Task: Search one way flight ticket for 2 adults, 2 children, 2 infants in seat in first from Yakima: Yakima Air Terminal (mcallister Field) to Greensboro: Piedmont Triad International Airport on 5-1-2023. Number of bags: 7 checked bags. Price is upto 110000. Outbound departure time preference is 21:45.
Action: Mouse moved to (234, 405)
Screenshot: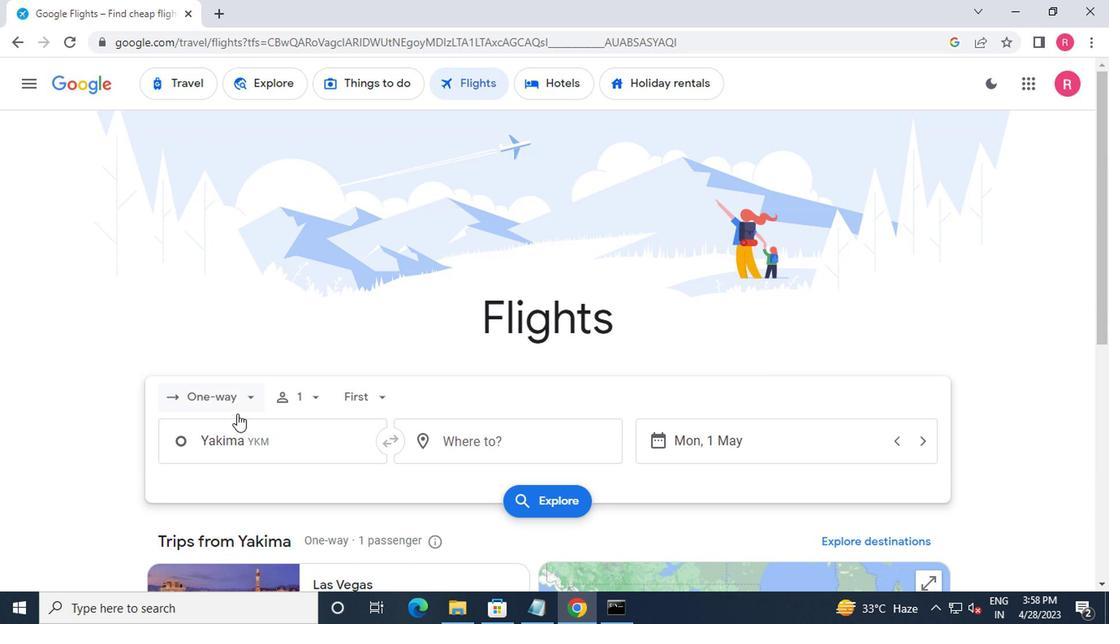 
Action: Mouse pressed left at (234, 405)
Screenshot: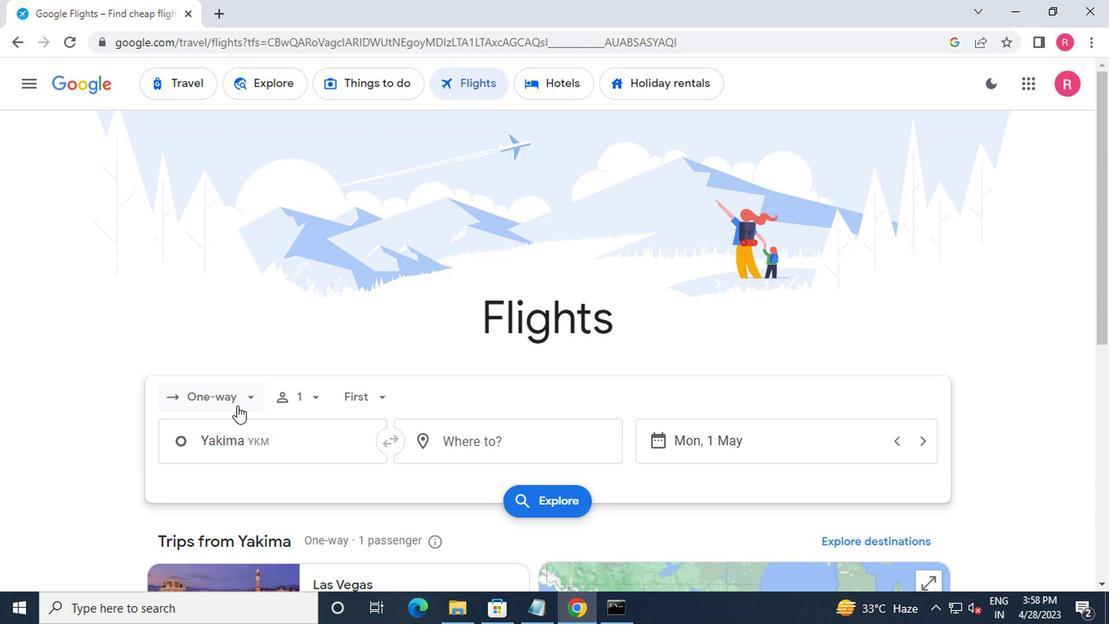 
Action: Mouse moved to (232, 471)
Screenshot: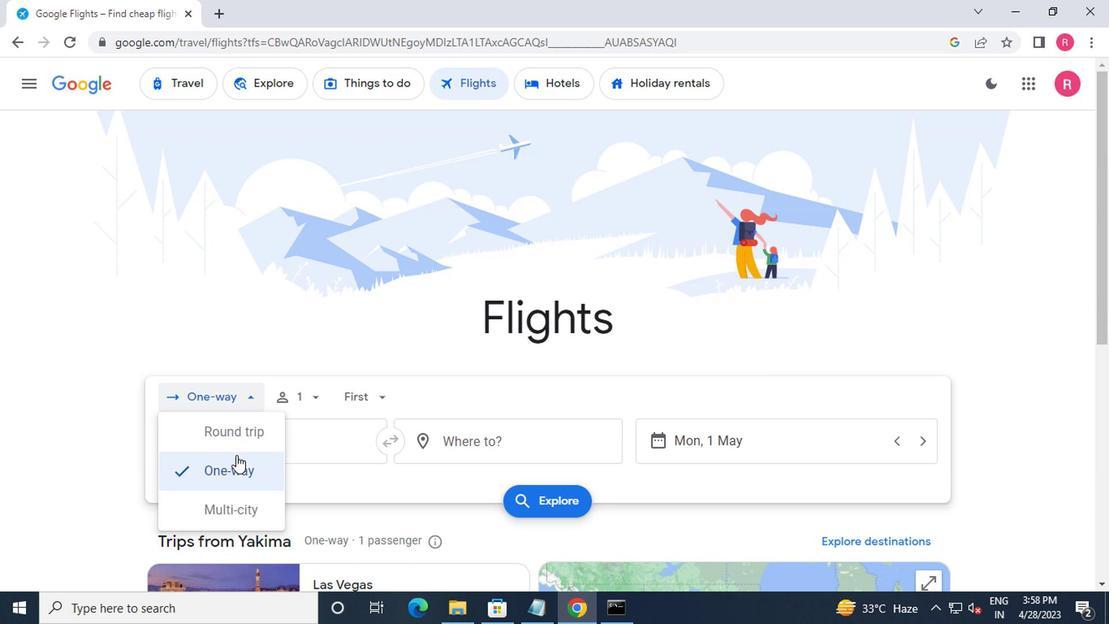 
Action: Mouse pressed left at (232, 471)
Screenshot: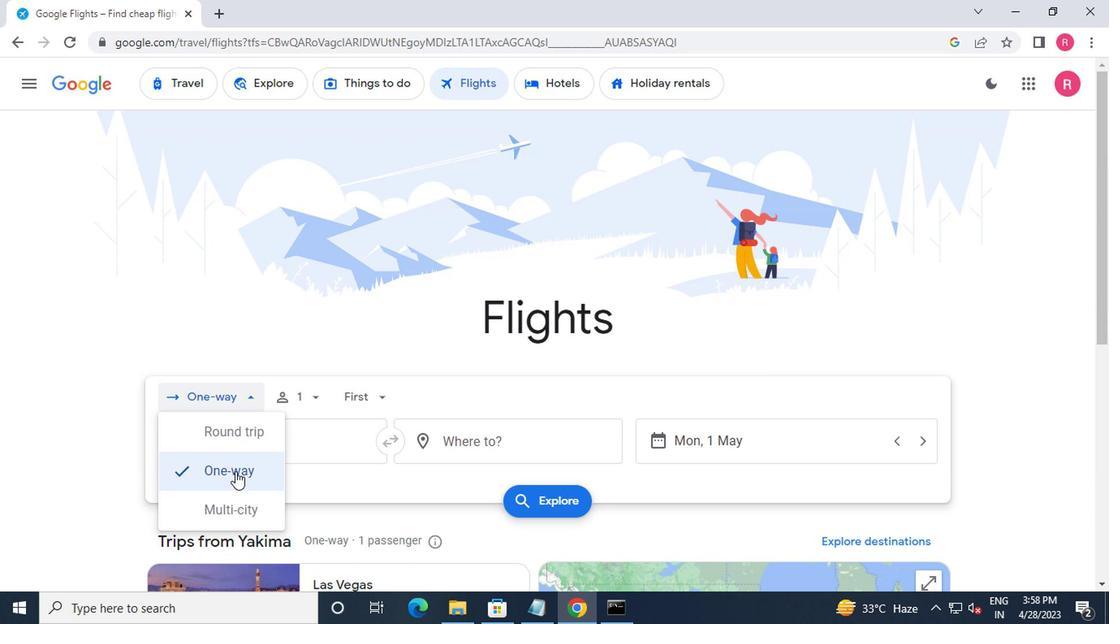 
Action: Mouse moved to (293, 392)
Screenshot: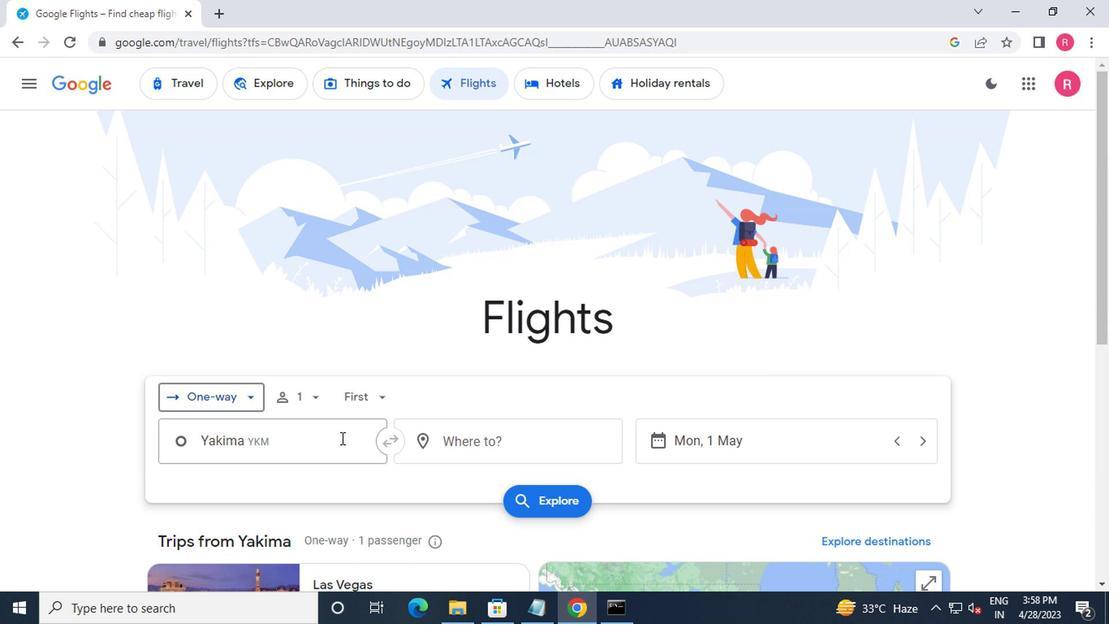 
Action: Mouse pressed left at (293, 392)
Screenshot: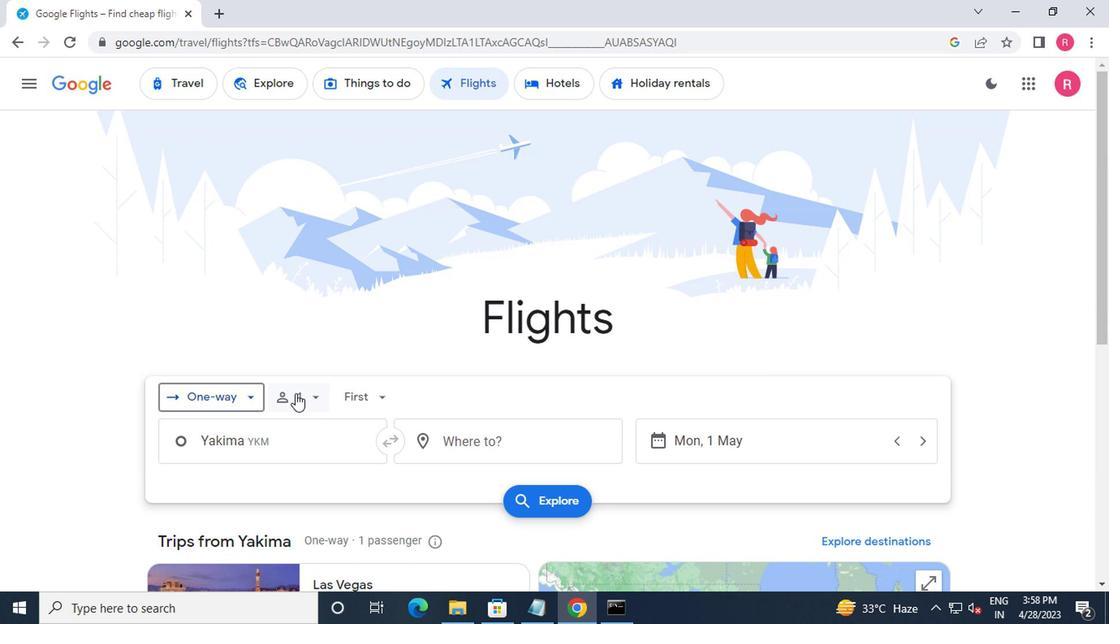 
Action: Mouse moved to (441, 440)
Screenshot: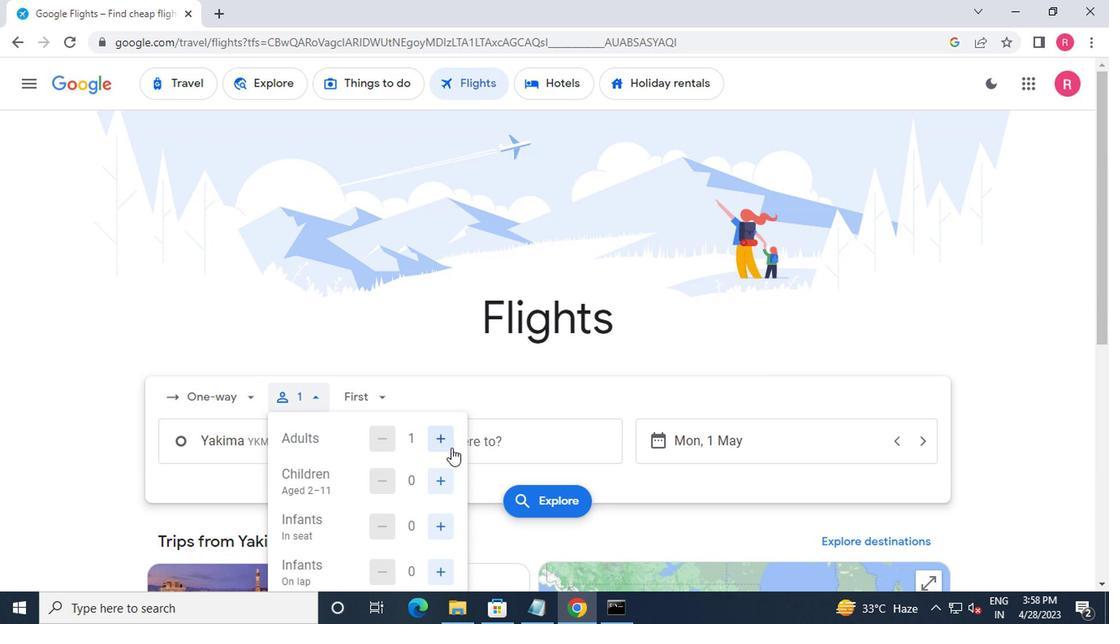 
Action: Mouse pressed left at (441, 440)
Screenshot: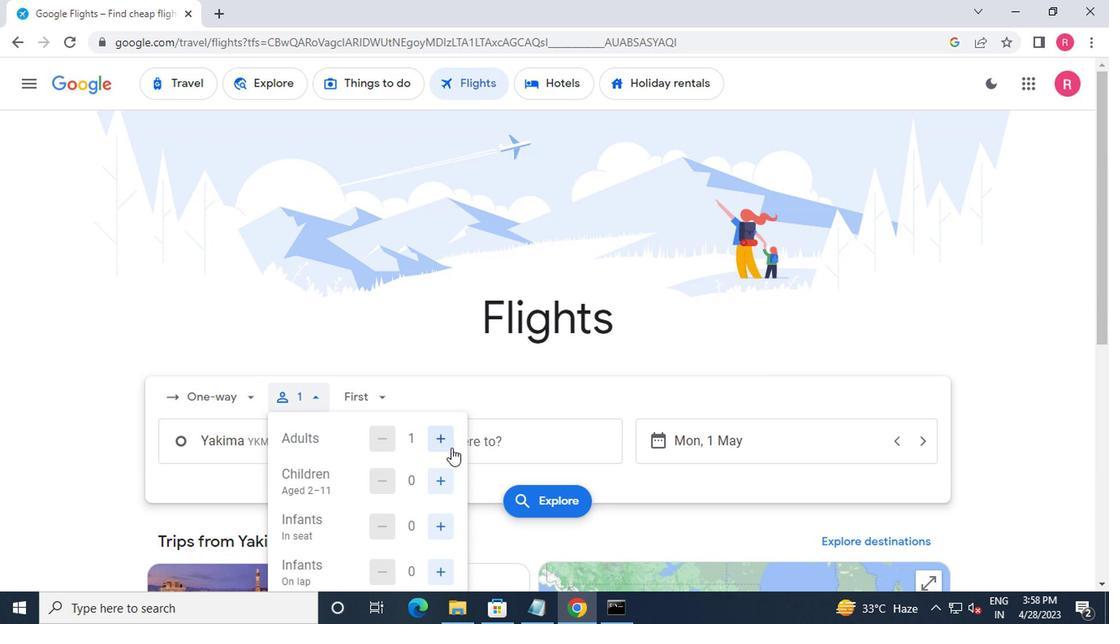 
Action: Mouse pressed left at (441, 440)
Screenshot: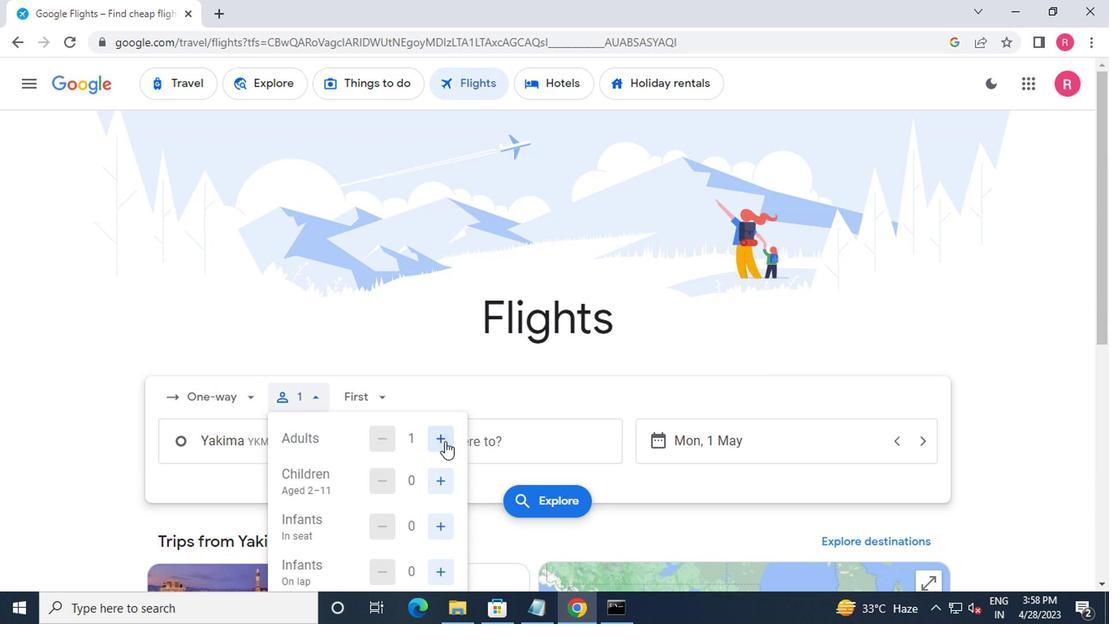 
Action: Mouse pressed left at (441, 440)
Screenshot: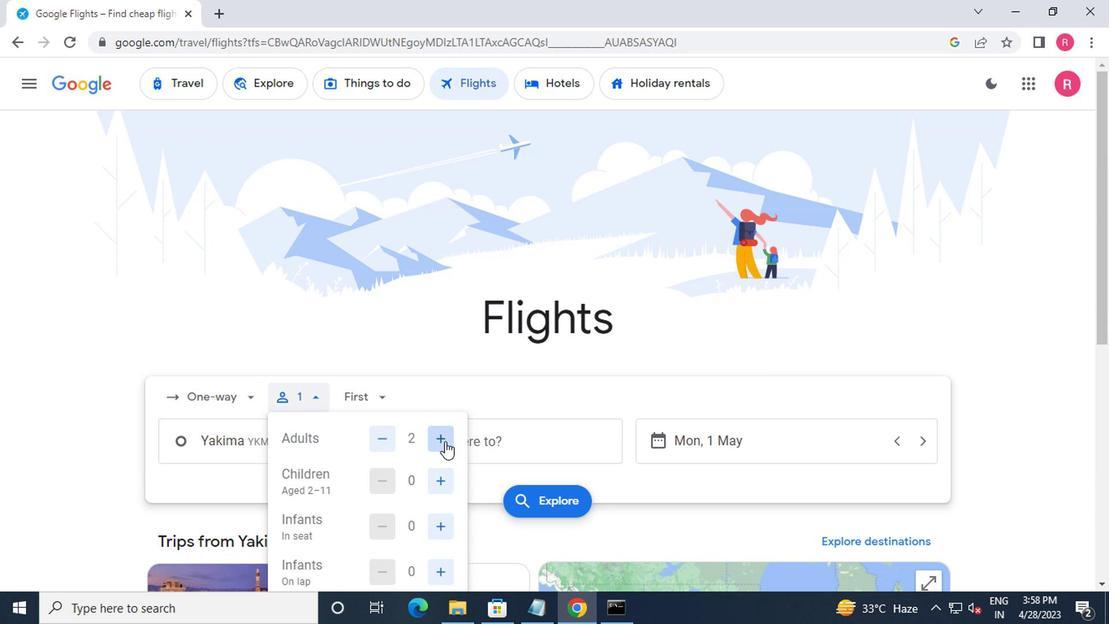 
Action: Mouse pressed left at (441, 440)
Screenshot: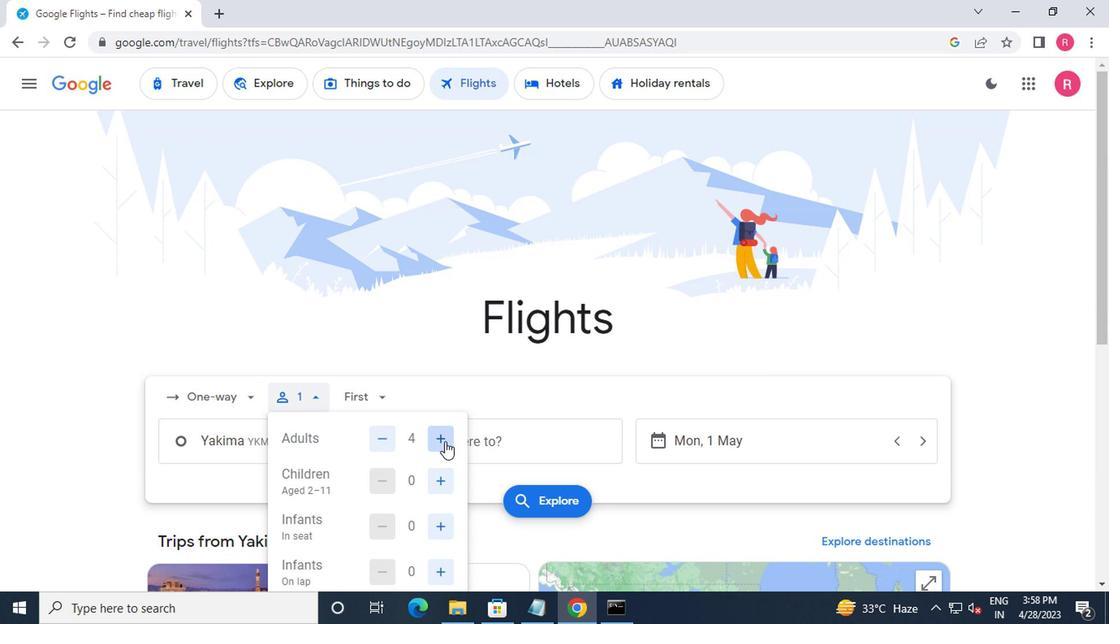 
Action: Mouse moved to (444, 477)
Screenshot: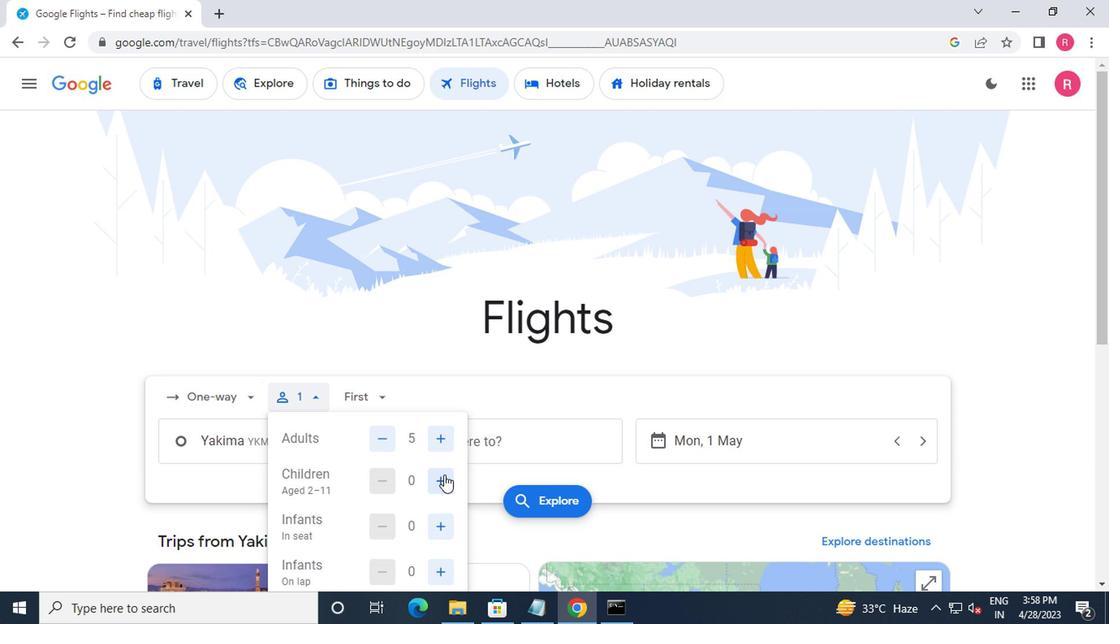 
Action: Mouse pressed left at (444, 477)
Screenshot: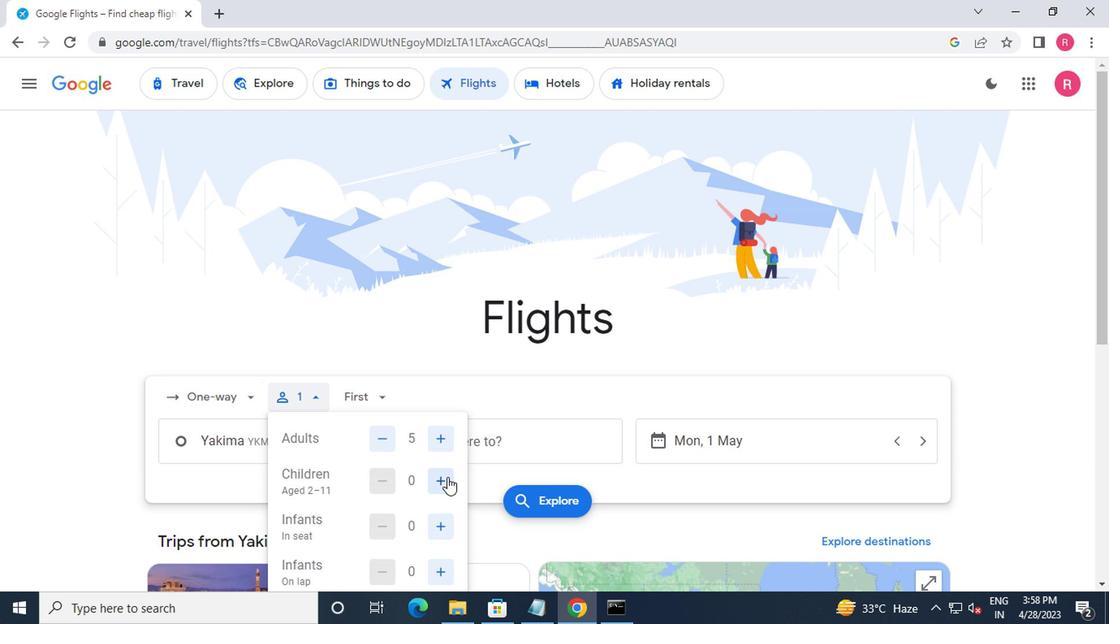 
Action: Mouse pressed left at (444, 477)
Screenshot: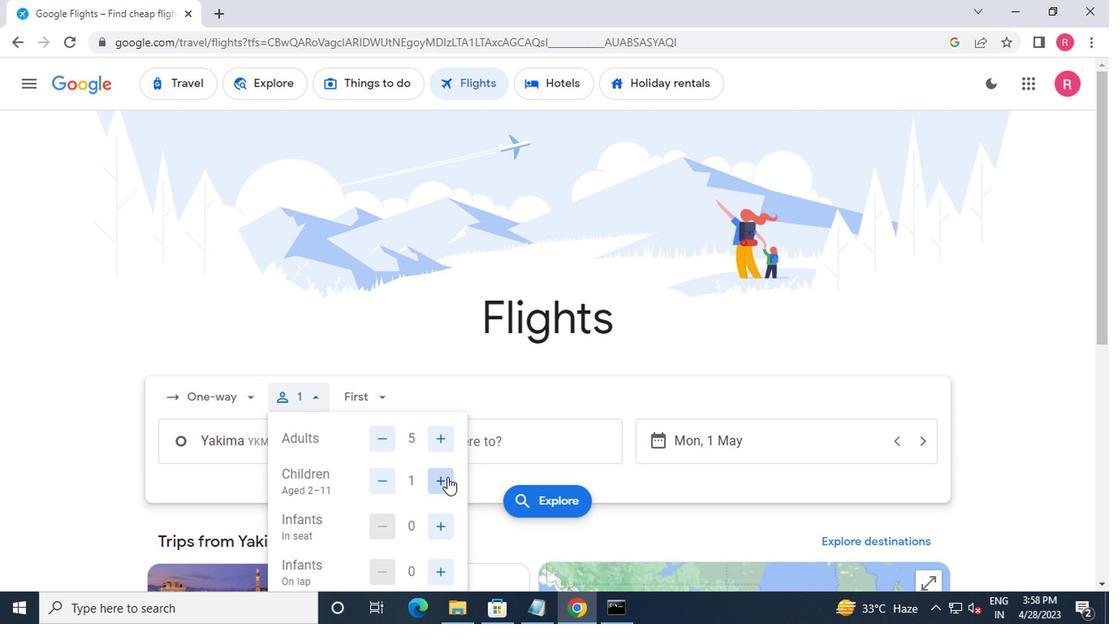 
Action: Mouse moved to (427, 526)
Screenshot: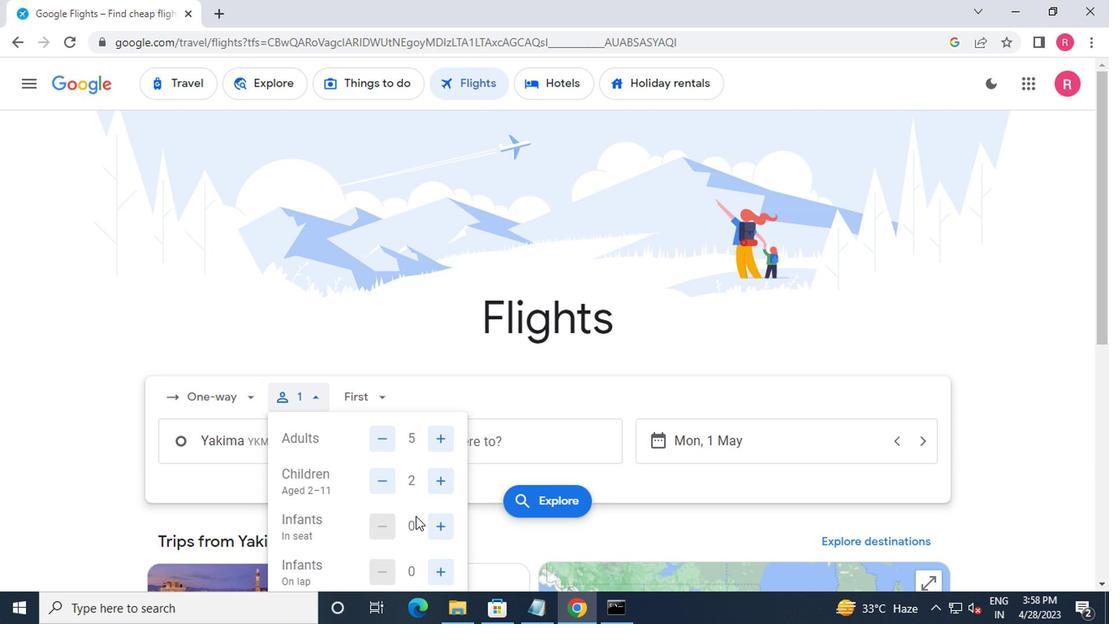 
Action: Mouse pressed left at (427, 526)
Screenshot: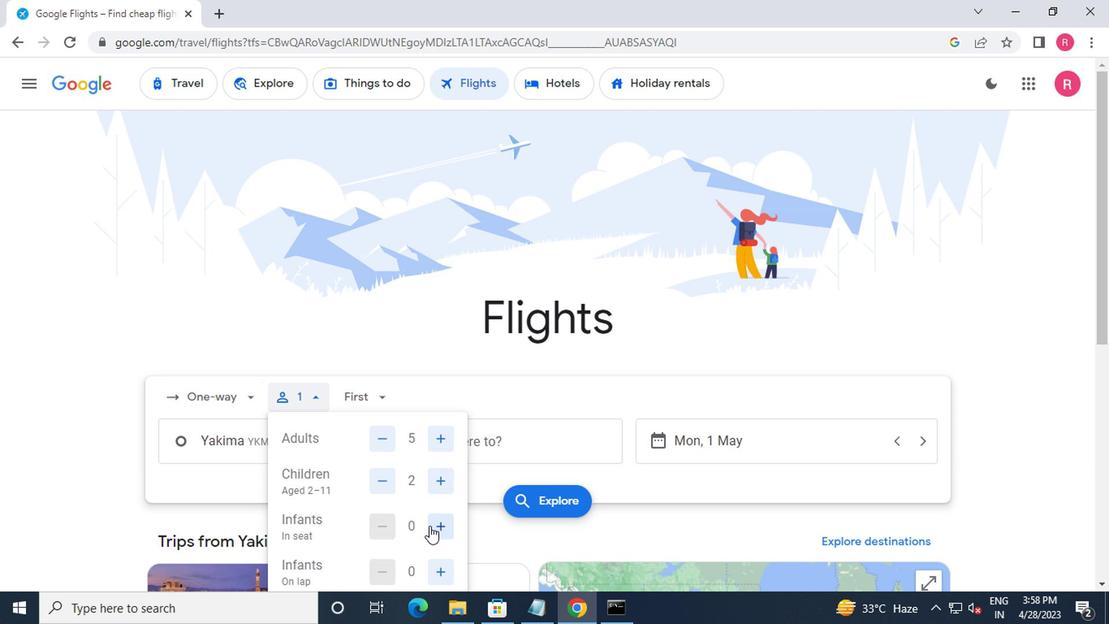 
Action: Mouse moved to (428, 525)
Screenshot: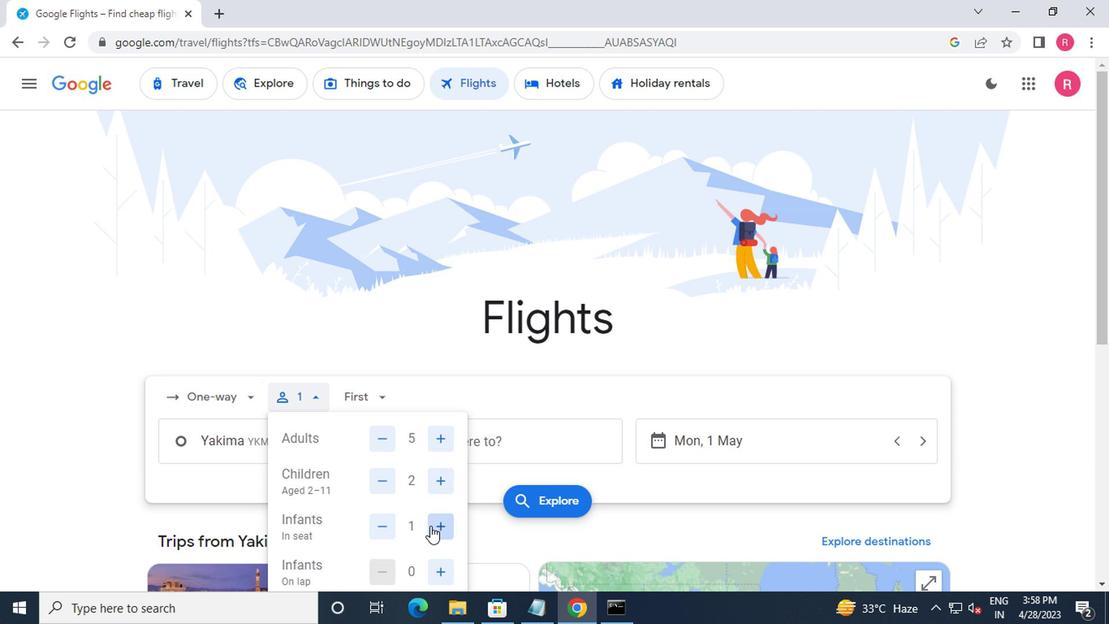 
Action: Mouse pressed left at (428, 525)
Screenshot: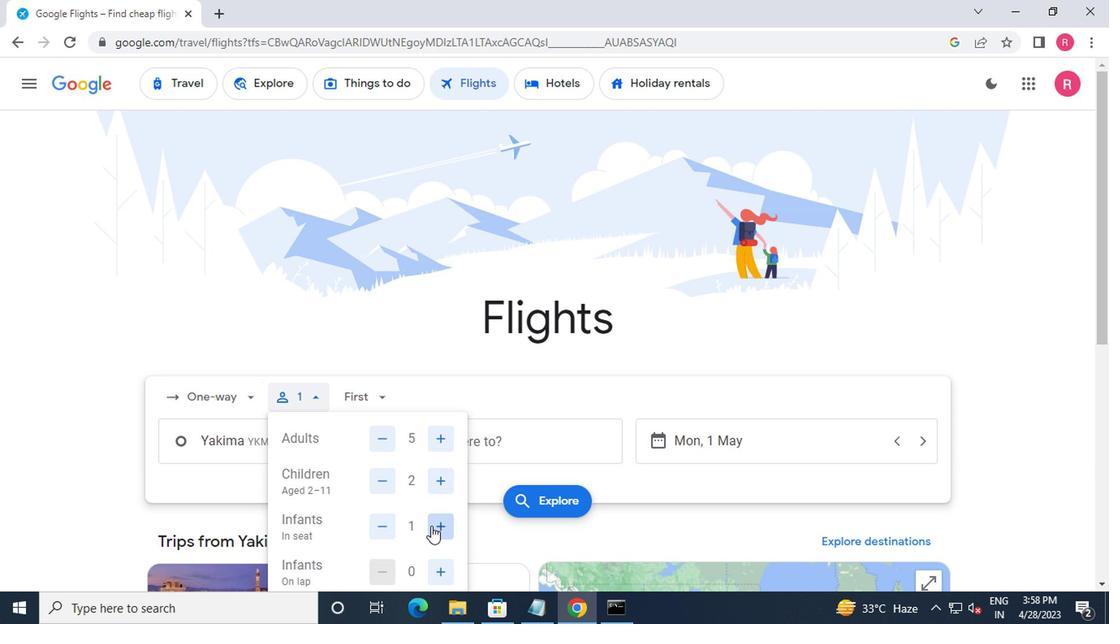 
Action: Mouse moved to (377, 528)
Screenshot: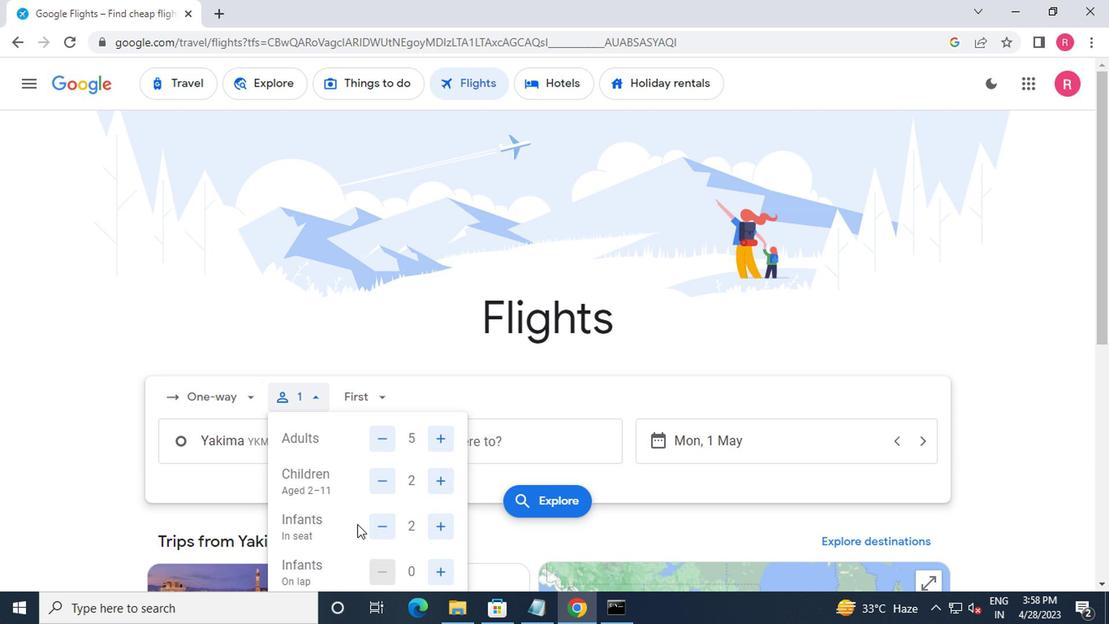 
Action: Mouse pressed left at (377, 528)
Screenshot: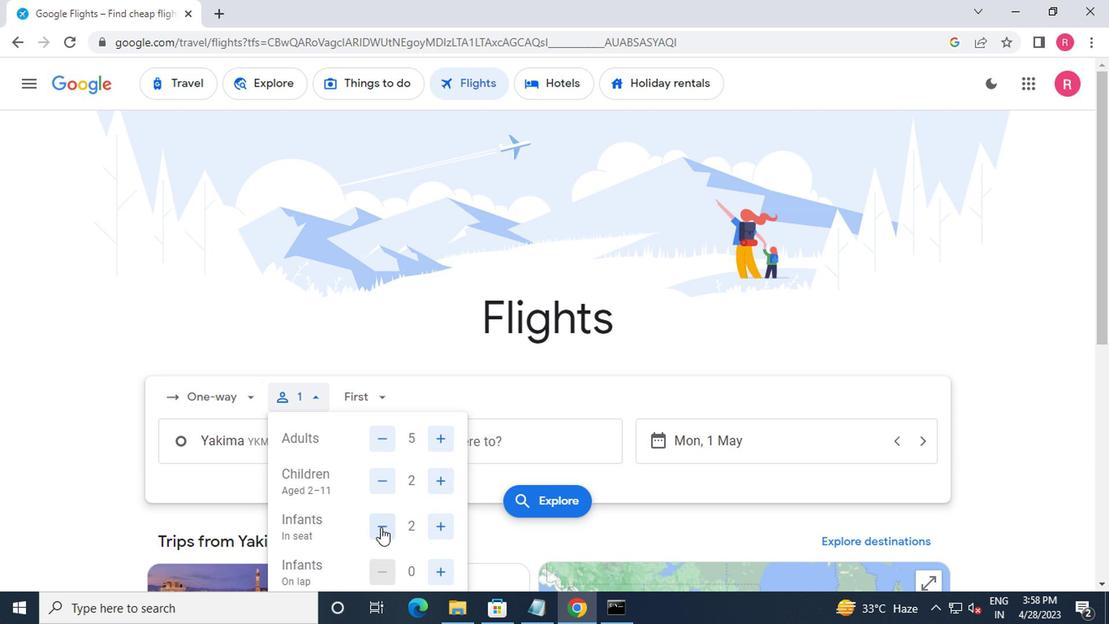 
Action: Mouse moved to (443, 577)
Screenshot: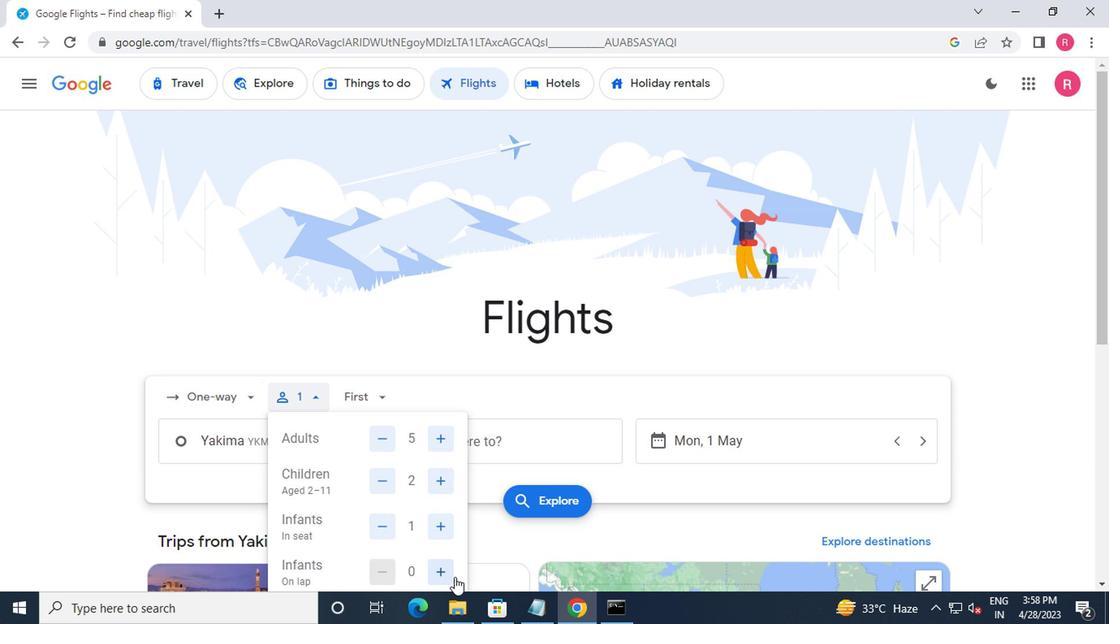 
Action: Mouse pressed left at (443, 577)
Screenshot: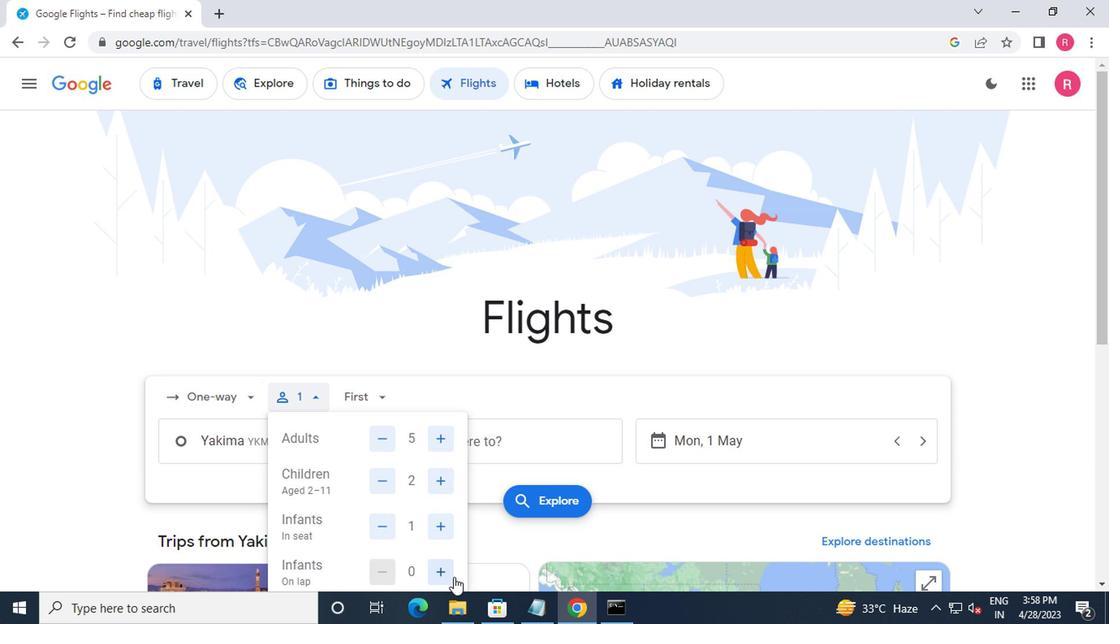 
Action: Mouse moved to (442, 576)
Screenshot: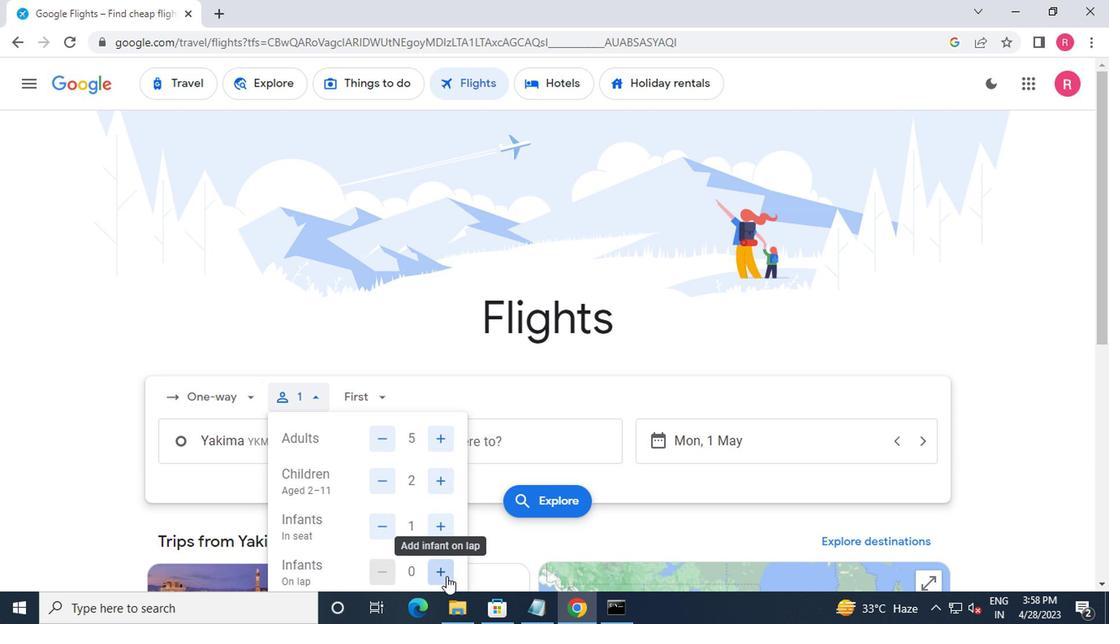 
Action: Mouse pressed left at (442, 576)
Screenshot: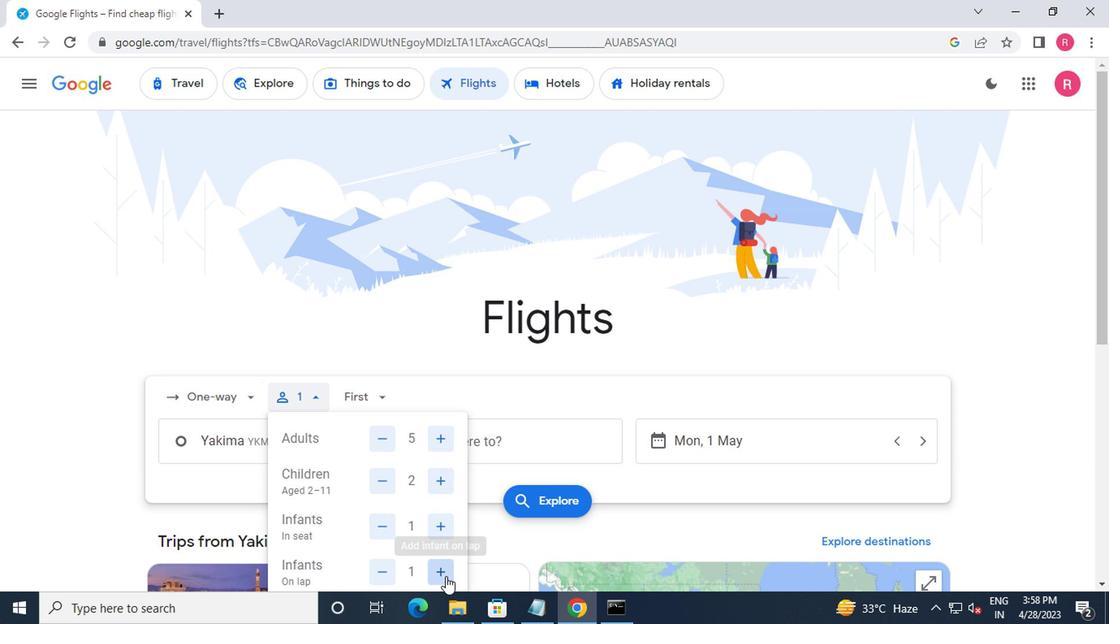 
Action: Mouse moved to (387, 569)
Screenshot: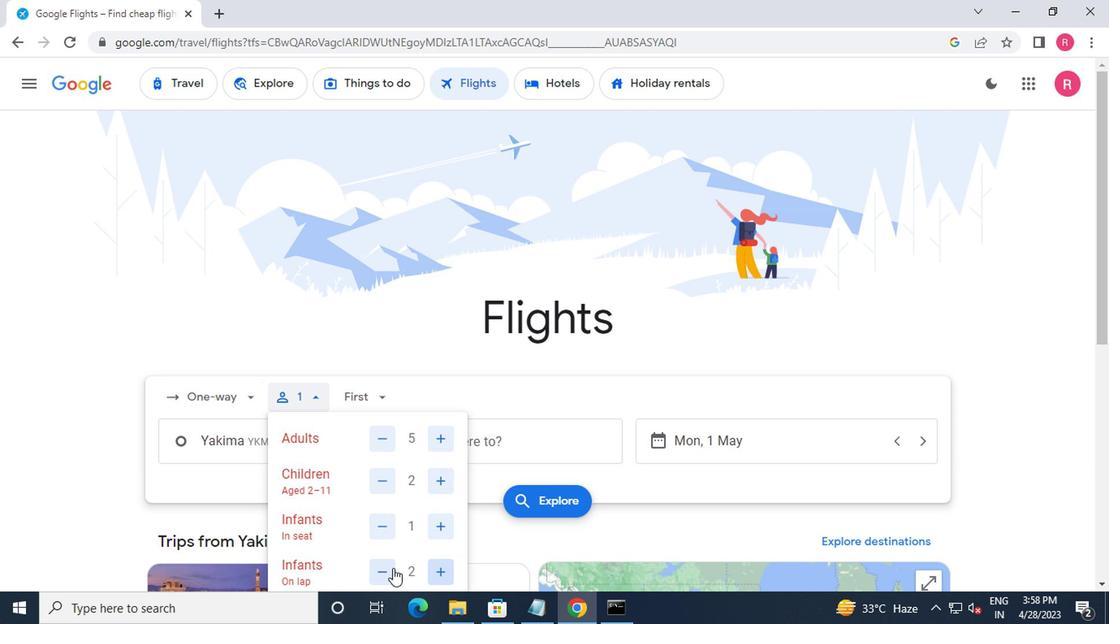
Action: Mouse pressed left at (387, 569)
Screenshot: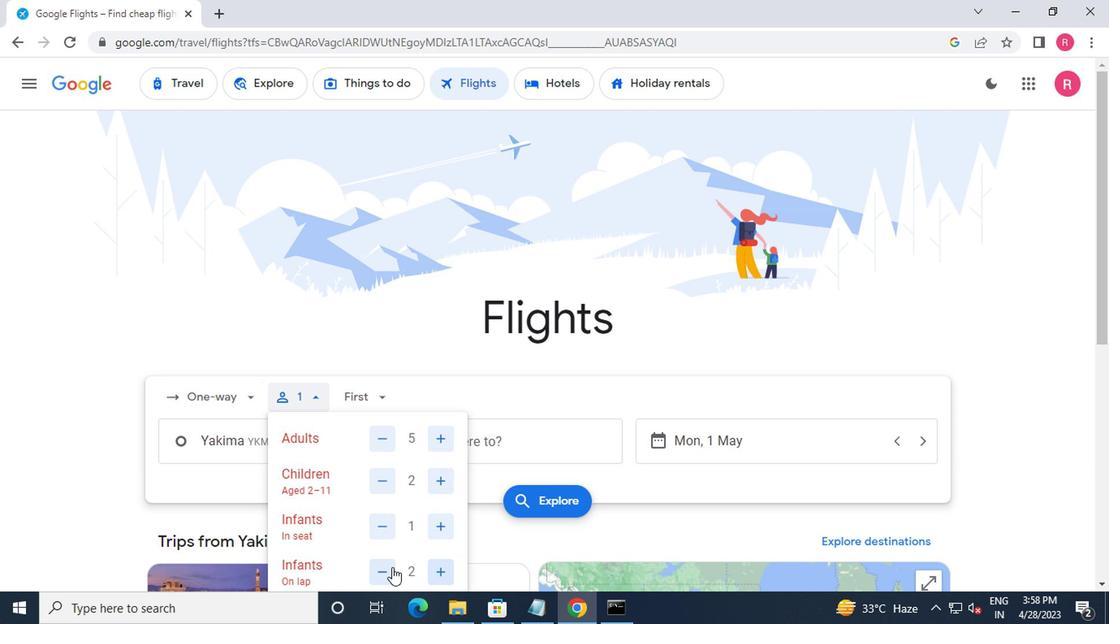 
Action: Mouse moved to (372, 395)
Screenshot: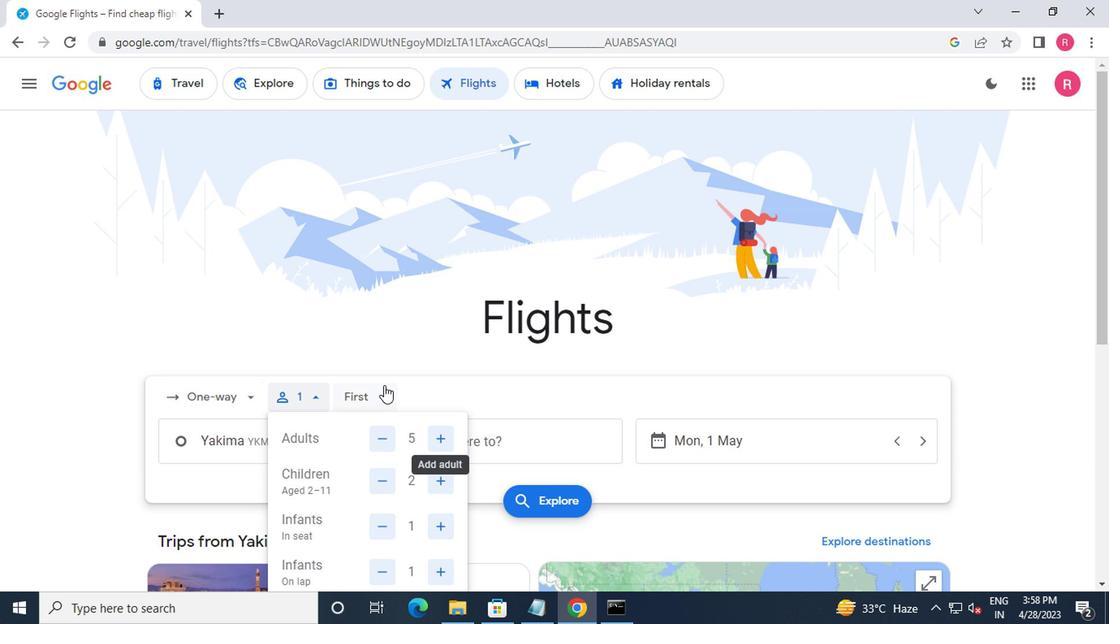 
Action: Mouse pressed left at (372, 395)
Screenshot: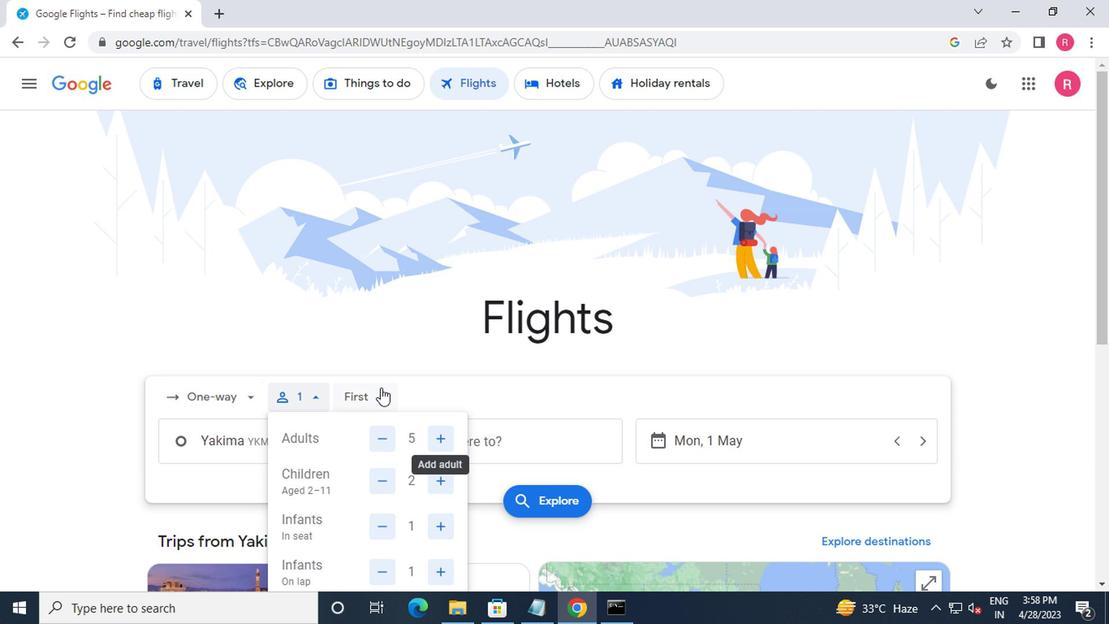 
Action: Mouse moved to (396, 437)
Screenshot: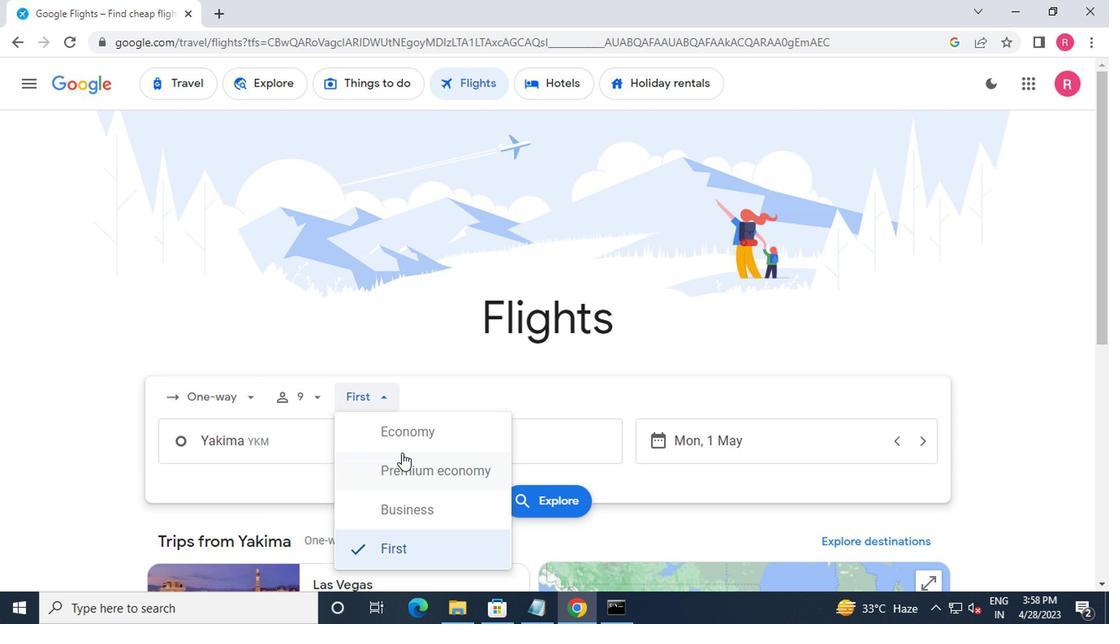 
Action: Mouse pressed left at (396, 437)
Screenshot: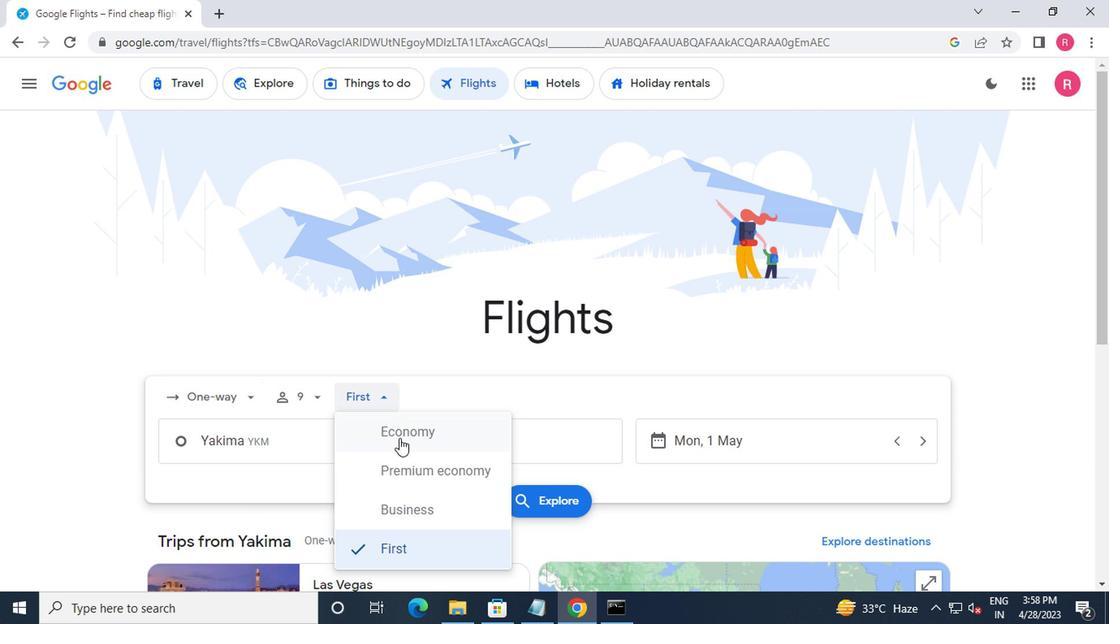 
Action: Mouse moved to (308, 446)
Screenshot: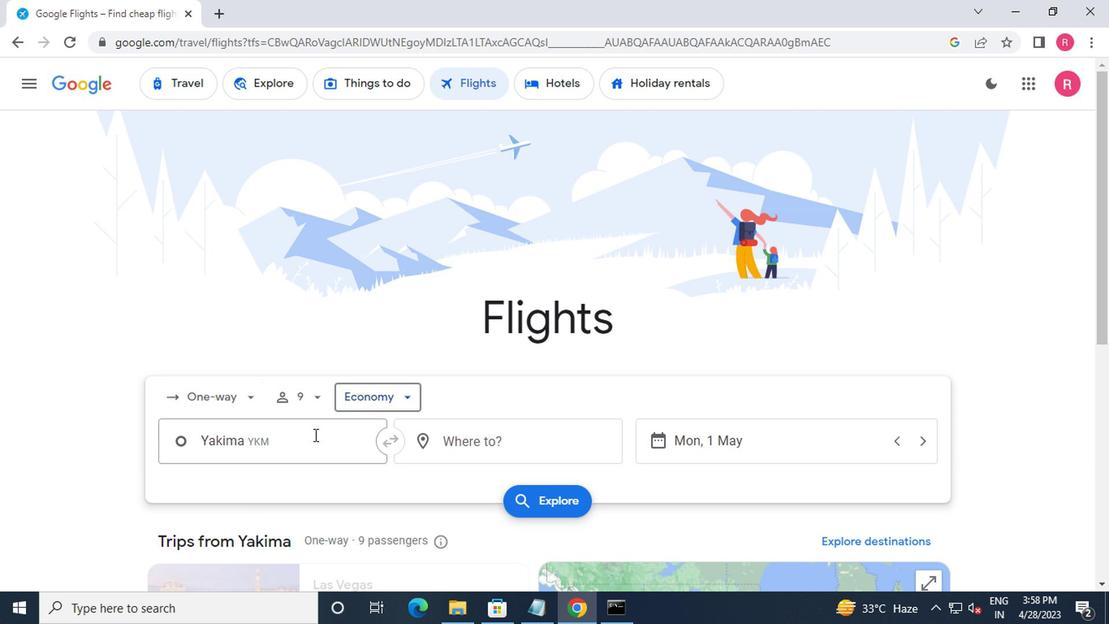 
Action: Mouse pressed left at (308, 446)
Screenshot: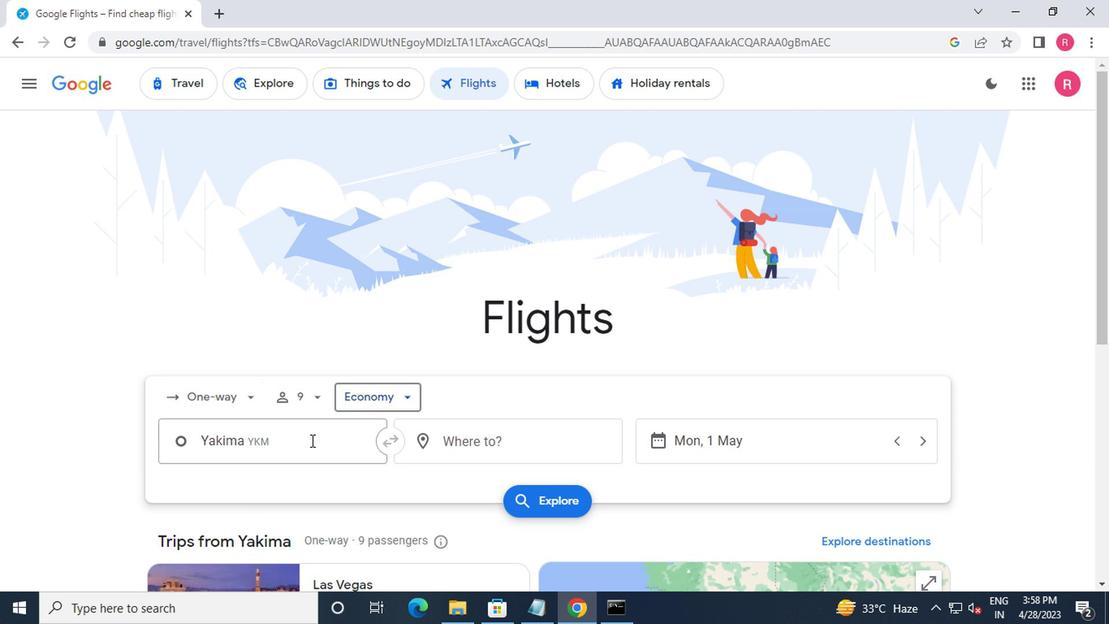 
Action: Mouse moved to (331, 567)
Screenshot: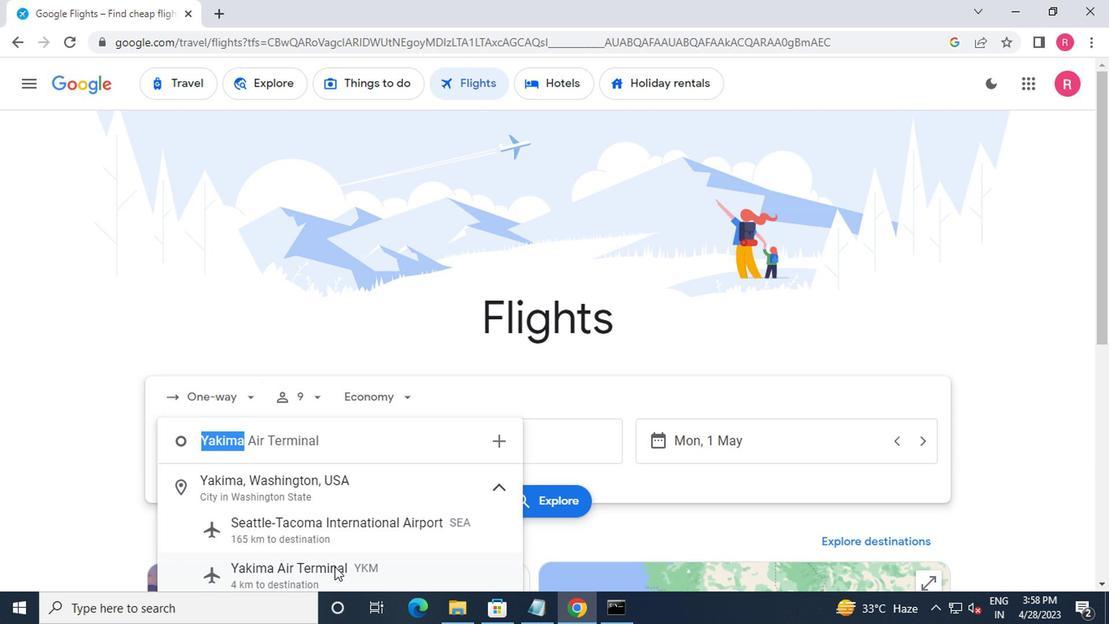 
Action: Mouse pressed left at (331, 567)
Screenshot: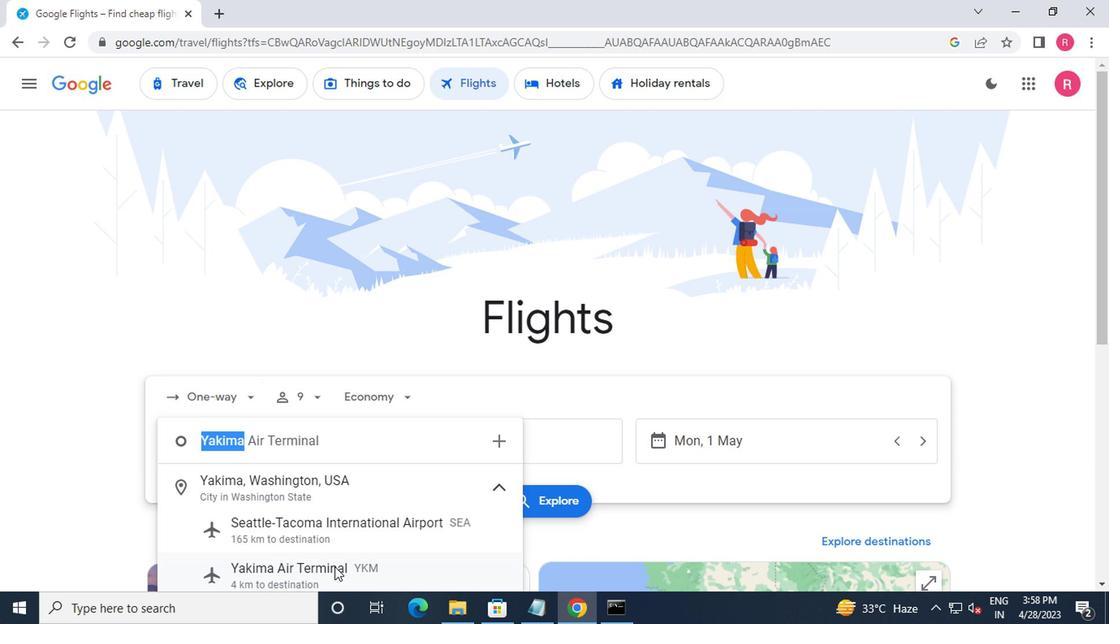 
Action: Mouse moved to (440, 454)
Screenshot: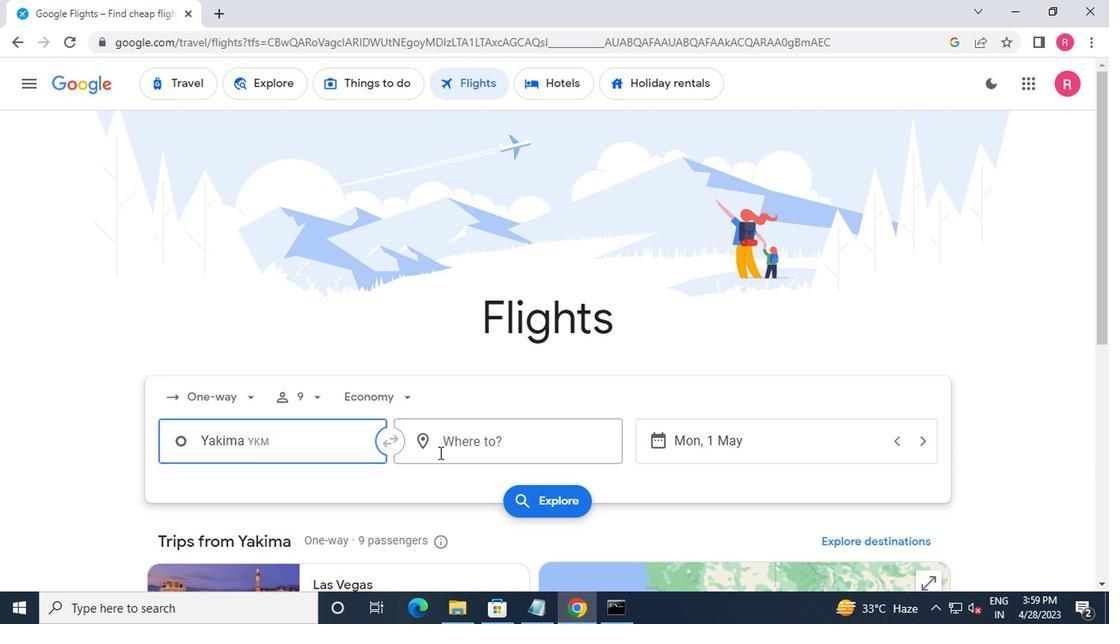
Action: Mouse pressed left at (440, 454)
Screenshot: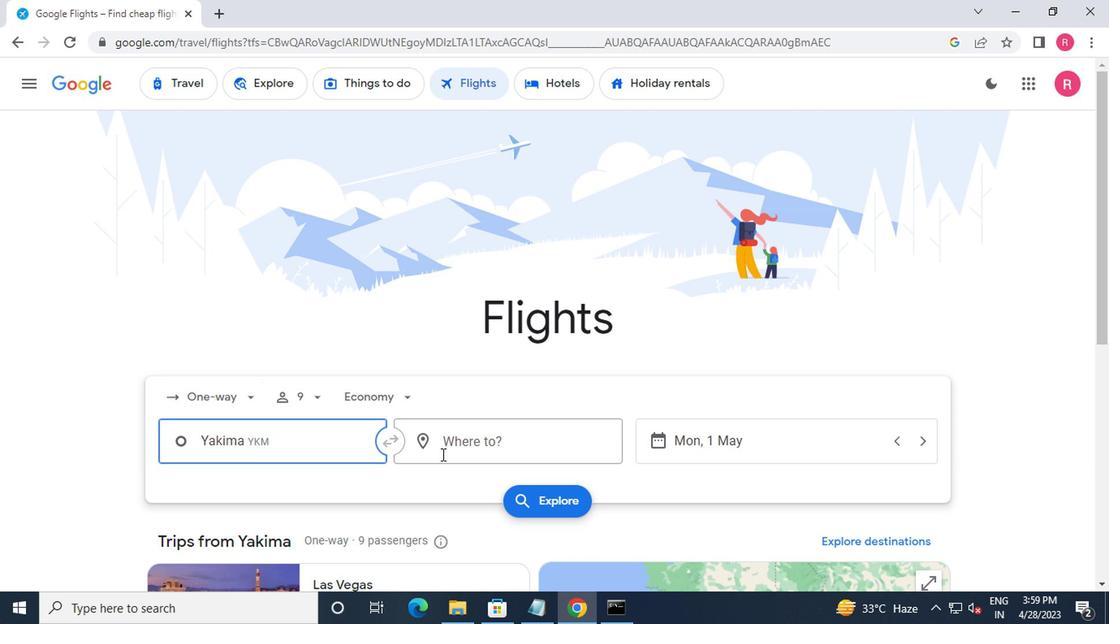 
Action: Mouse moved to (448, 524)
Screenshot: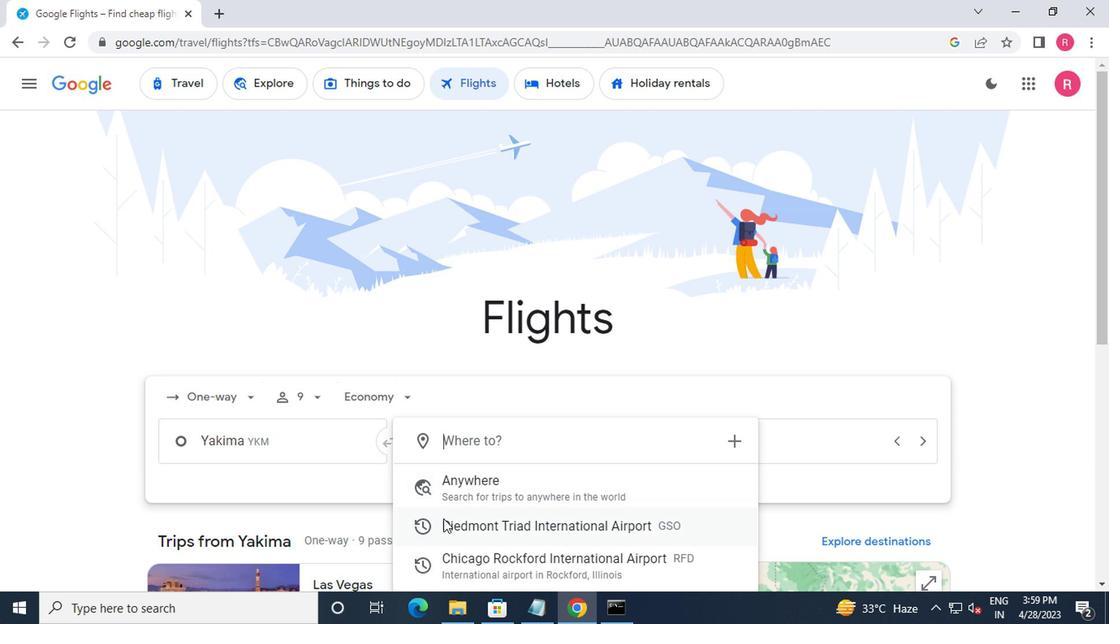 
Action: Mouse scrolled (448, 524) with delta (0, 0)
Screenshot: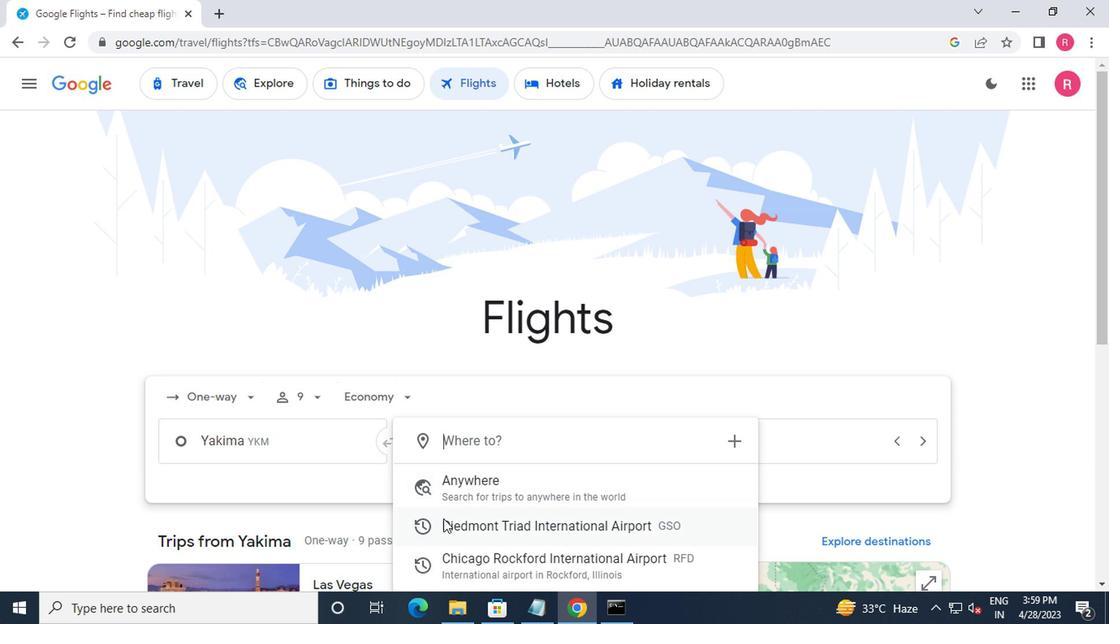 
Action: Mouse moved to (449, 525)
Screenshot: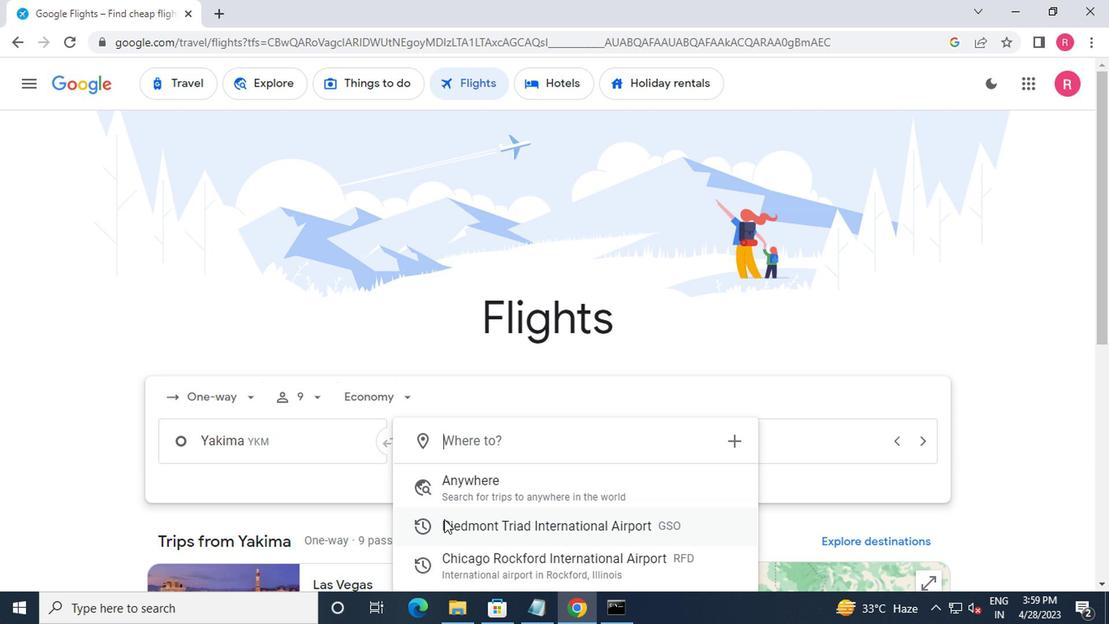 
Action: Mouse scrolled (449, 524) with delta (0, 0)
Screenshot: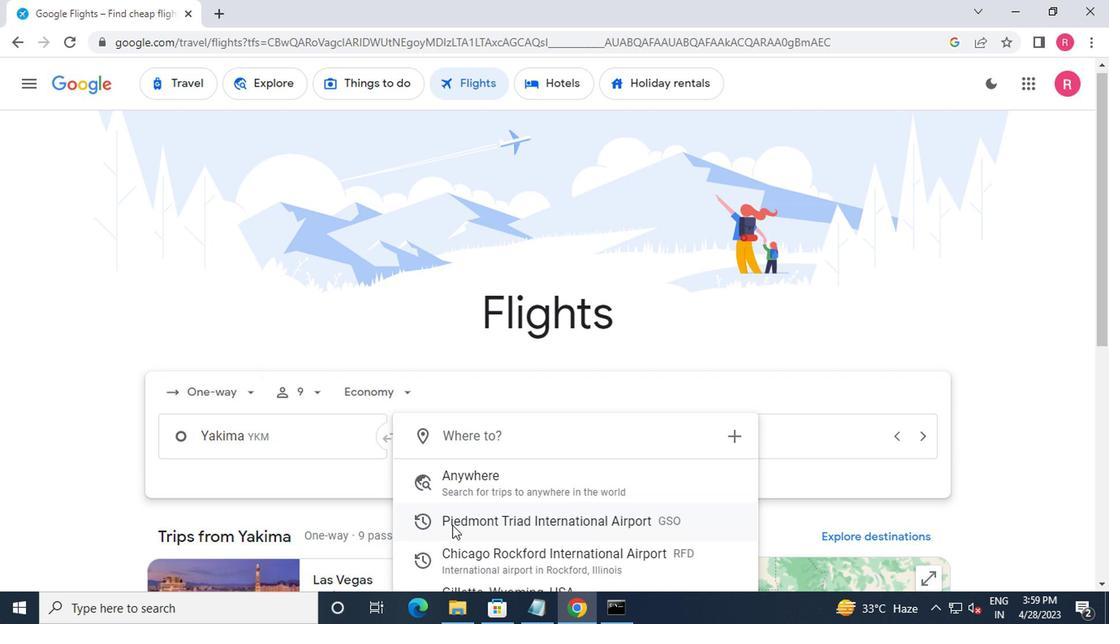 
Action: Mouse moved to (464, 442)
Screenshot: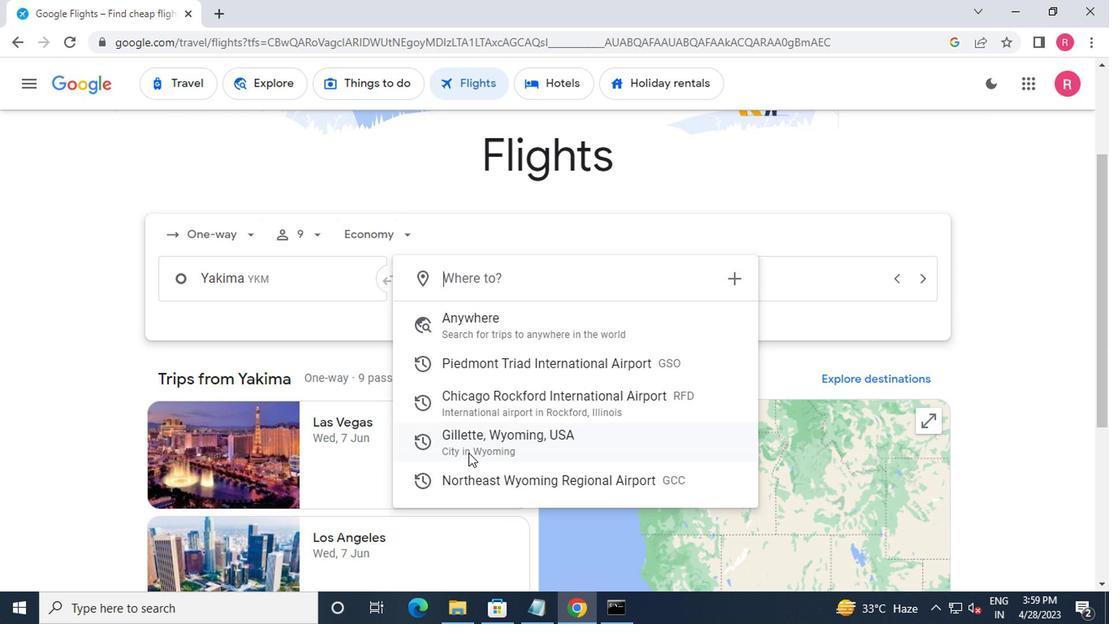 
Action: Mouse pressed left at (464, 442)
Screenshot: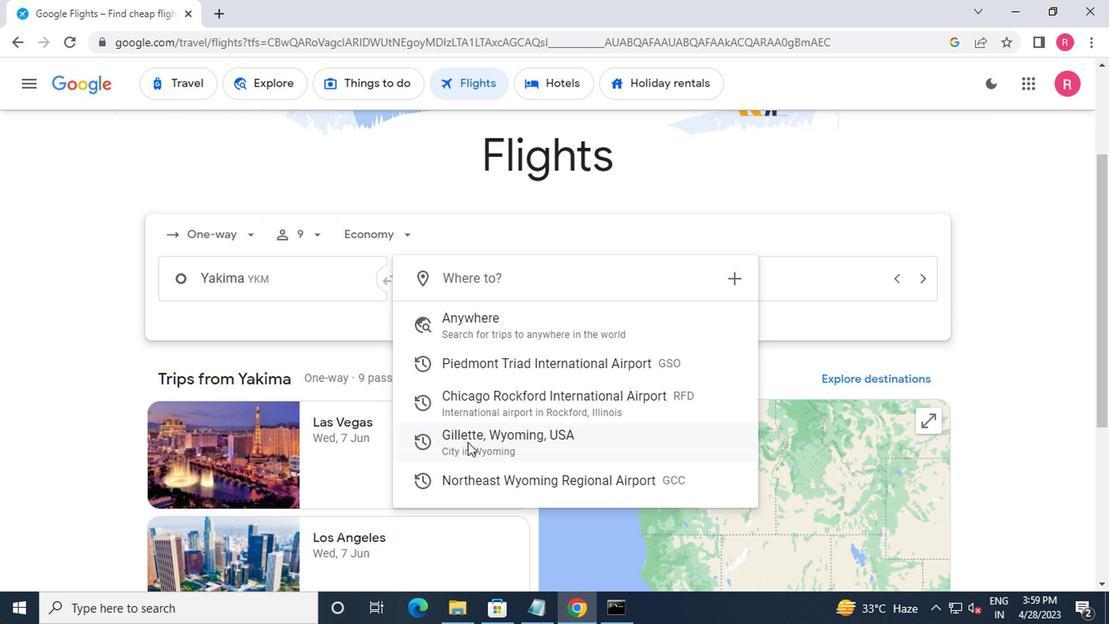 
Action: Mouse moved to (765, 284)
Screenshot: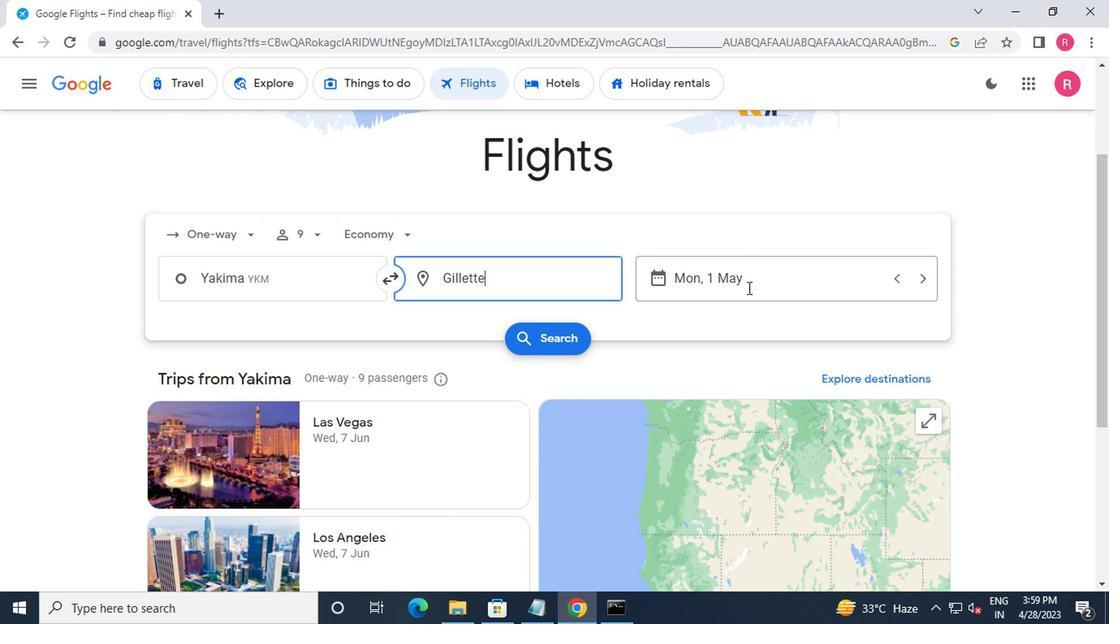 
Action: Mouse pressed left at (765, 284)
Screenshot: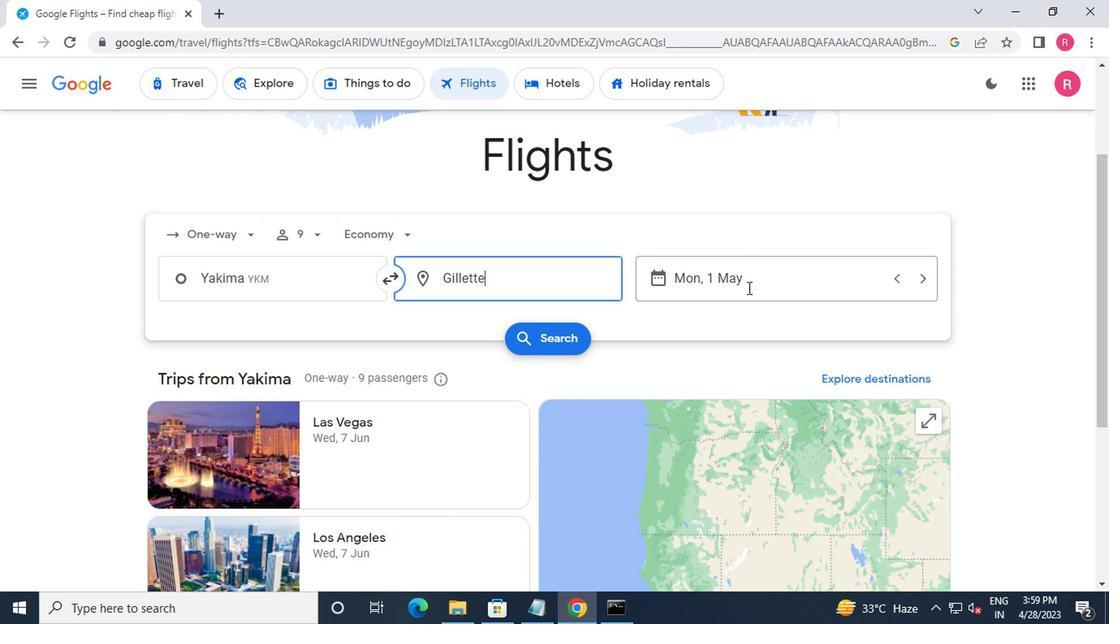 
Action: Mouse moved to (713, 309)
Screenshot: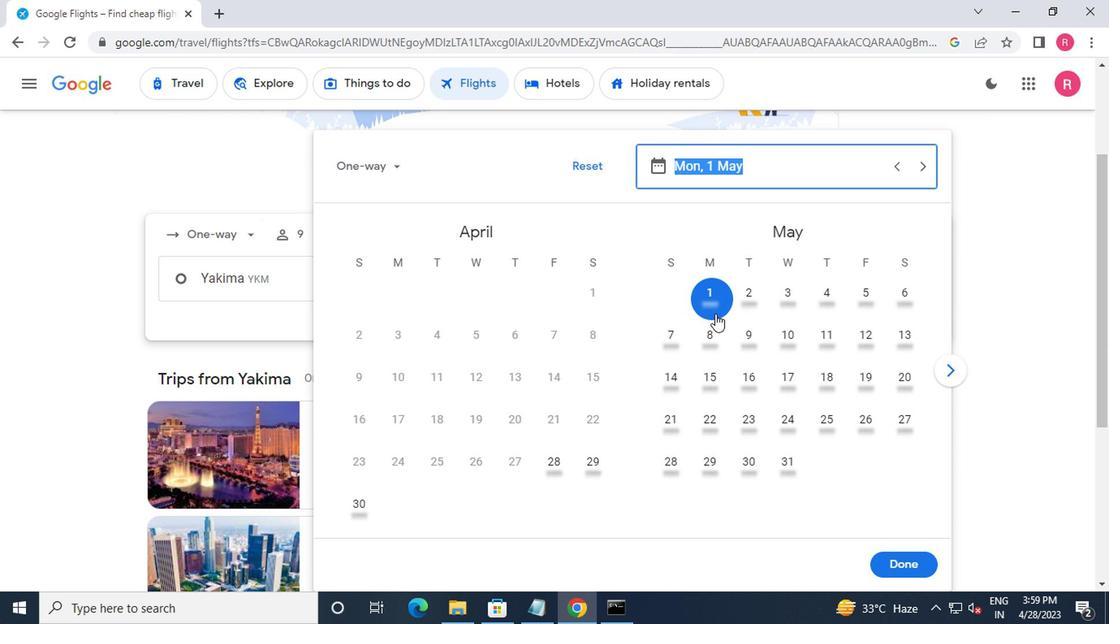 
Action: Mouse pressed left at (713, 309)
Screenshot: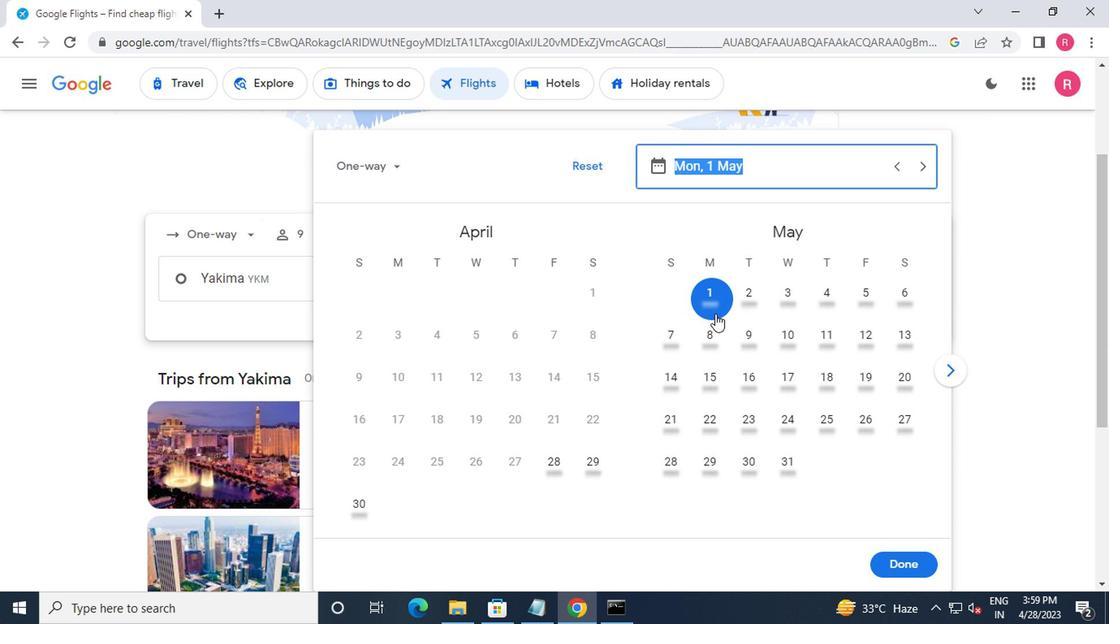 
Action: Mouse moved to (905, 556)
Screenshot: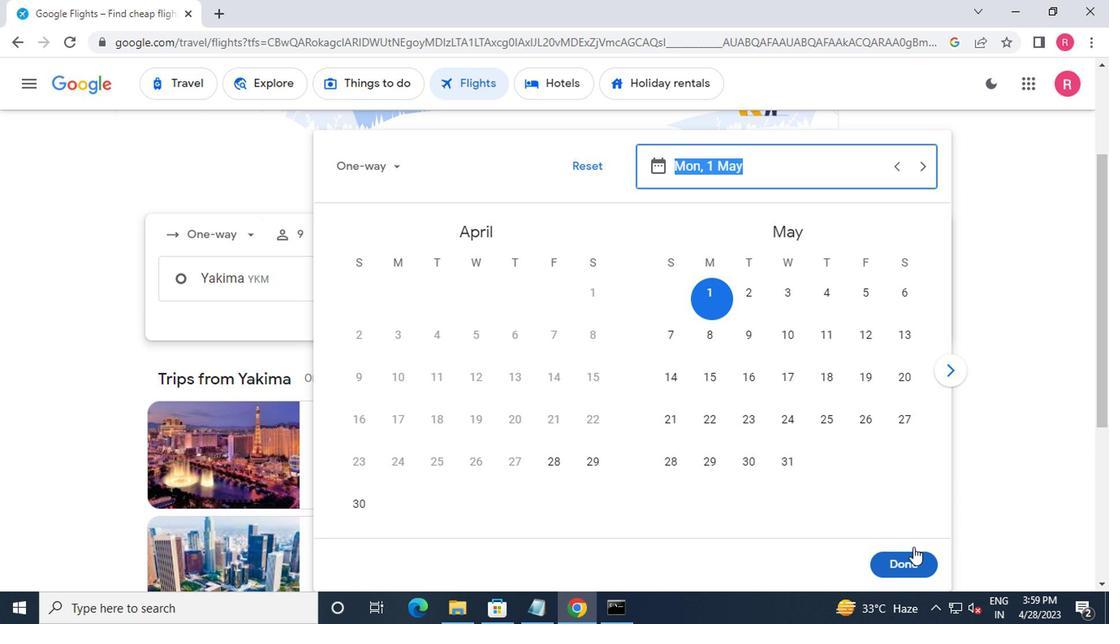 
Action: Mouse pressed left at (905, 556)
Screenshot: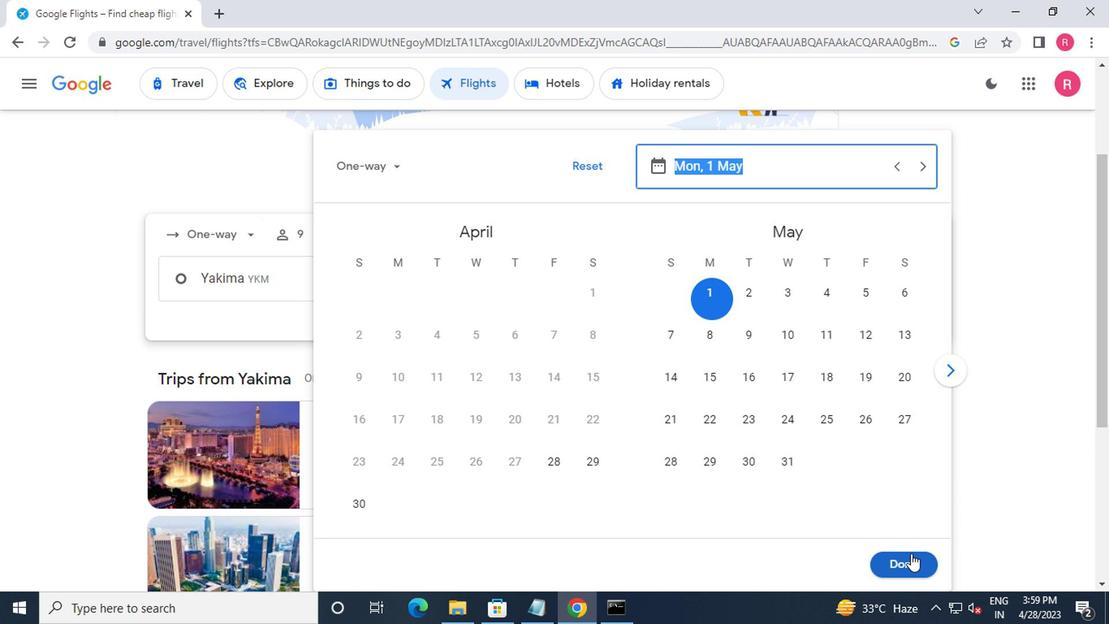 
Action: Mouse moved to (554, 353)
Screenshot: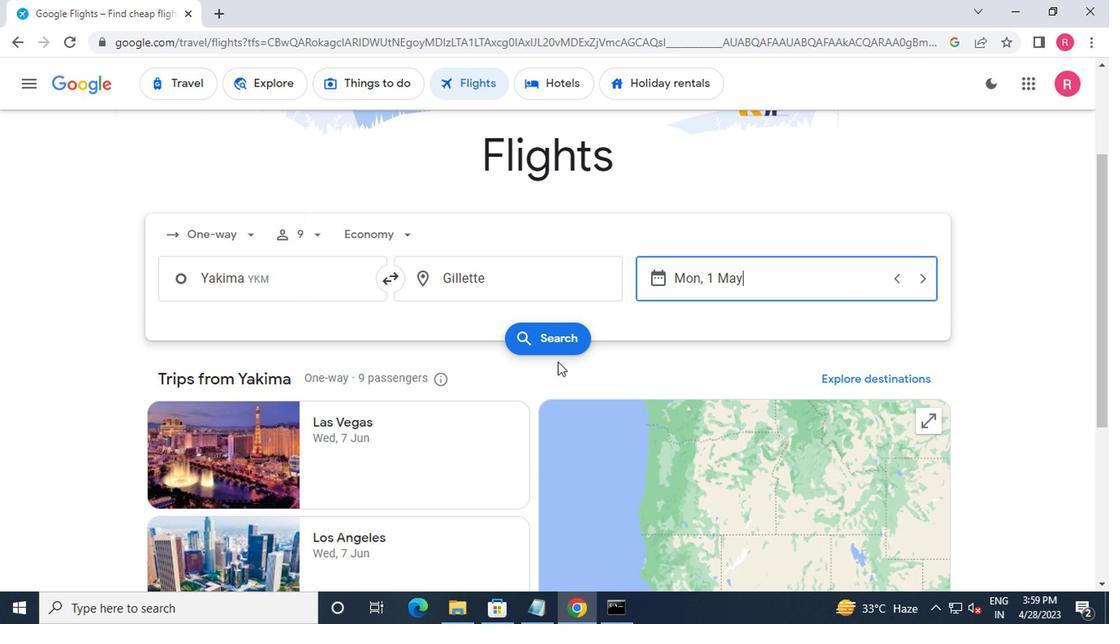 
Action: Mouse pressed left at (554, 353)
Screenshot: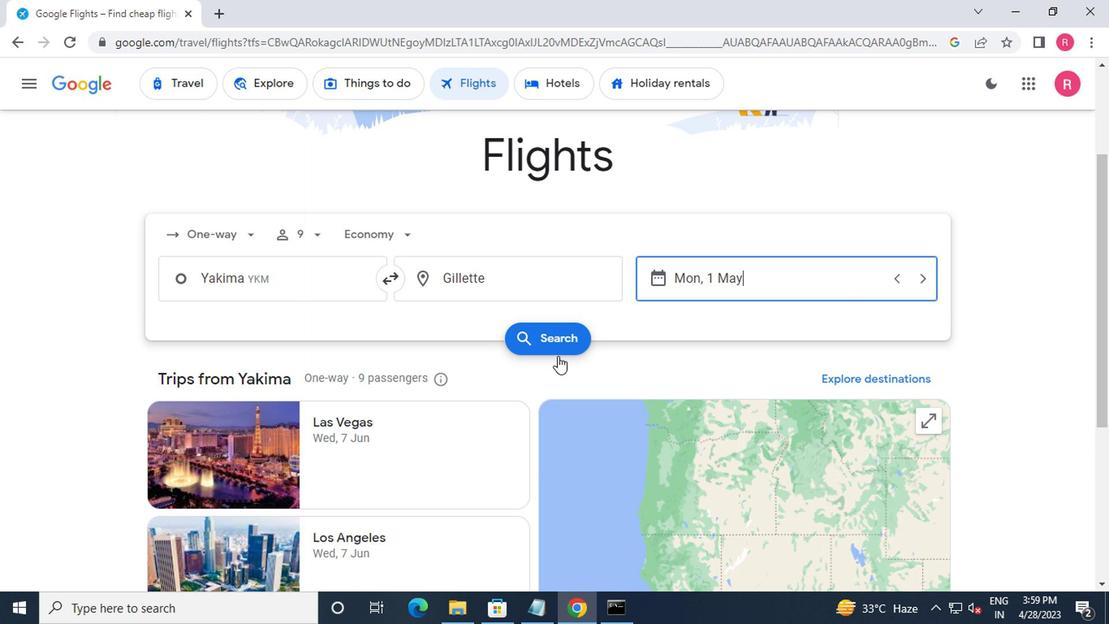 
Action: Mouse moved to (162, 229)
Screenshot: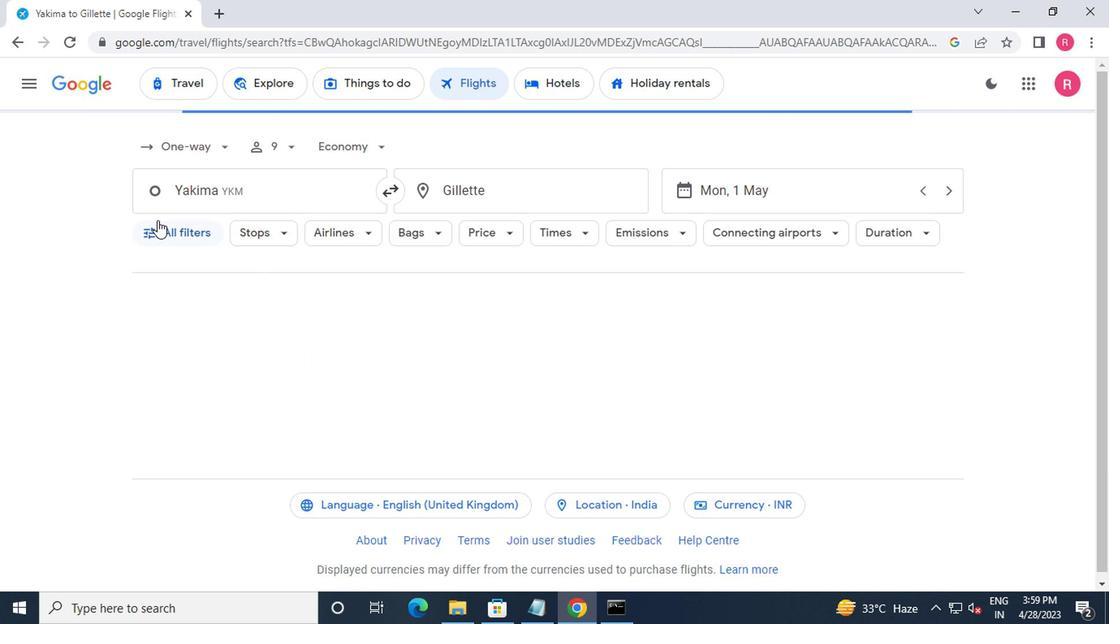 
Action: Mouse pressed left at (162, 229)
Screenshot: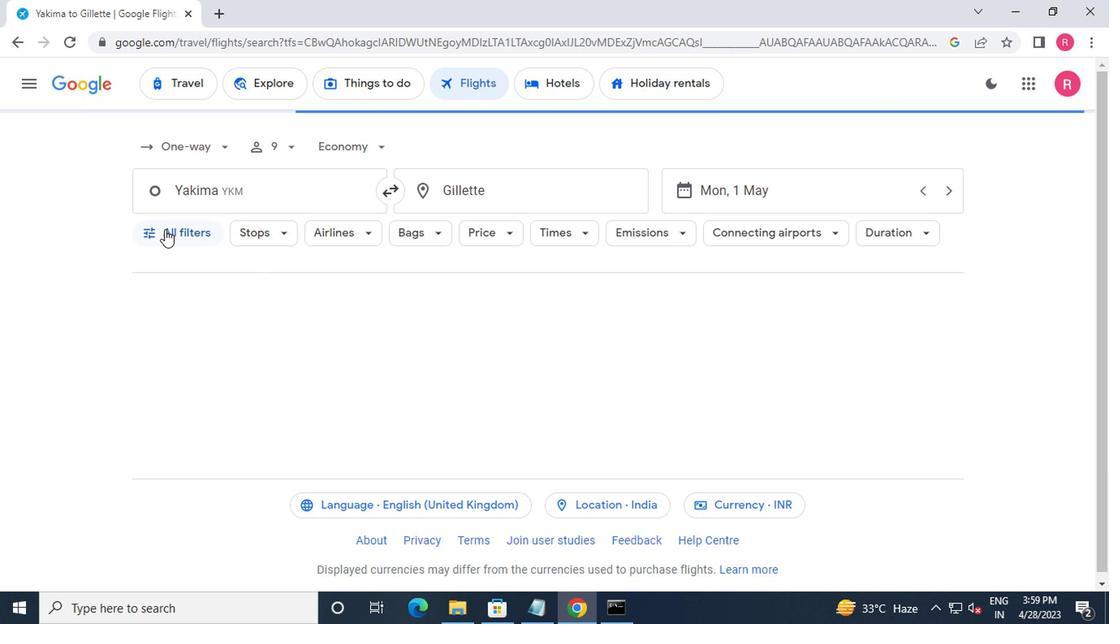 
Action: Mouse moved to (192, 372)
Screenshot: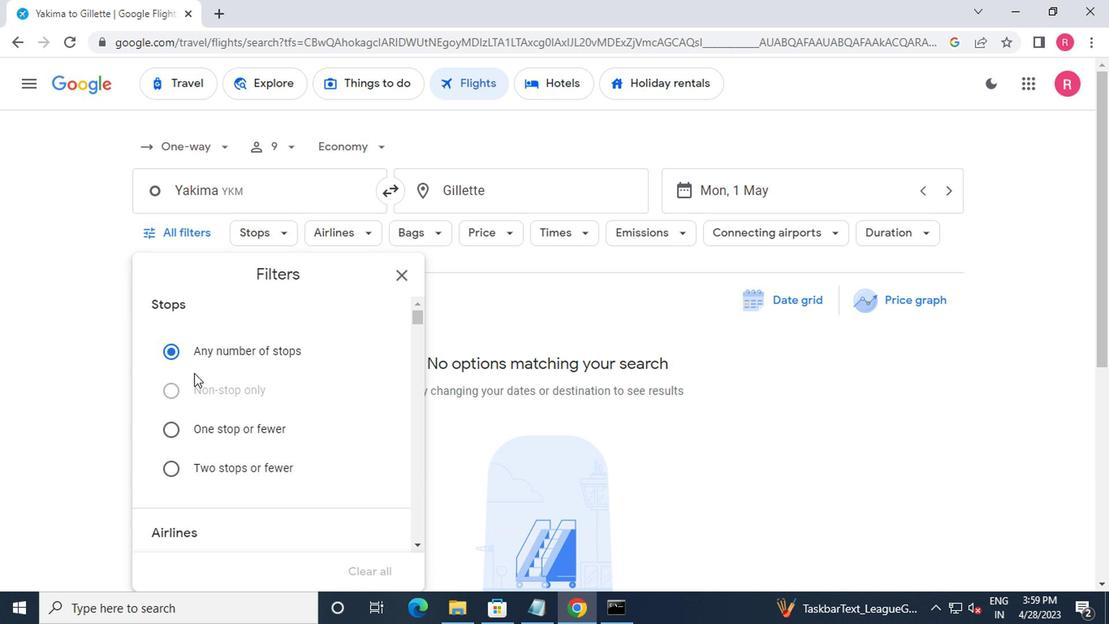 
Action: Mouse scrolled (192, 371) with delta (0, -1)
Screenshot: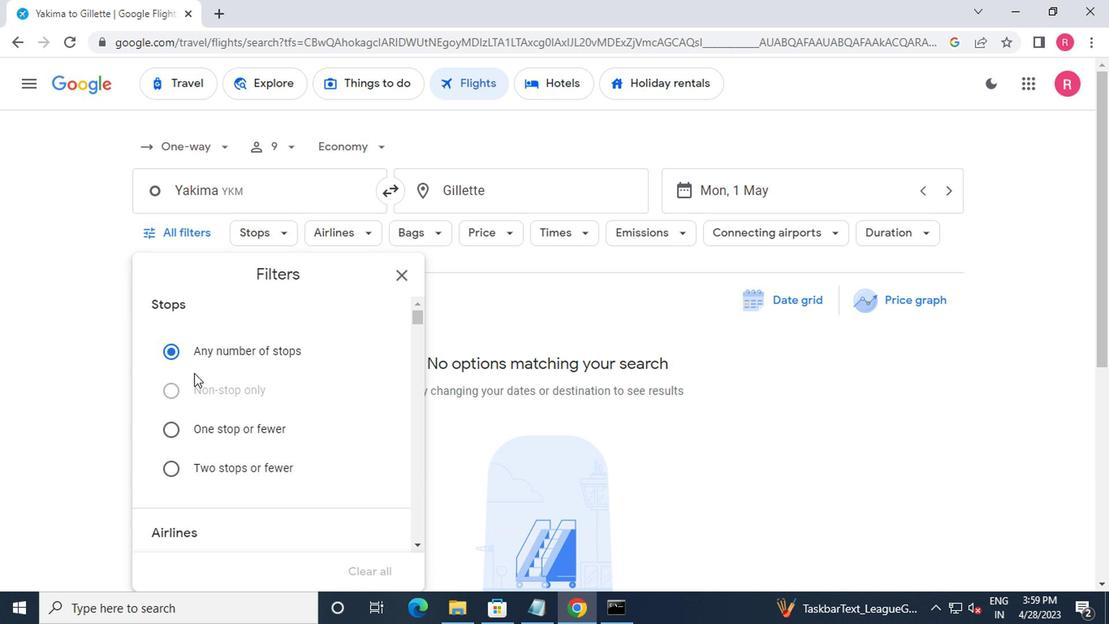 
Action: Mouse moved to (193, 372)
Screenshot: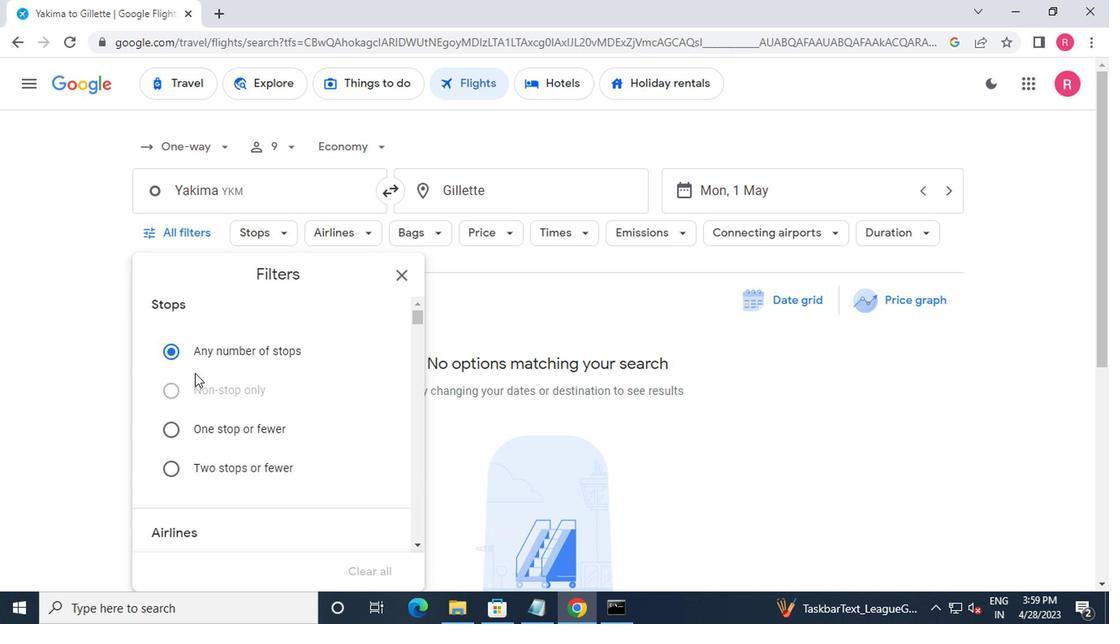 
Action: Mouse scrolled (193, 372) with delta (0, 0)
Screenshot: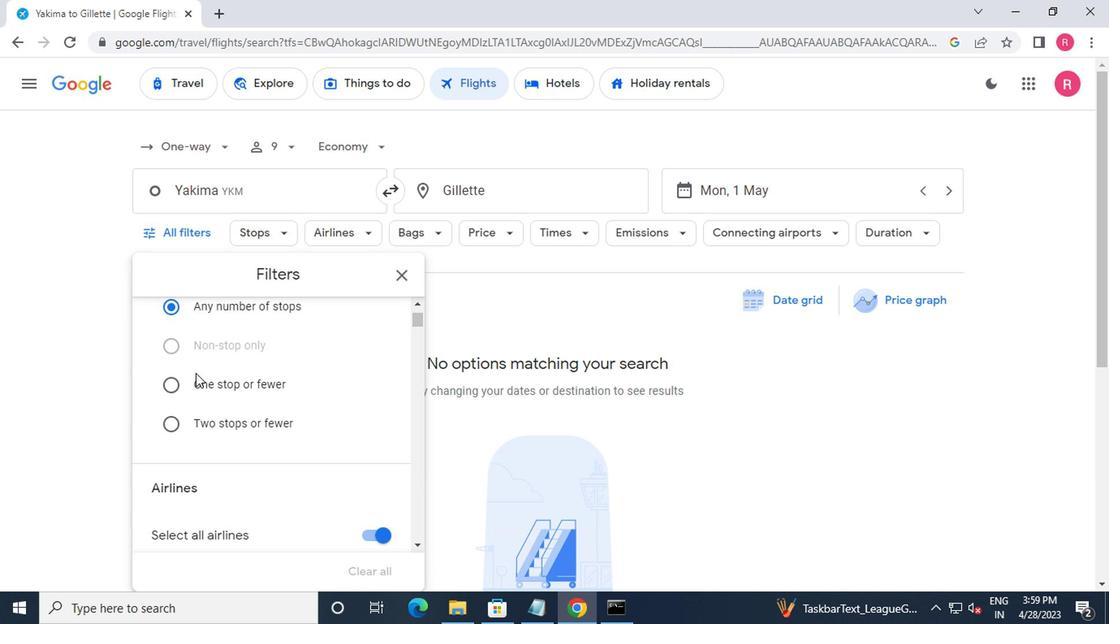 
Action: Mouse moved to (194, 373)
Screenshot: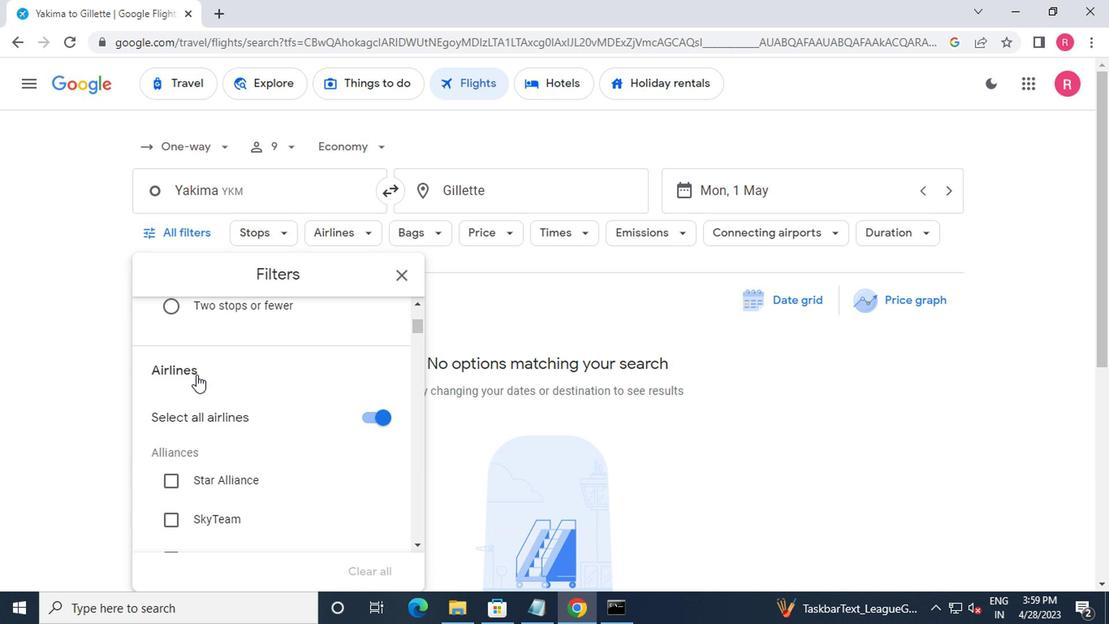 
Action: Mouse scrolled (194, 372) with delta (0, -1)
Screenshot: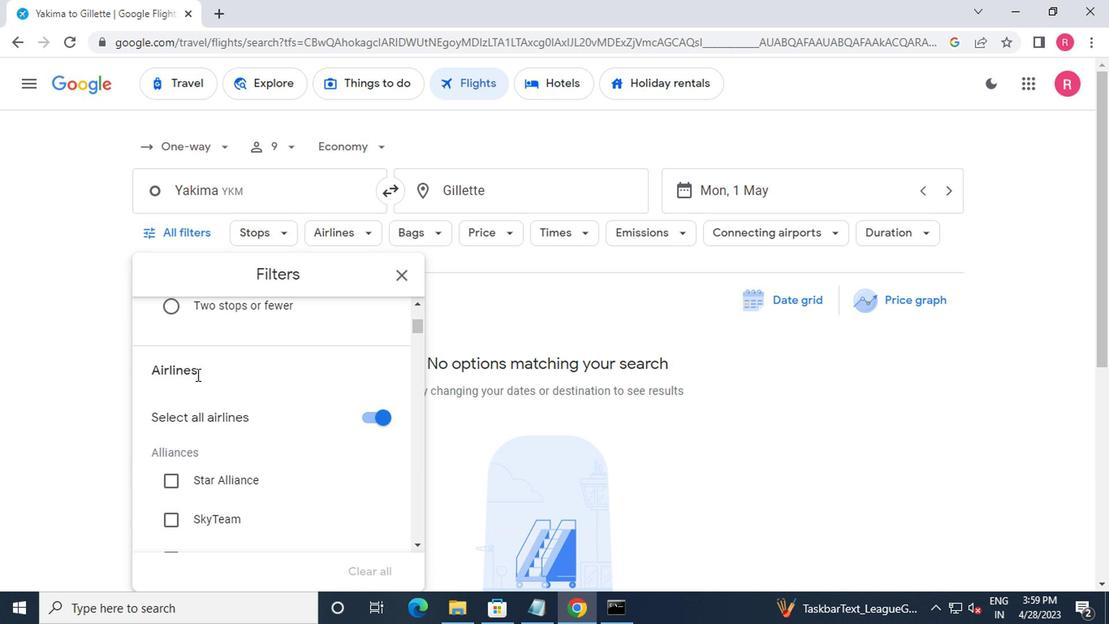 
Action: Mouse moved to (194, 373)
Screenshot: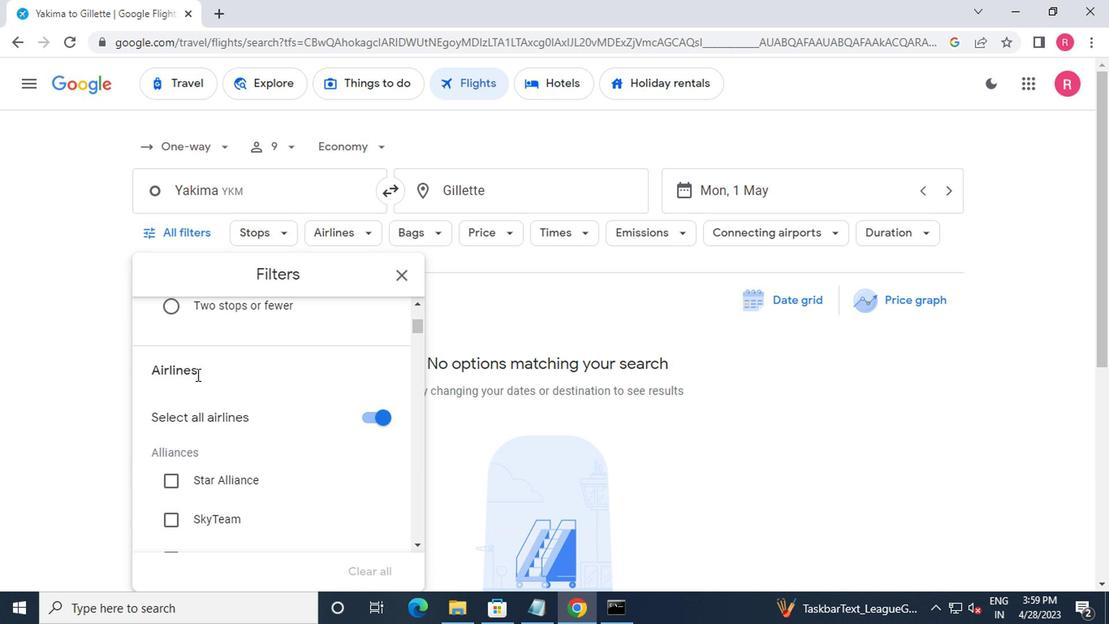 
Action: Mouse scrolled (194, 372) with delta (0, -1)
Screenshot: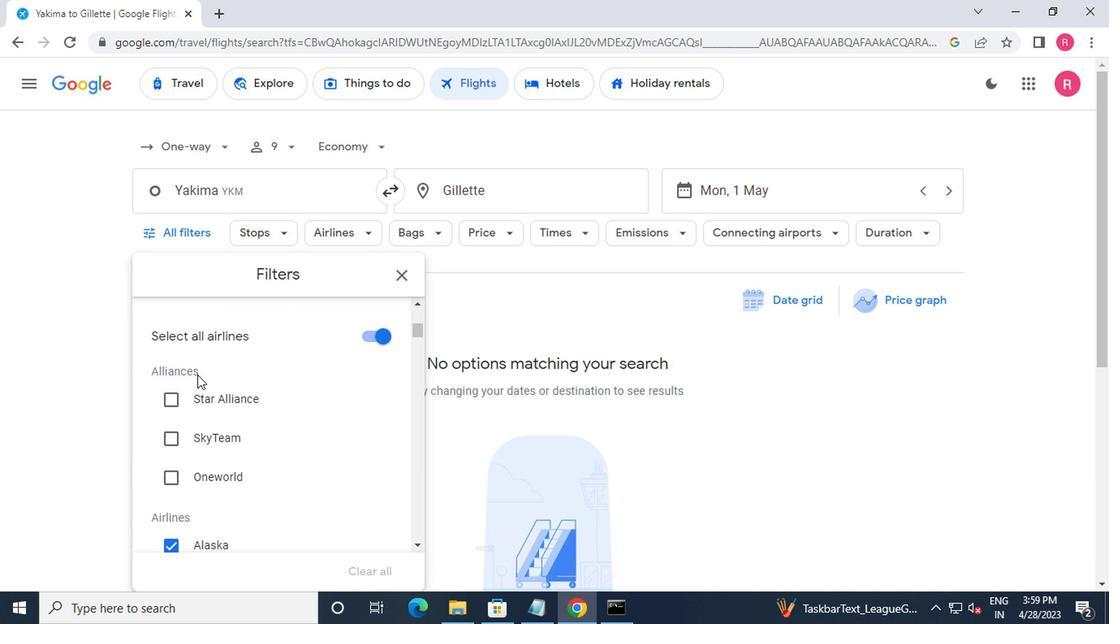 
Action: Mouse scrolled (194, 372) with delta (0, -1)
Screenshot: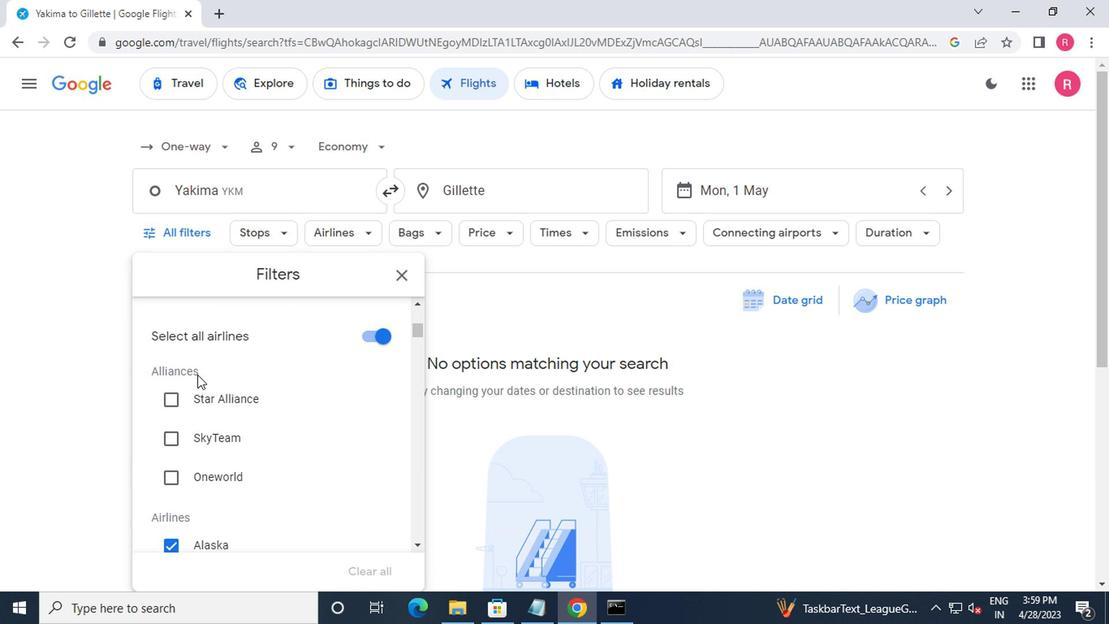 
Action: Mouse scrolled (194, 372) with delta (0, -1)
Screenshot: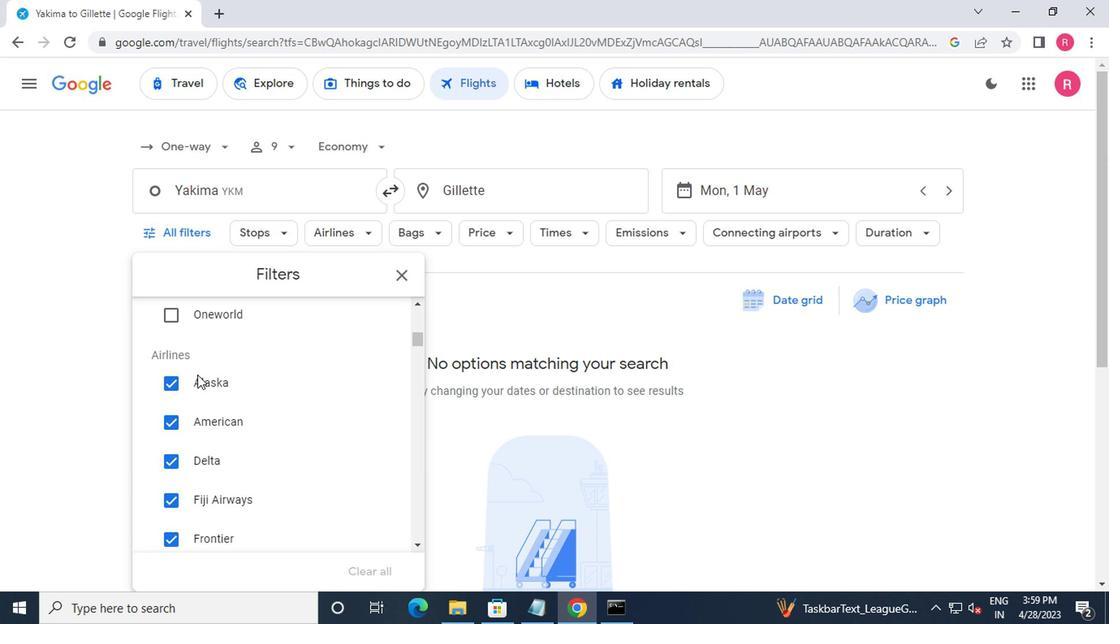 
Action: Mouse moved to (195, 374)
Screenshot: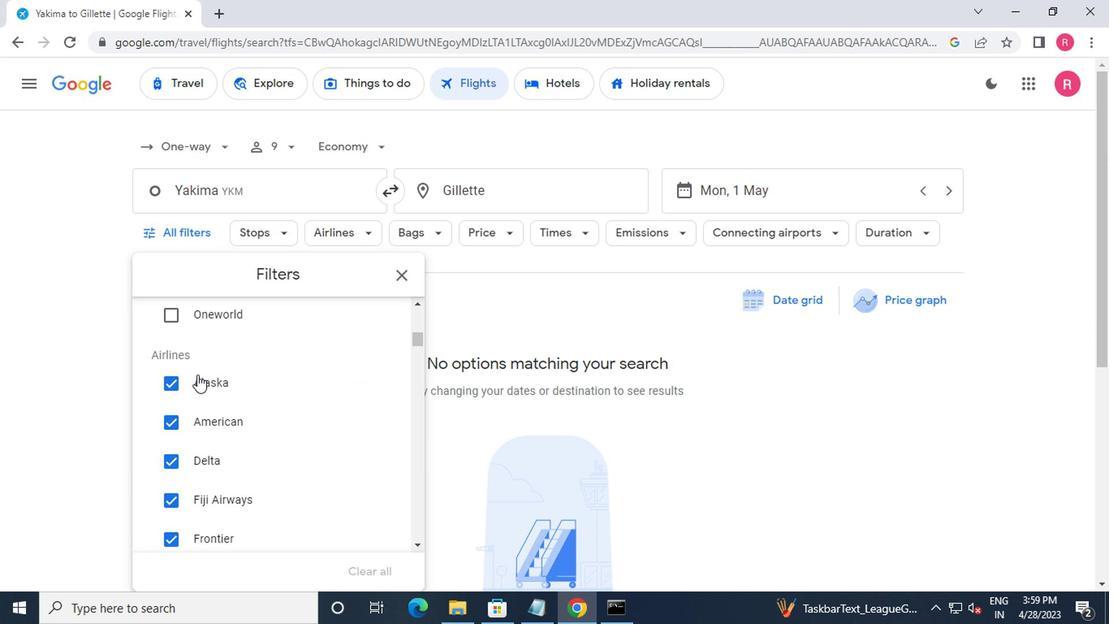 
Action: Mouse scrolled (195, 373) with delta (0, 0)
Screenshot: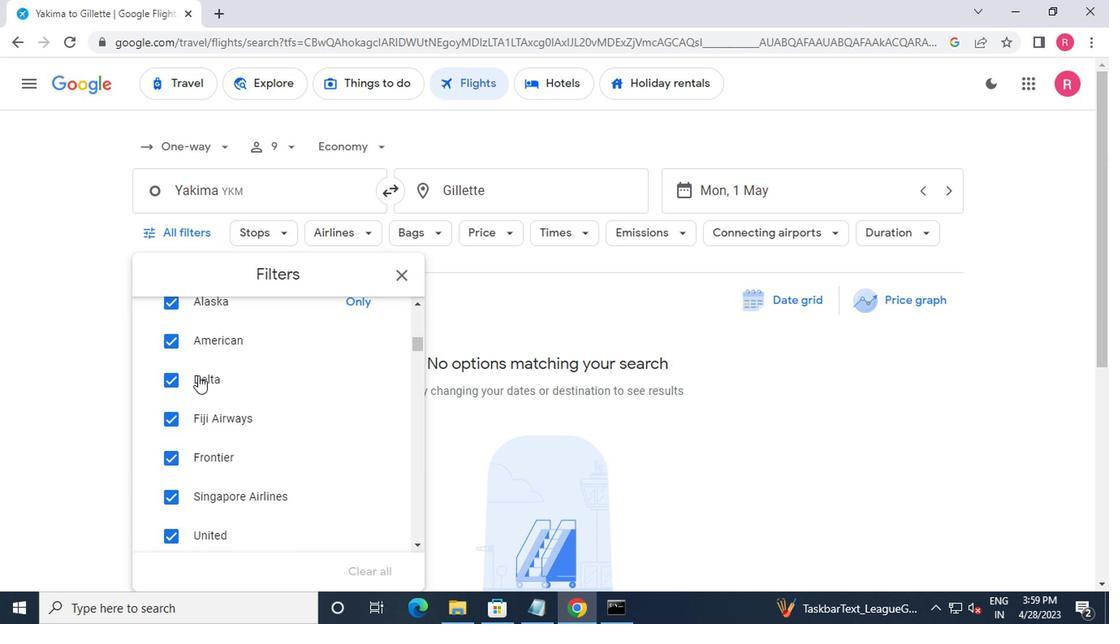 
Action: Mouse scrolled (195, 375) with delta (0, 1)
Screenshot: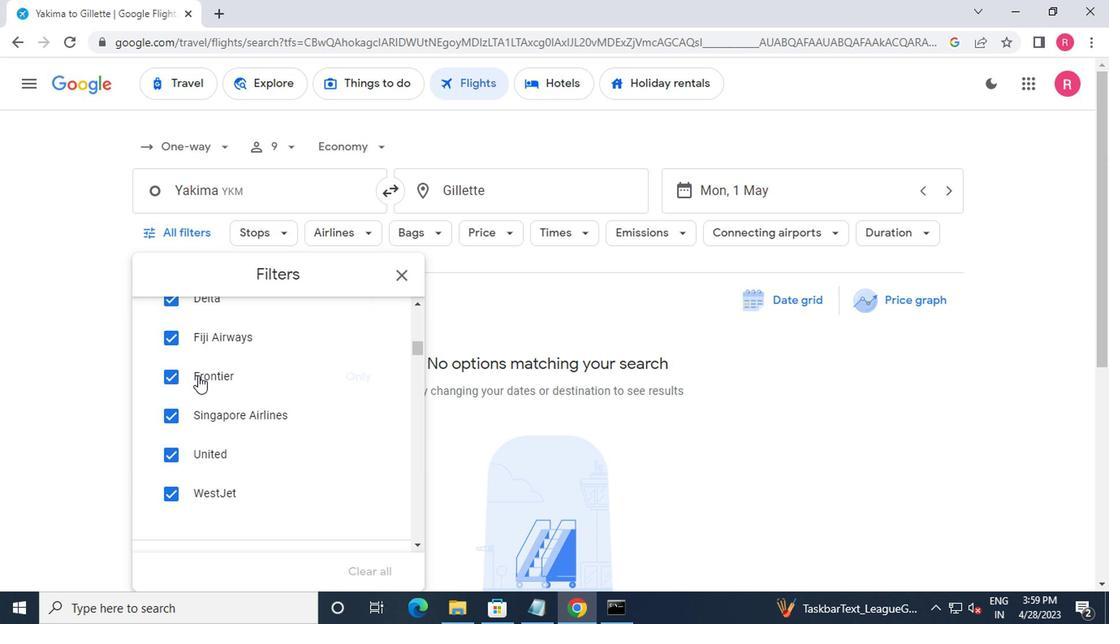 
Action: Mouse scrolled (195, 375) with delta (0, 1)
Screenshot: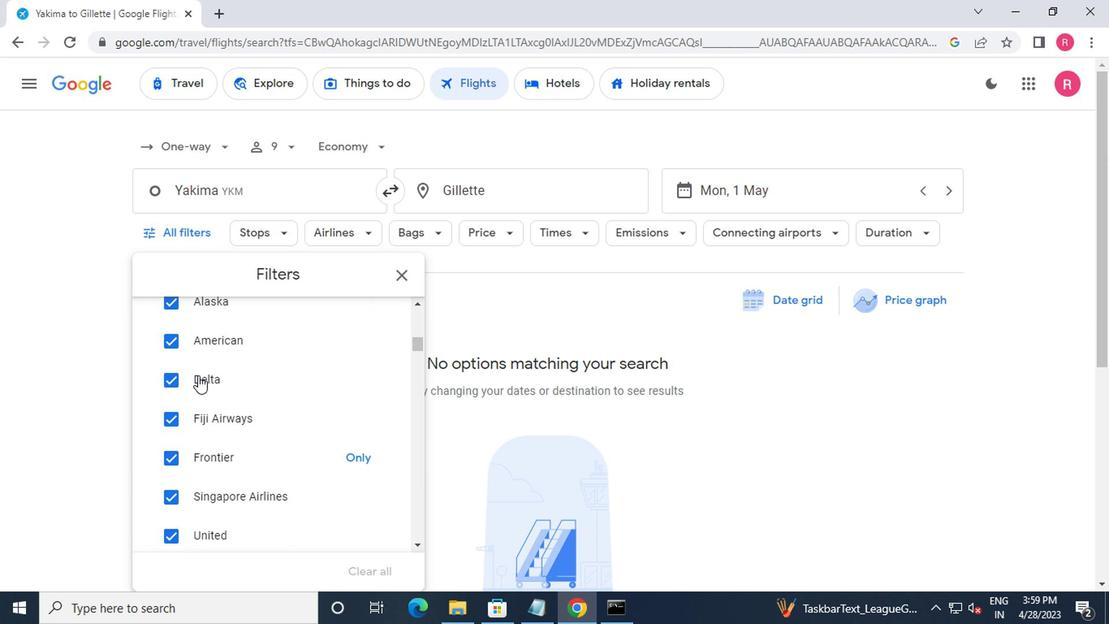 
Action: Mouse scrolled (195, 375) with delta (0, 1)
Screenshot: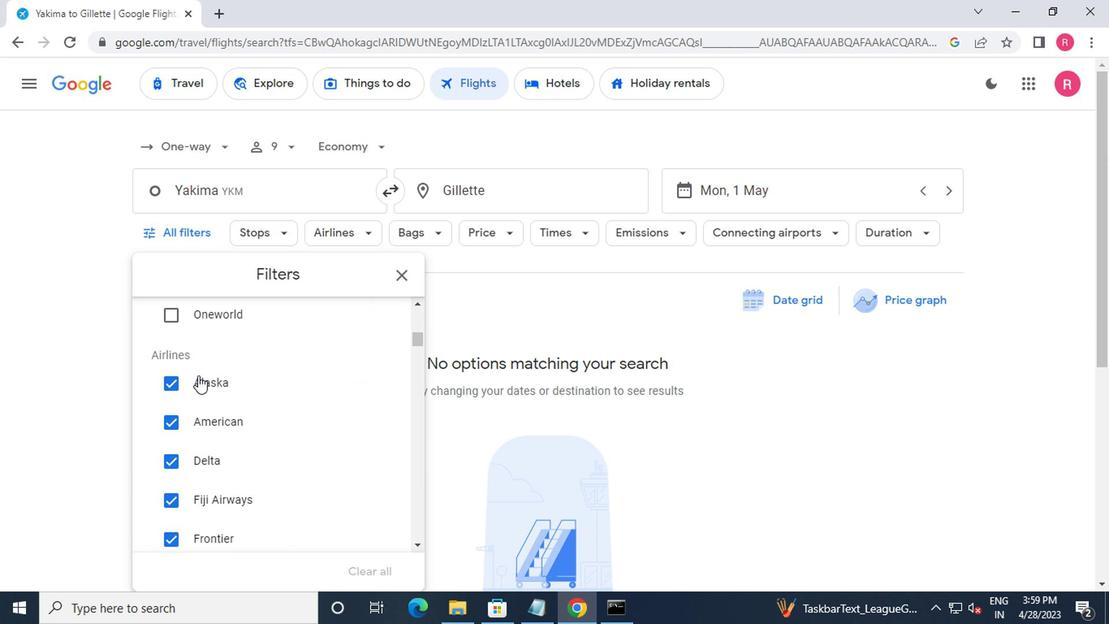
Action: Mouse moved to (196, 374)
Screenshot: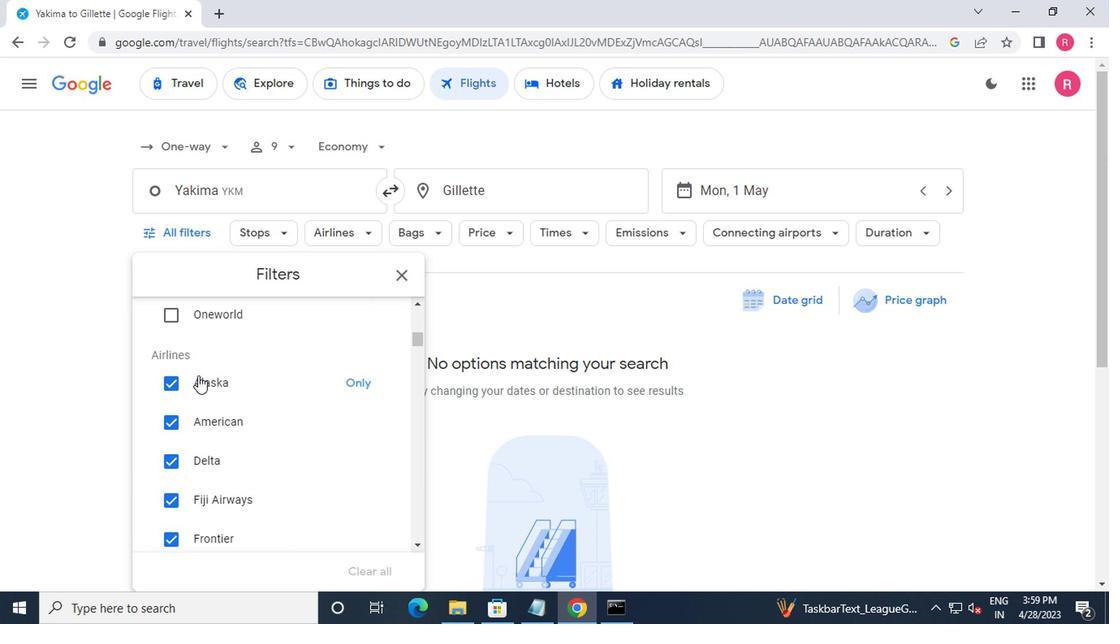 
Action: Mouse scrolled (196, 375) with delta (0, 1)
Screenshot: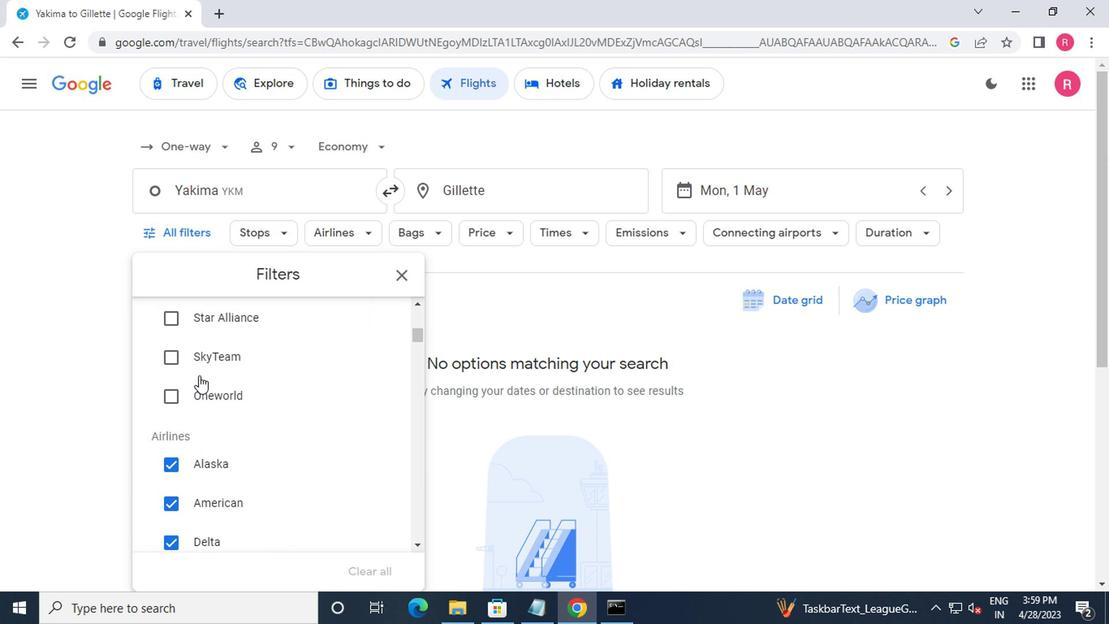 
Action: Mouse moved to (372, 335)
Screenshot: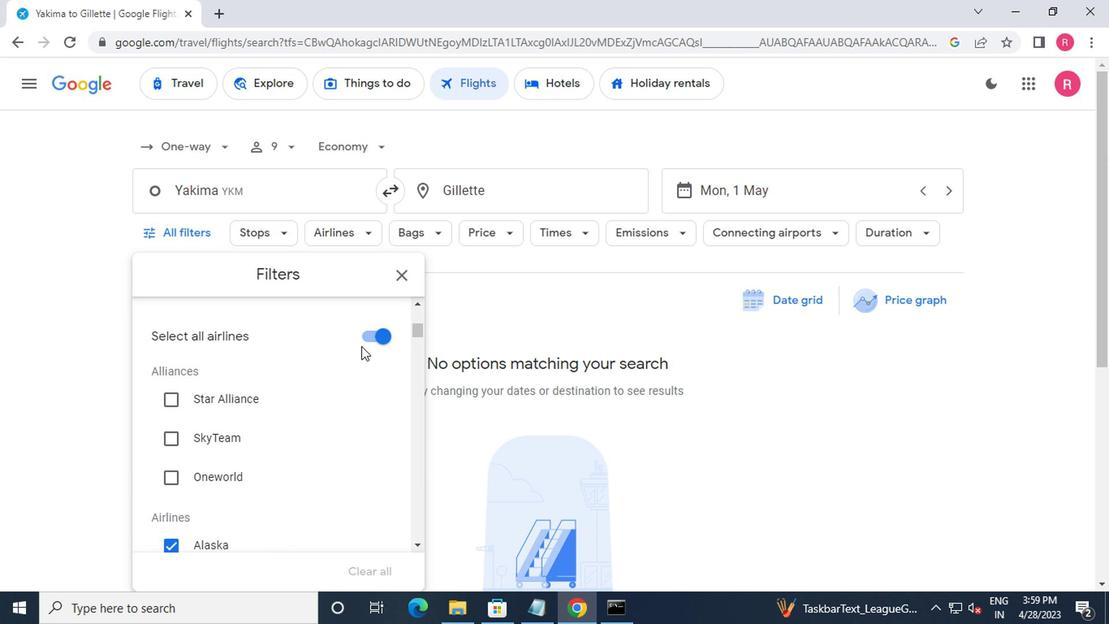 
Action: Mouse pressed left at (372, 335)
Screenshot: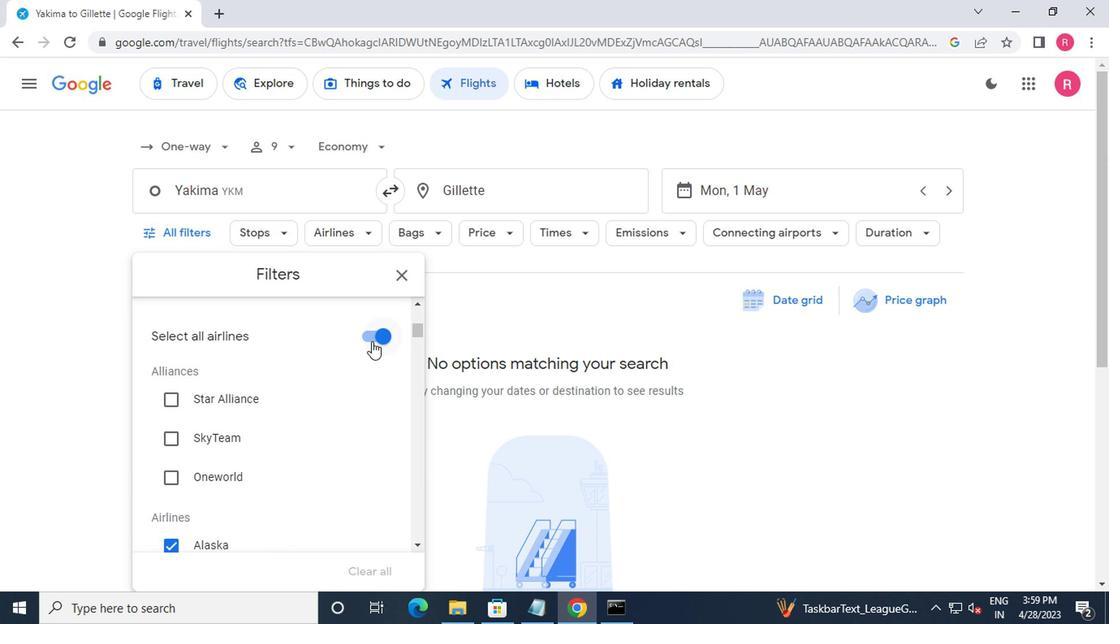 
Action: Mouse moved to (324, 436)
Screenshot: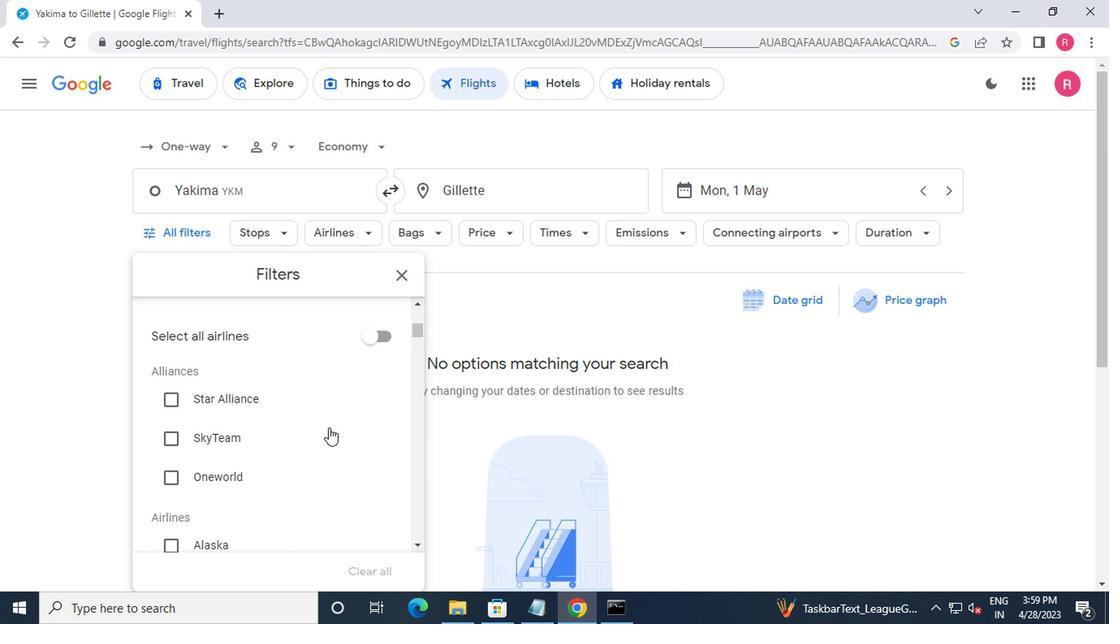 
Action: Mouse scrolled (324, 435) with delta (0, -1)
Screenshot: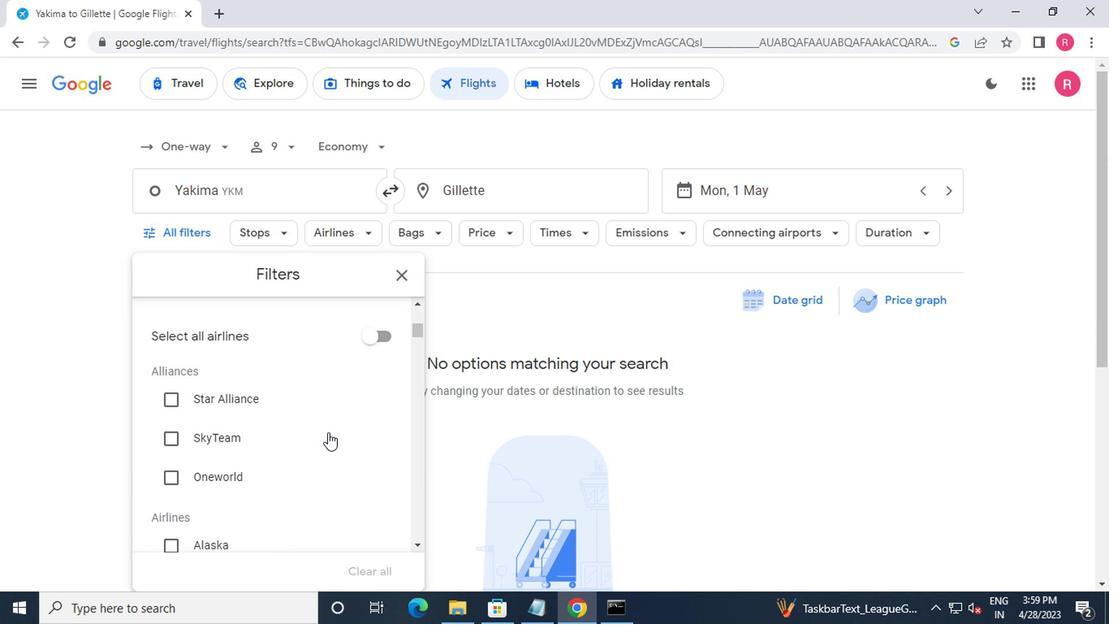 
Action: Mouse moved to (324, 436)
Screenshot: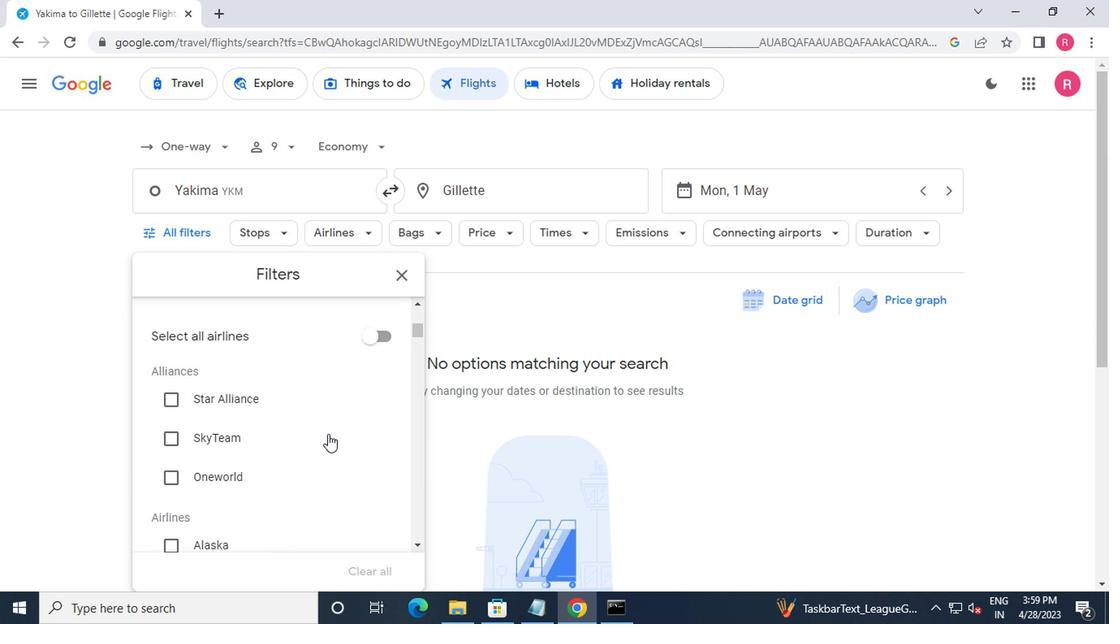 
Action: Mouse scrolled (324, 435) with delta (0, -1)
Screenshot: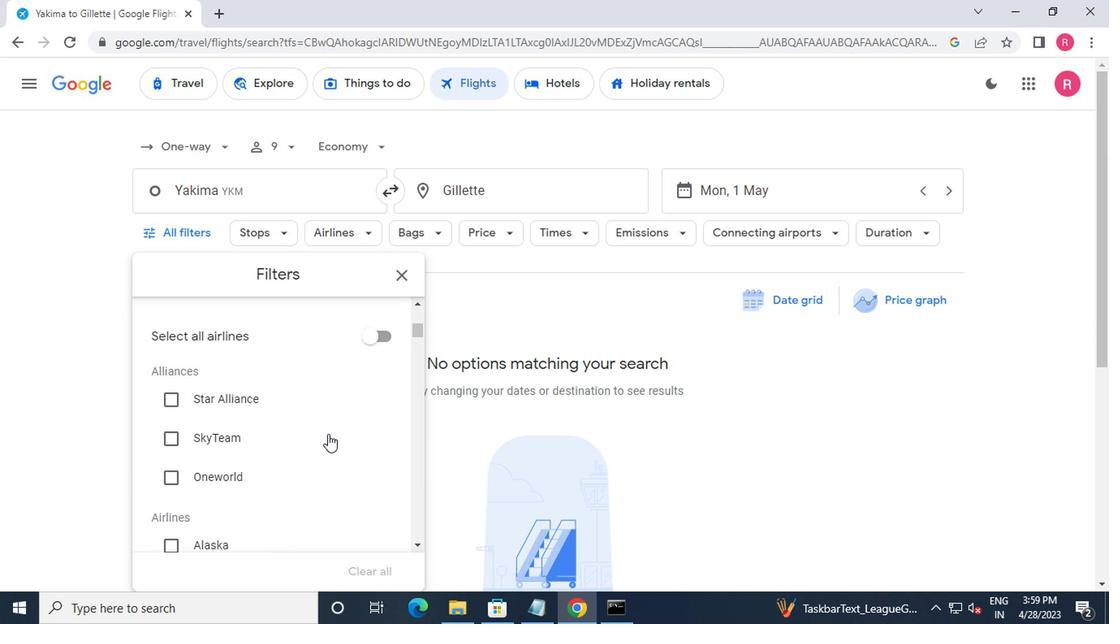 
Action: Mouse moved to (324, 436)
Screenshot: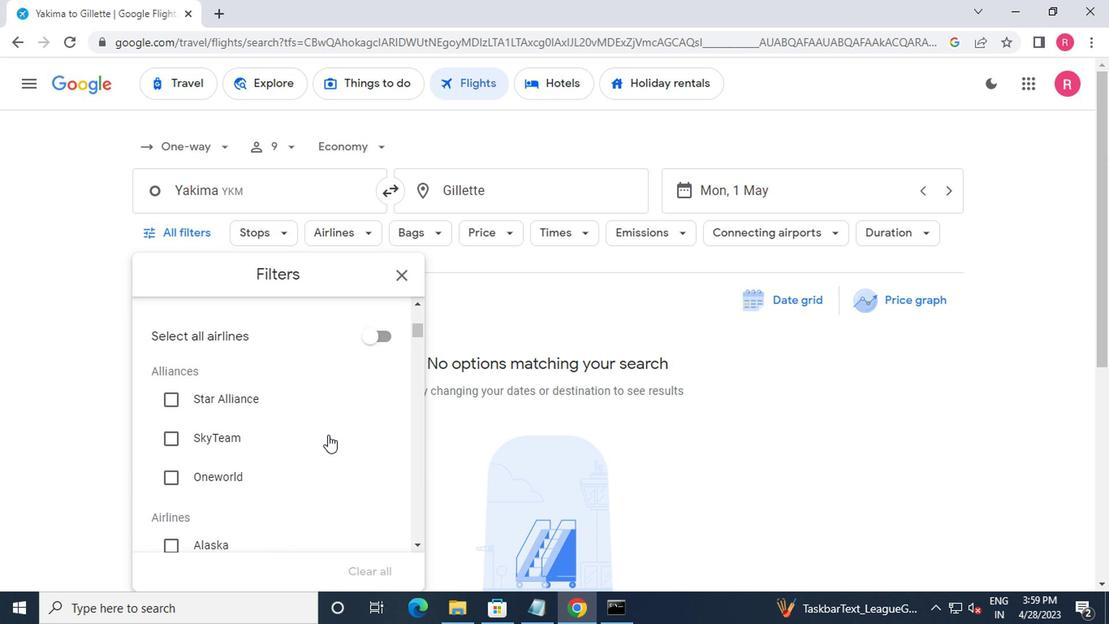 
Action: Mouse scrolled (324, 436) with delta (0, 0)
Screenshot: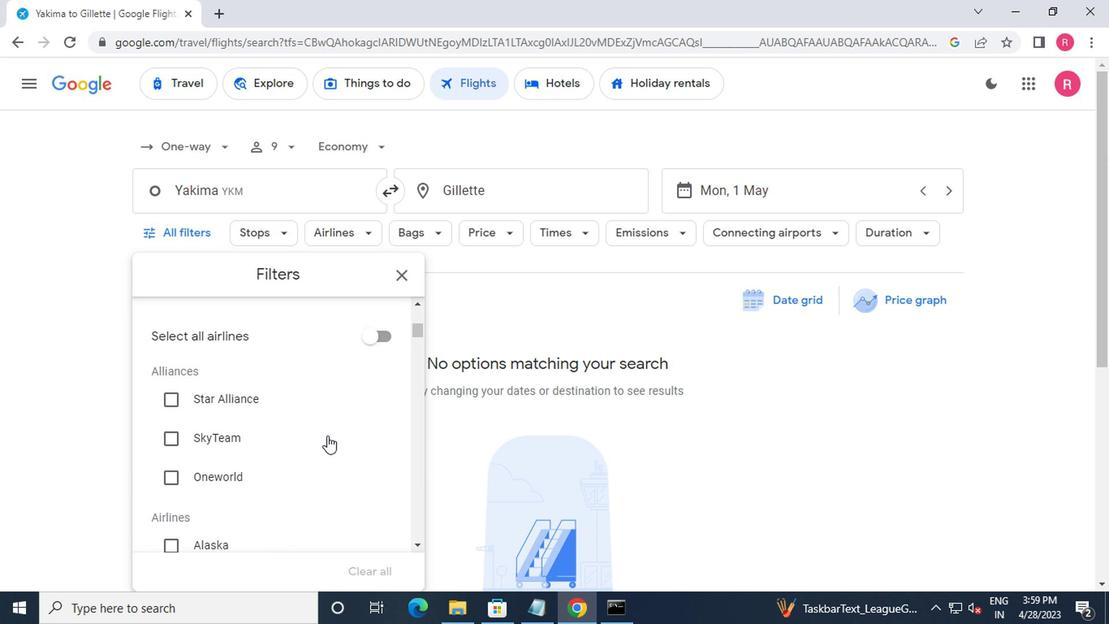 
Action: Mouse scrolled (324, 436) with delta (0, 0)
Screenshot: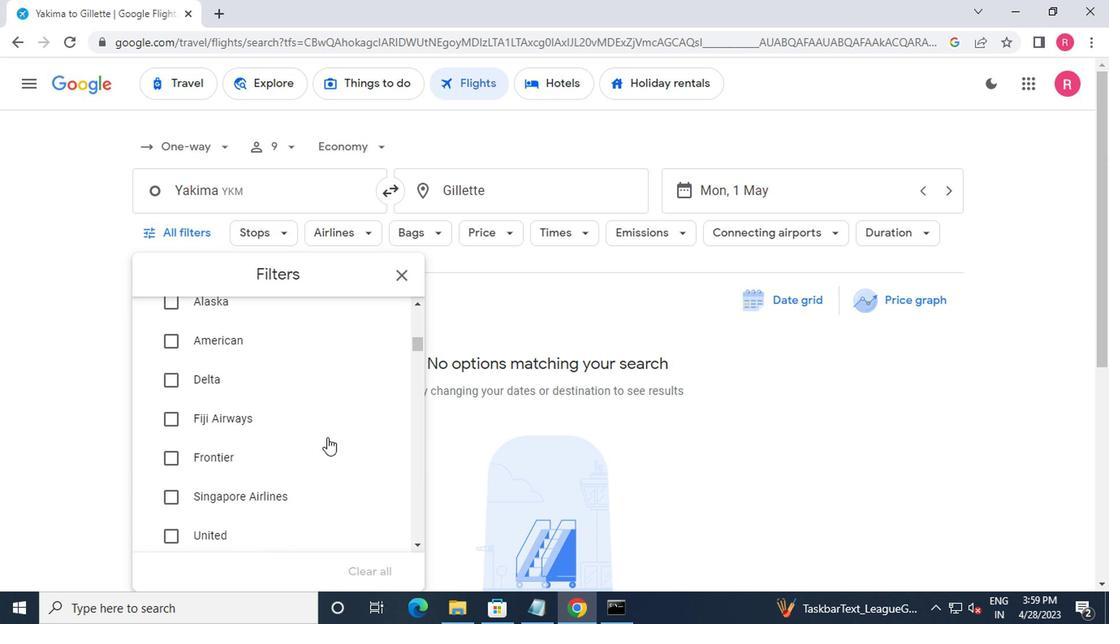 
Action: Mouse scrolled (324, 436) with delta (0, 0)
Screenshot: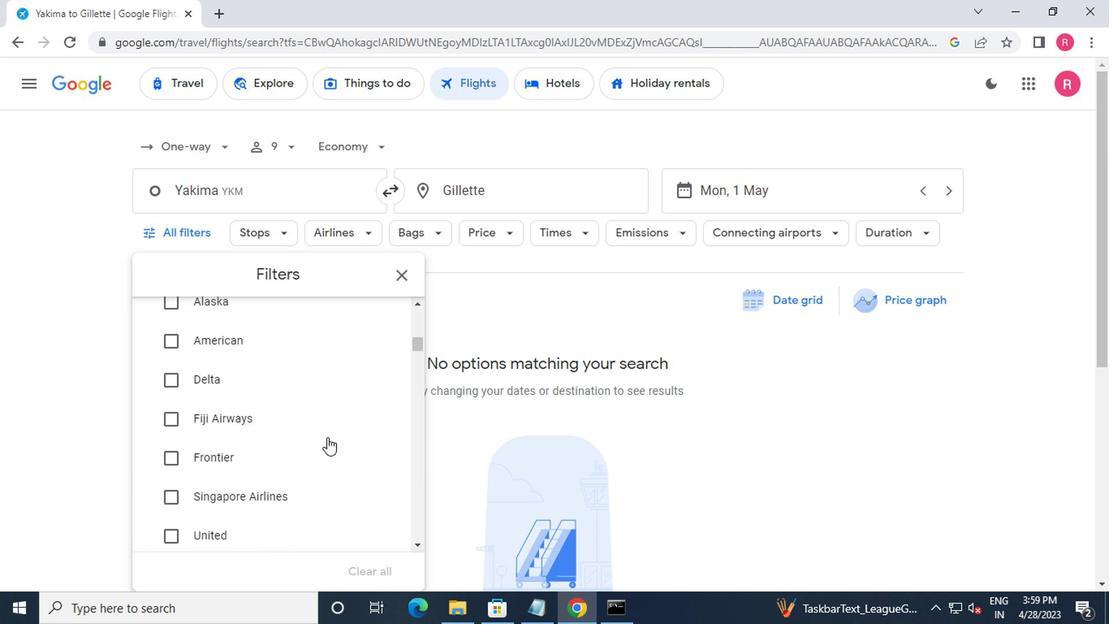 
Action: Mouse moved to (325, 436)
Screenshot: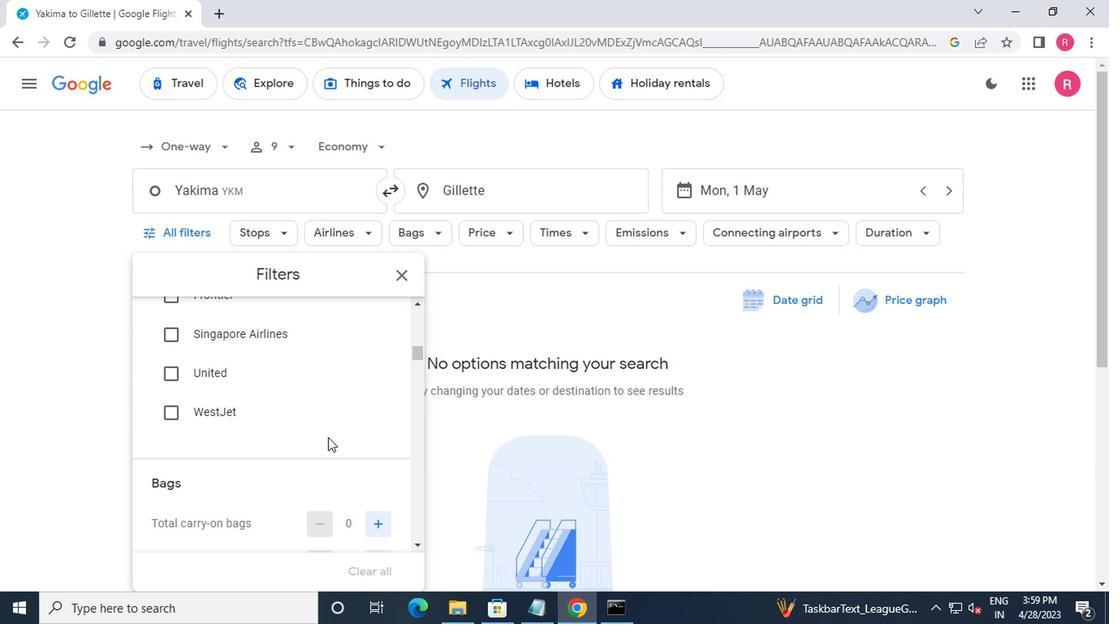 
Action: Mouse scrolled (325, 436) with delta (0, 0)
Screenshot: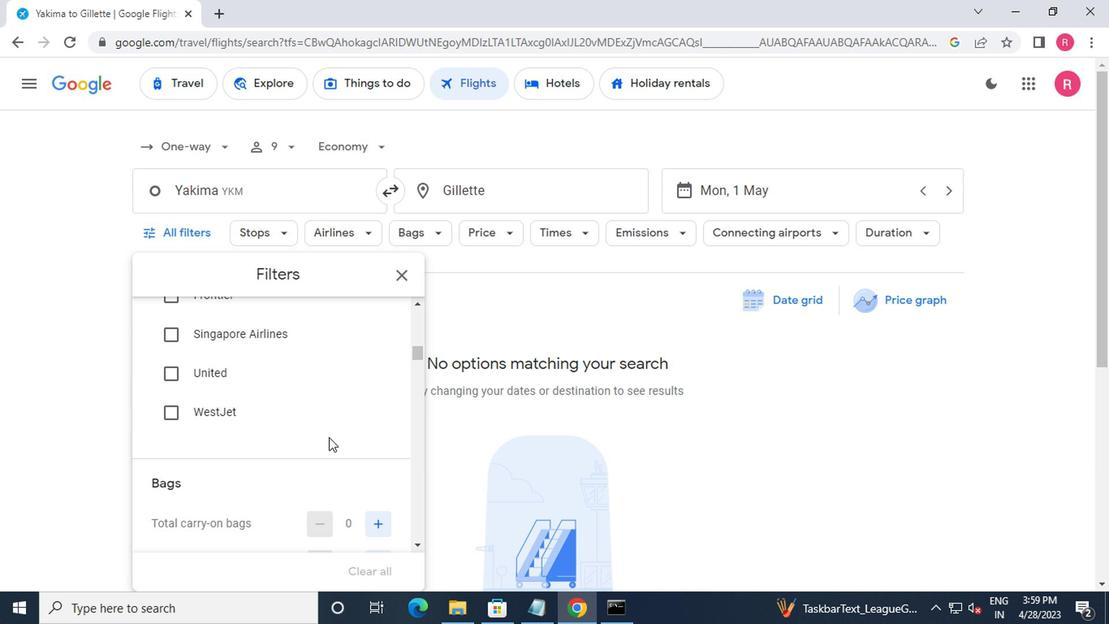 
Action: Mouse moved to (325, 436)
Screenshot: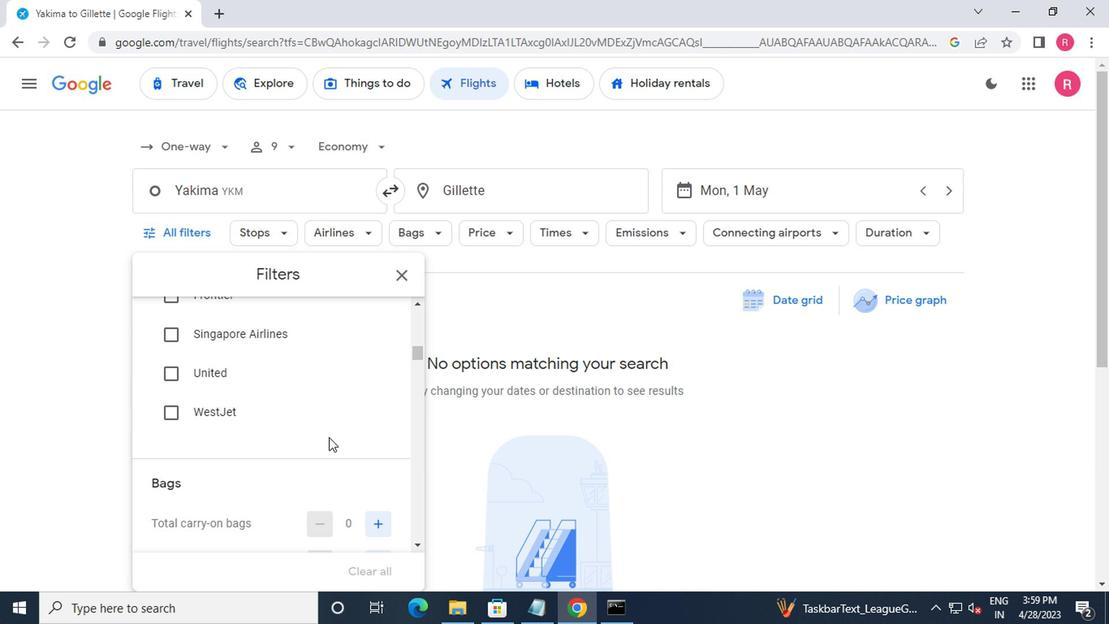 
Action: Mouse scrolled (325, 436) with delta (0, 0)
Screenshot: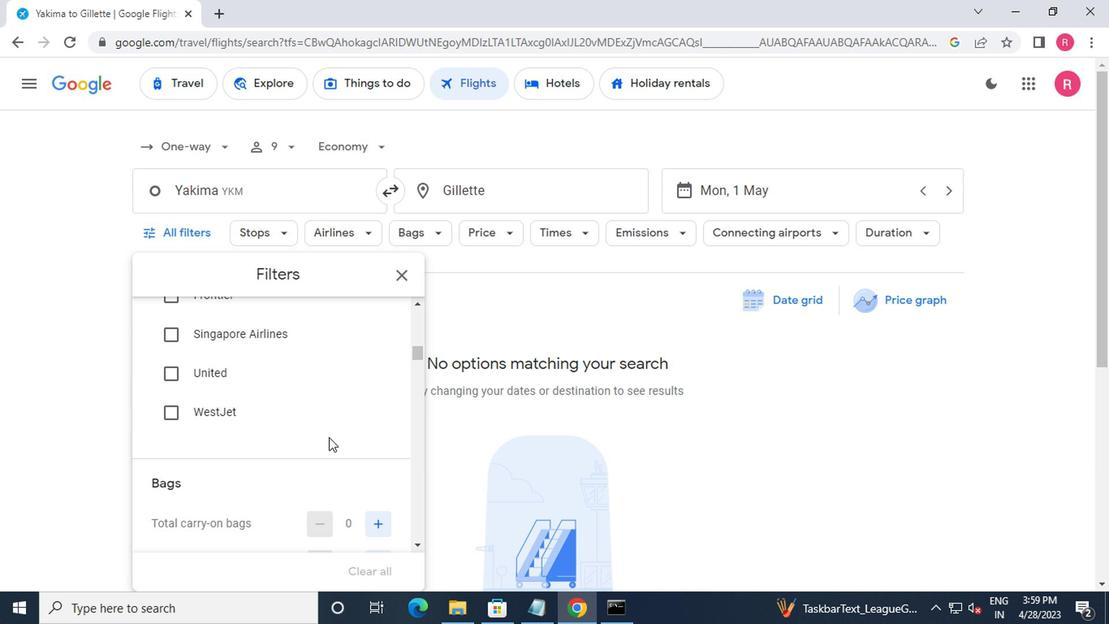 
Action: Mouse scrolled (325, 437) with delta (0, 0)
Screenshot: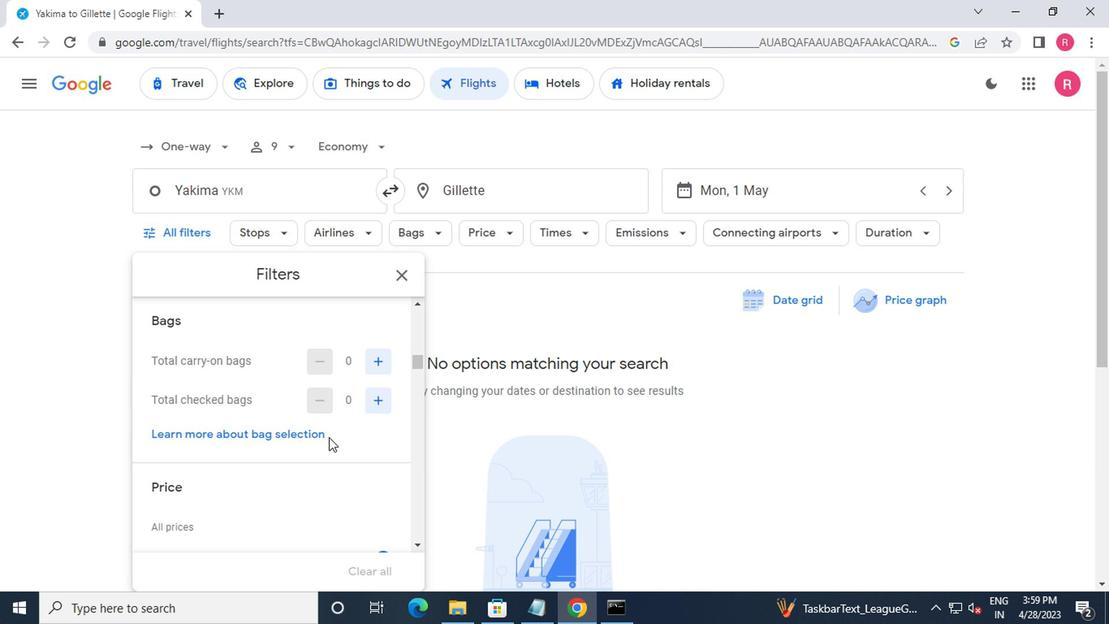 
Action: Mouse moved to (363, 484)
Screenshot: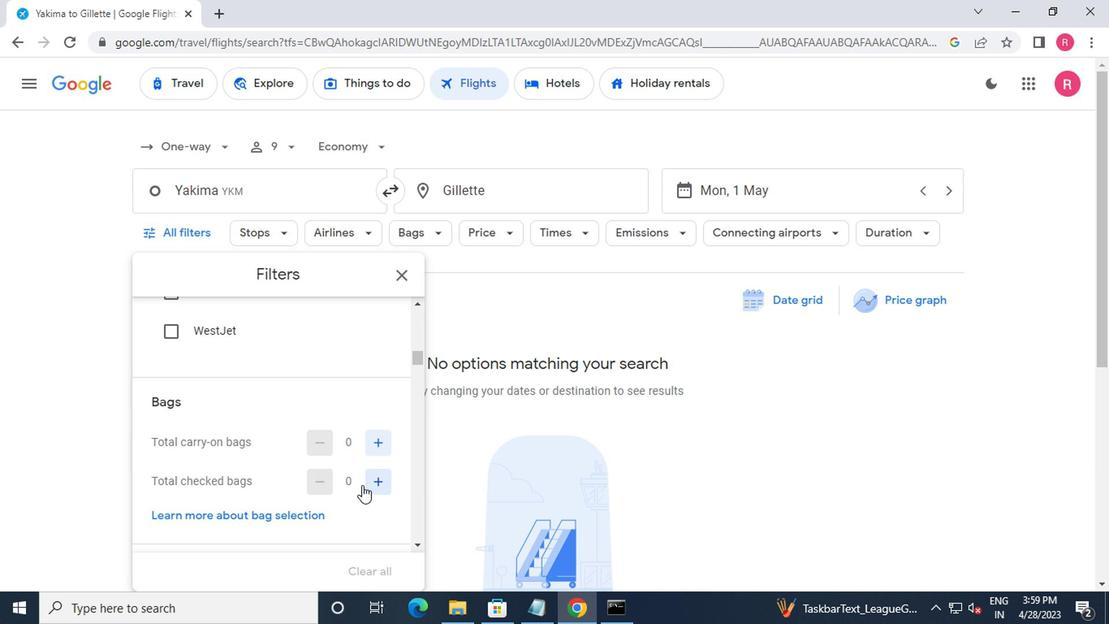 
Action: Mouse pressed left at (363, 484)
Screenshot: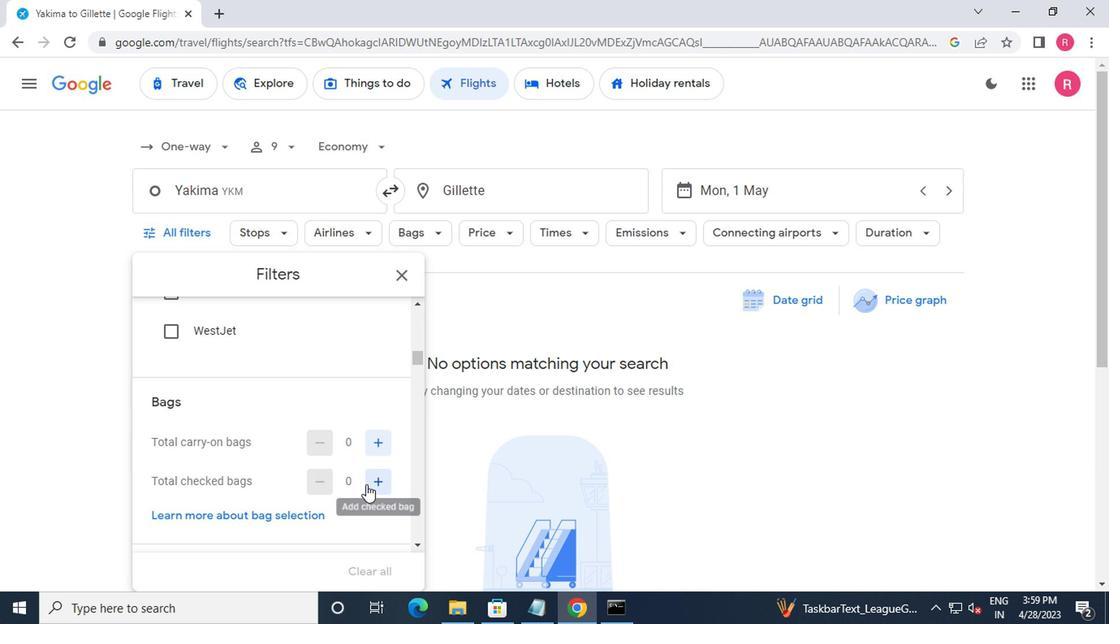 
Action: Mouse pressed left at (363, 484)
Screenshot: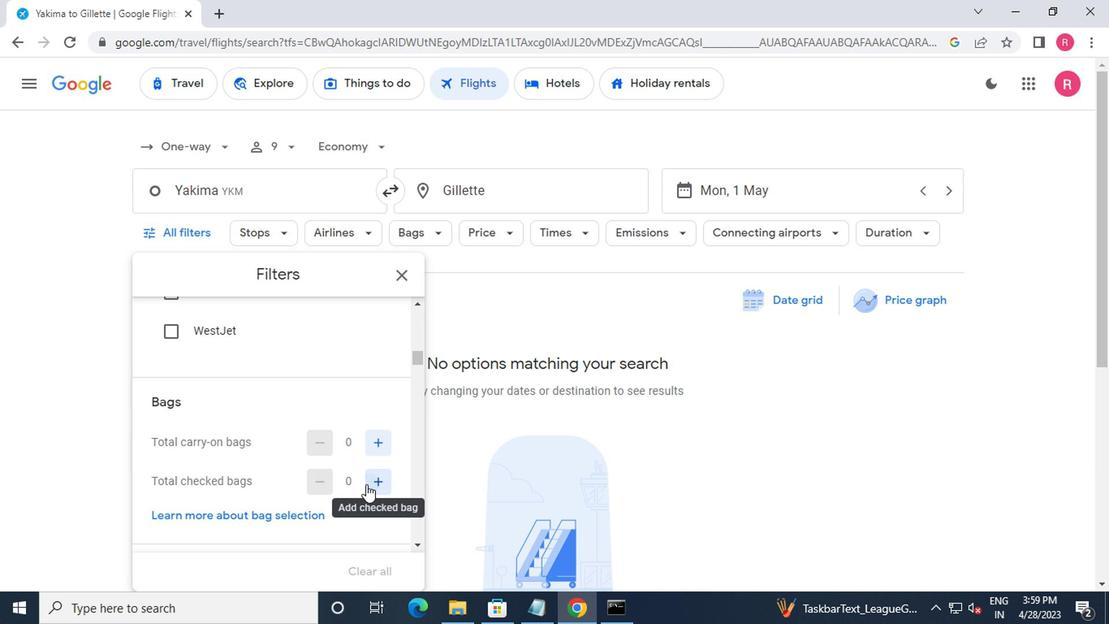 
Action: Mouse pressed left at (363, 484)
Screenshot: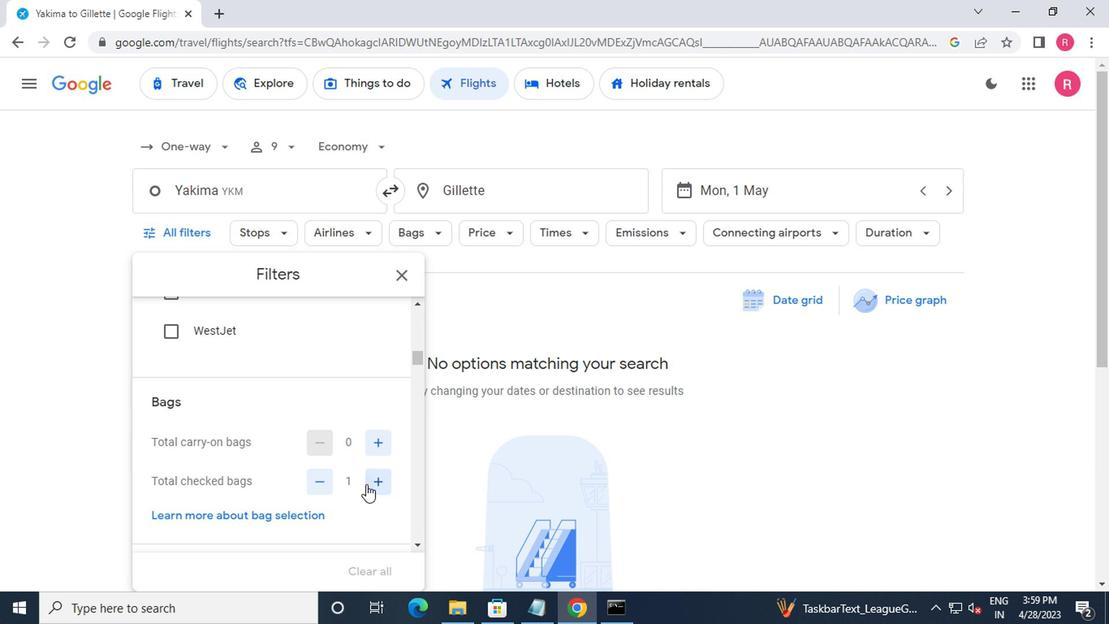 
Action: Mouse pressed left at (363, 484)
Screenshot: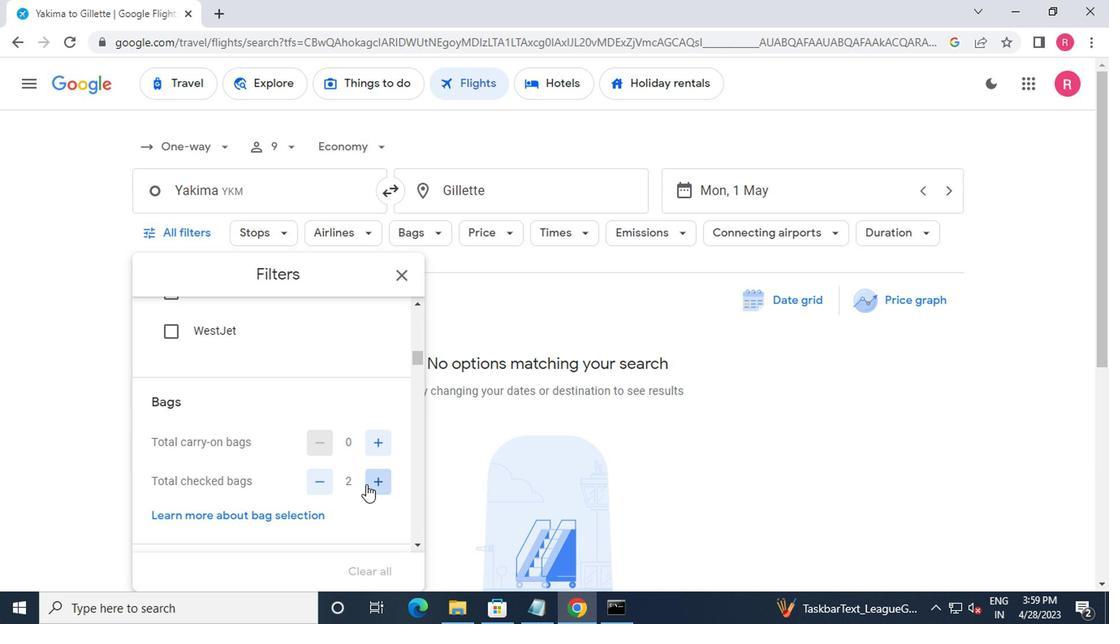 
Action: Mouse pressed left at (363, 484)
Screenshot: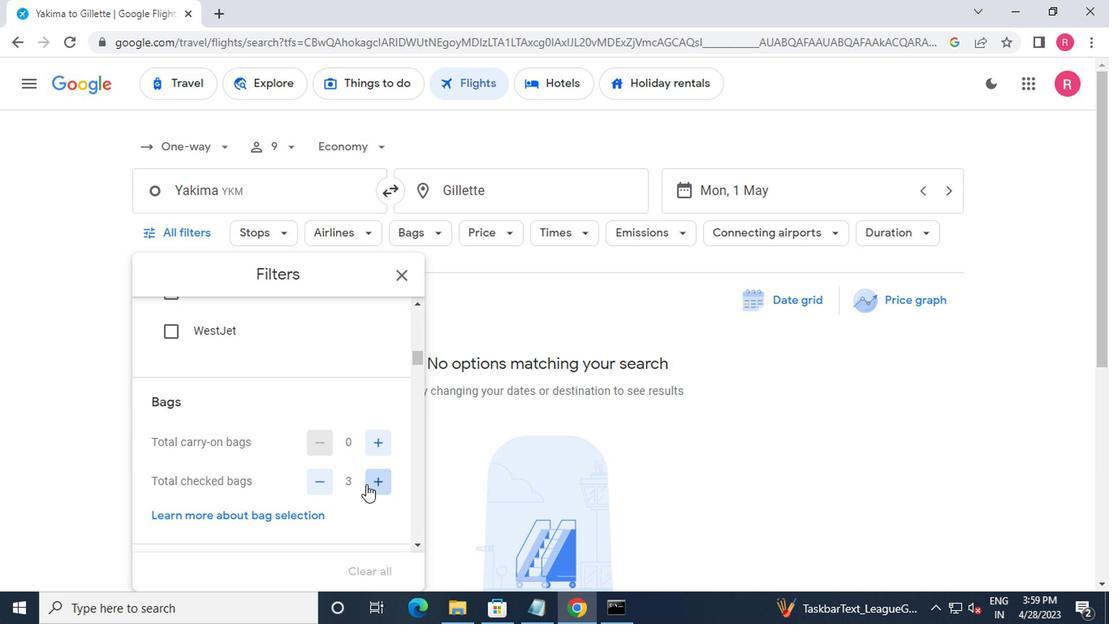 
Action: Mouse pressed left at (363, 484)
Screenshot: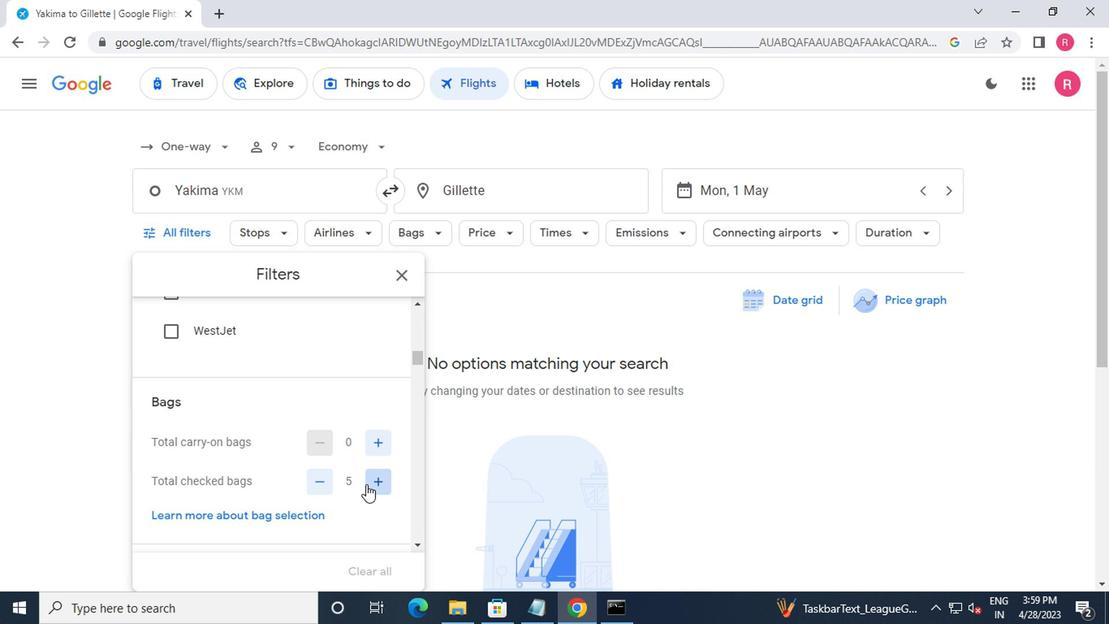 
Action: Mouse moved to (363, 484)
Screenshot: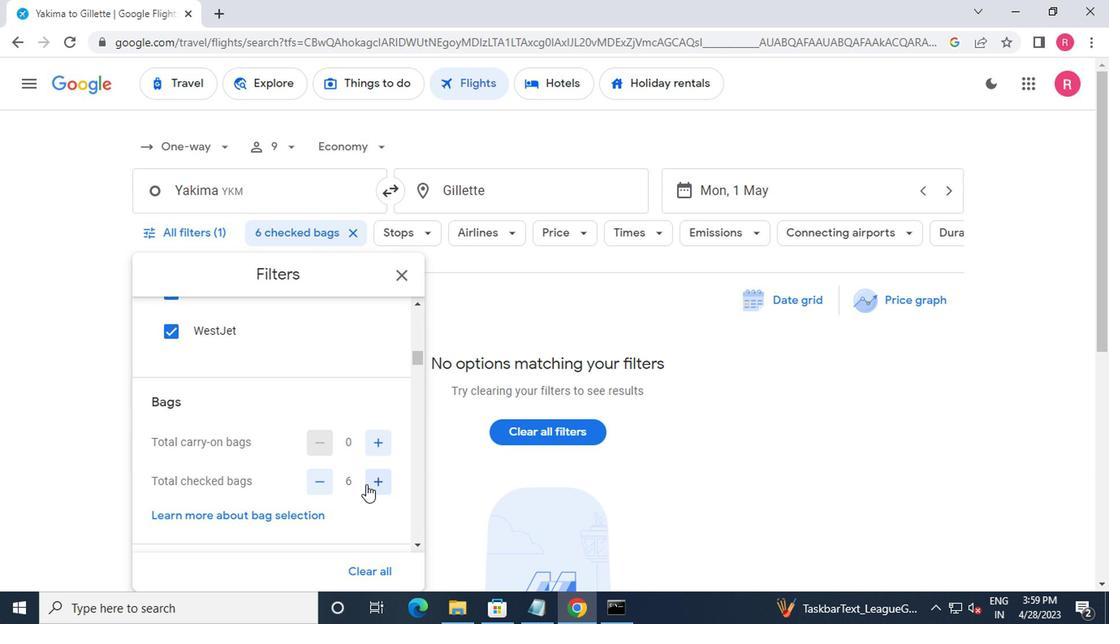 
Action: Mouse scrolled (363, 483) with delta (0, 0)
Screenshot: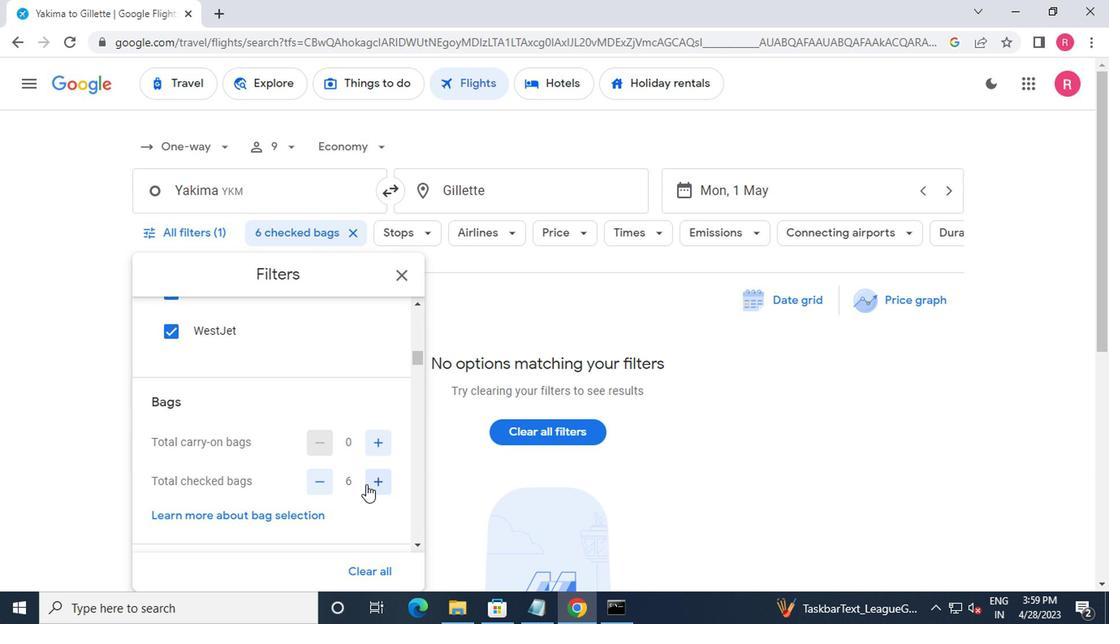 
Action: Mouse scrolled (363, 483) with delta (0, 0)
Screenshot: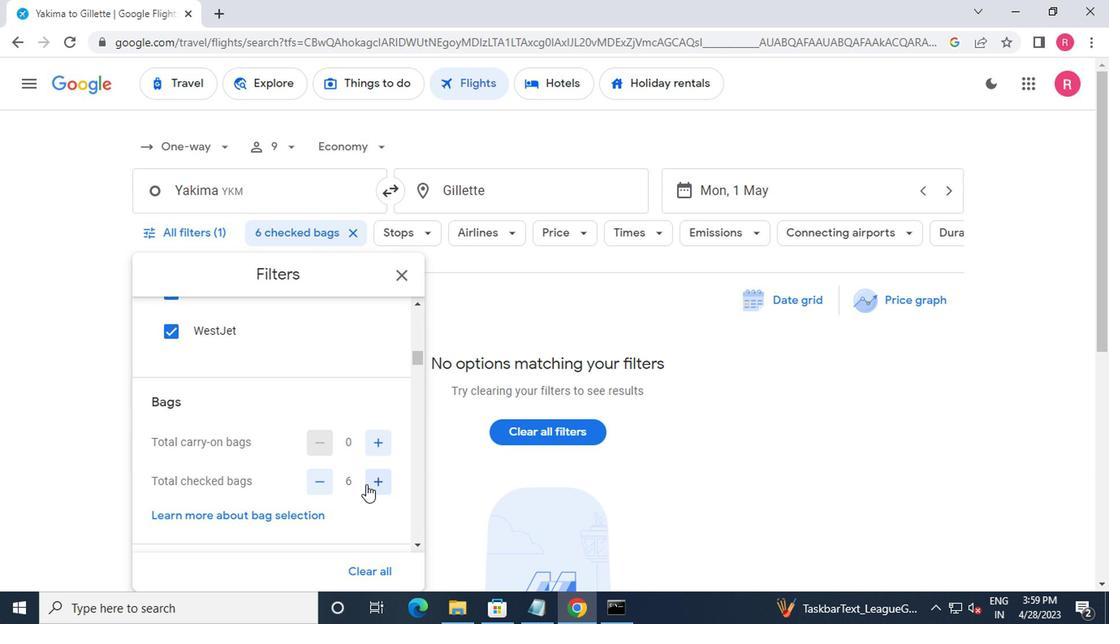 
Action: Mouse scrolled (363, 483) with delta (0, 0)
Screenshot: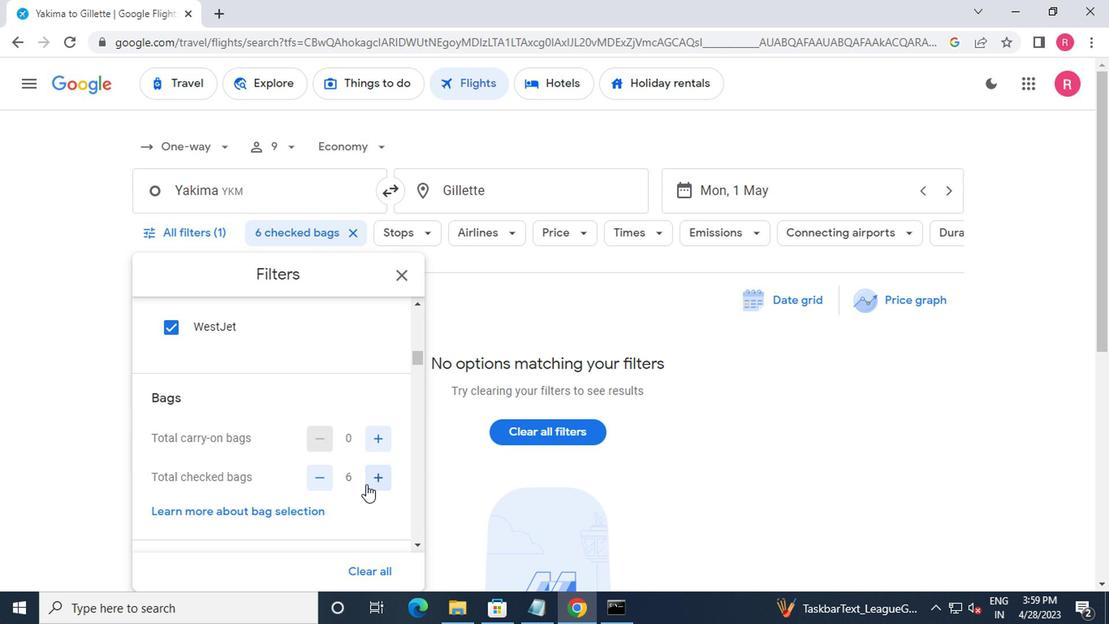 
Action: Mouse moved to (382, 389)
Screenshot: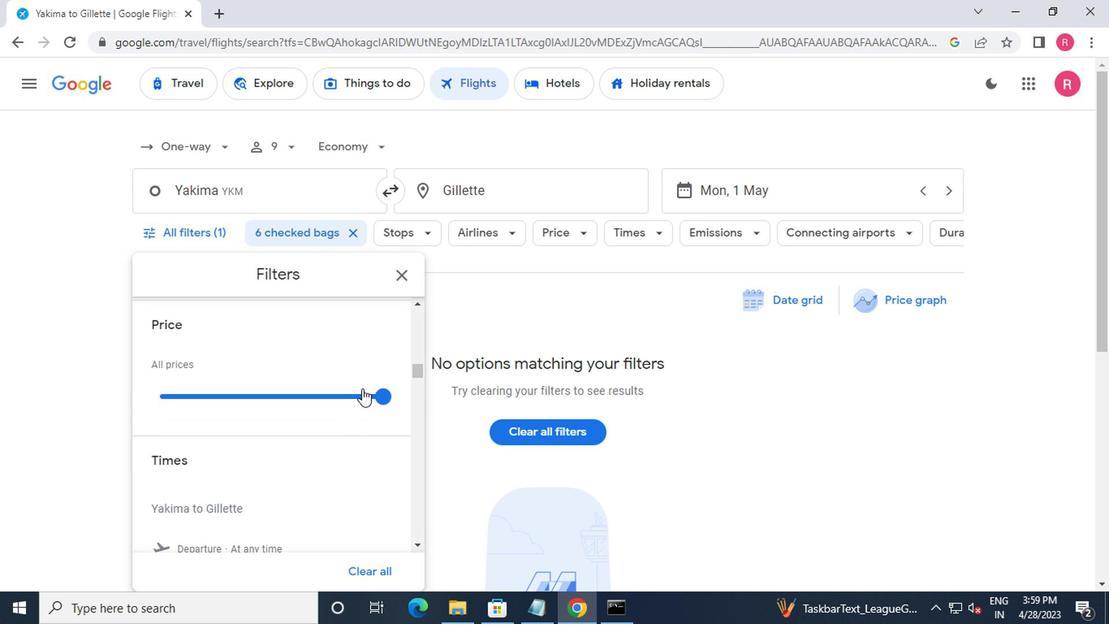 
Action: Mouse pressed left at (382, 389)
Screenshot: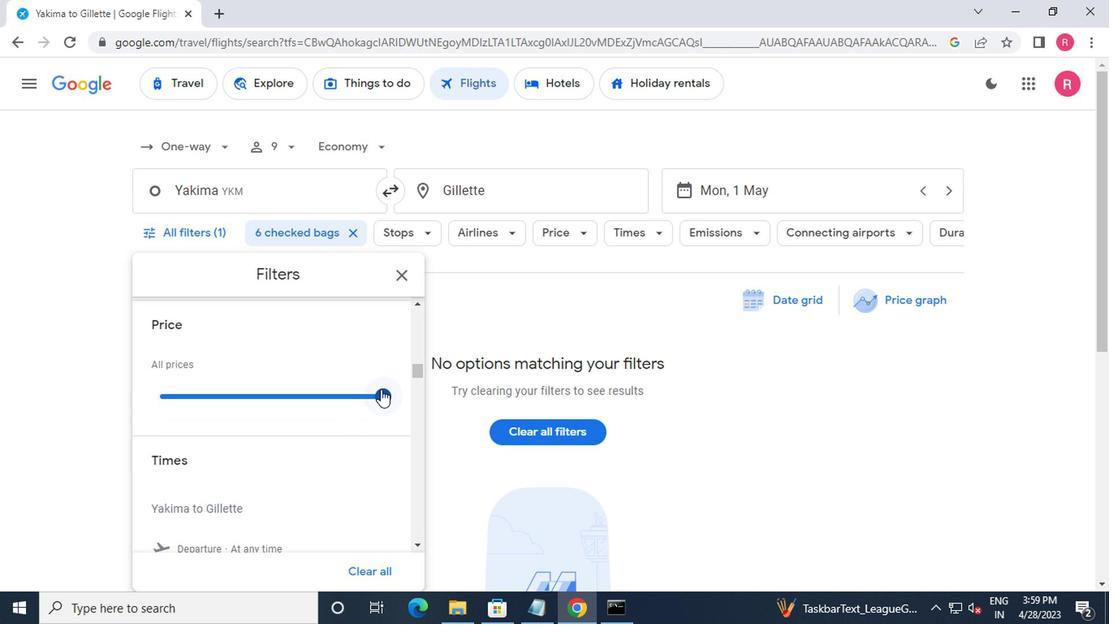 
Action: Mouse moved to (317, 402)
Screenshot: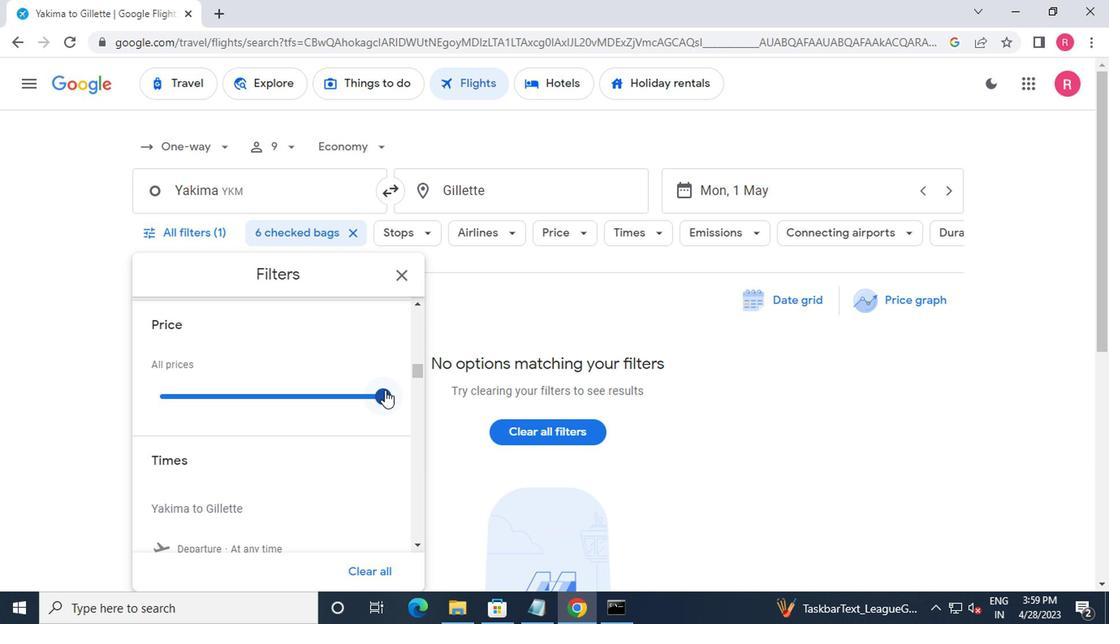 
Action: Mouse scrolled (317, 401) with delta (0, 0)
Screenshot: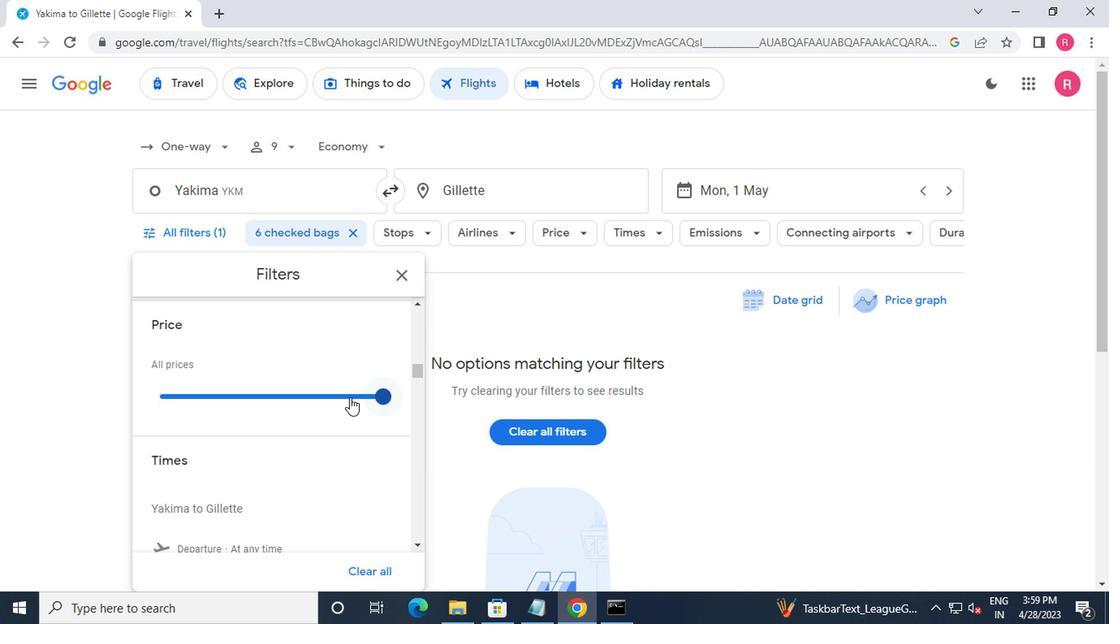 
Action: Mouse moved to (317, 402)
Screenshot: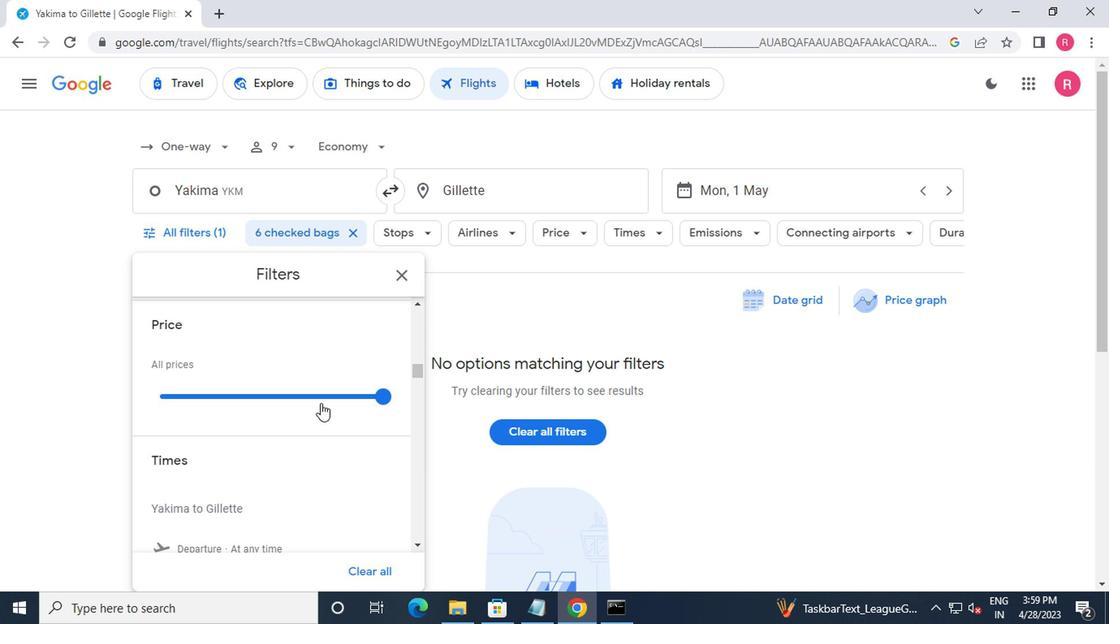 
Action: Mouse scrolled (317, 401) with delta (0, 0)
Screenshot: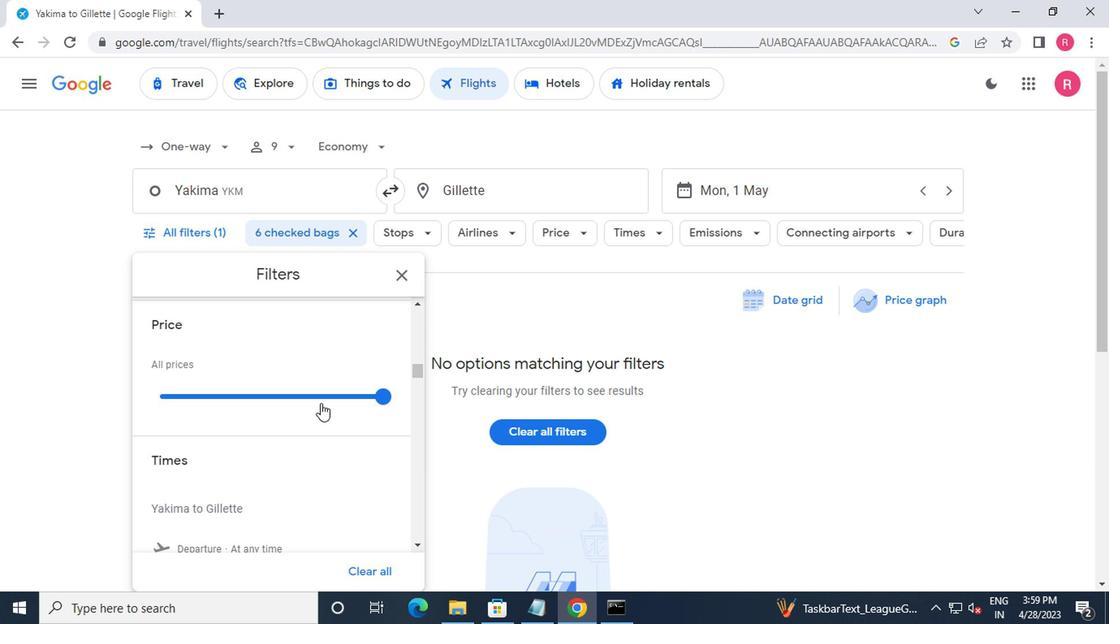 
Action: Mouse scrolled (317, 401) with delta (0, 0)
Screenshot: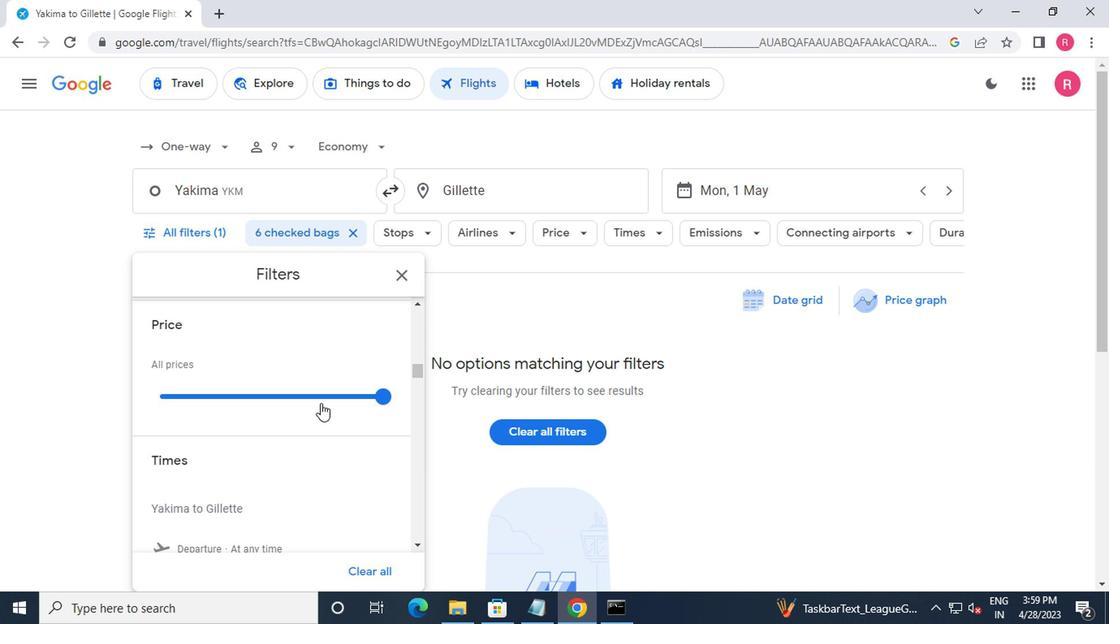 
Action: Mouse moved to (154, 362)
Screenshot: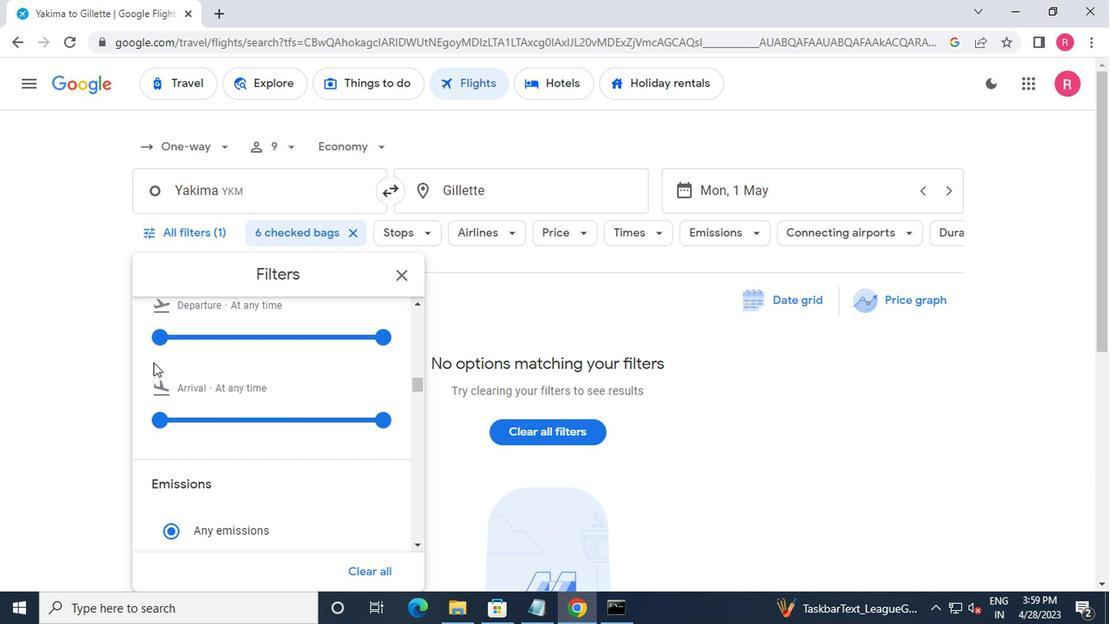 
Action: Mouse scrolled (154, 362) with delta (0, 0)
Screenshot: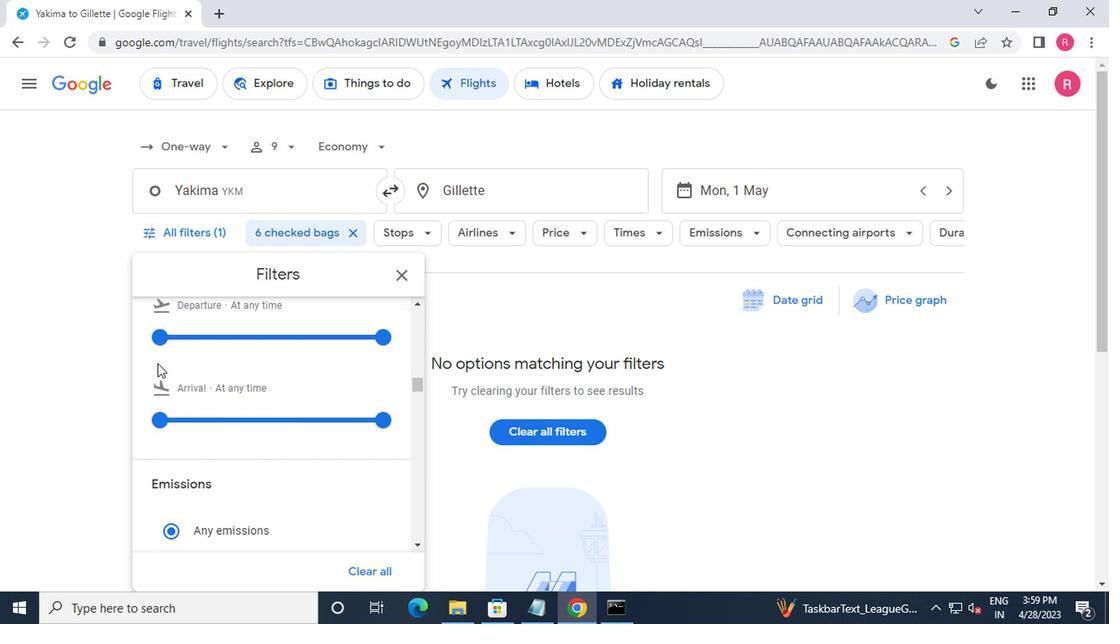 
Action: Mouse moved to (156, 407)
Screenshot: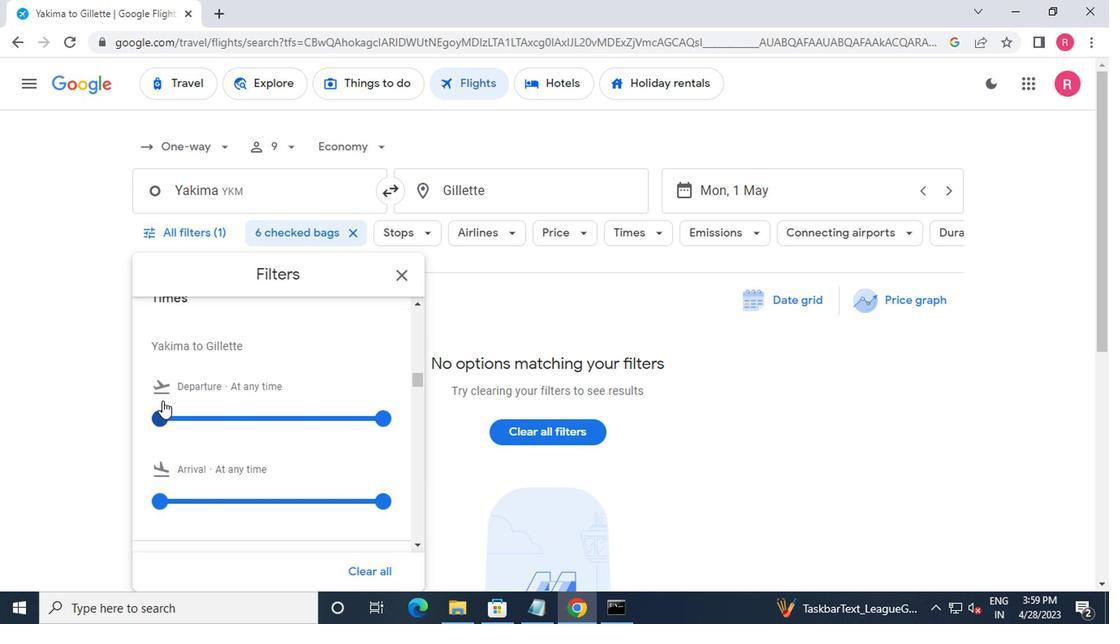 
Action: Mouse pressed left at (156, 407)
Screenshot: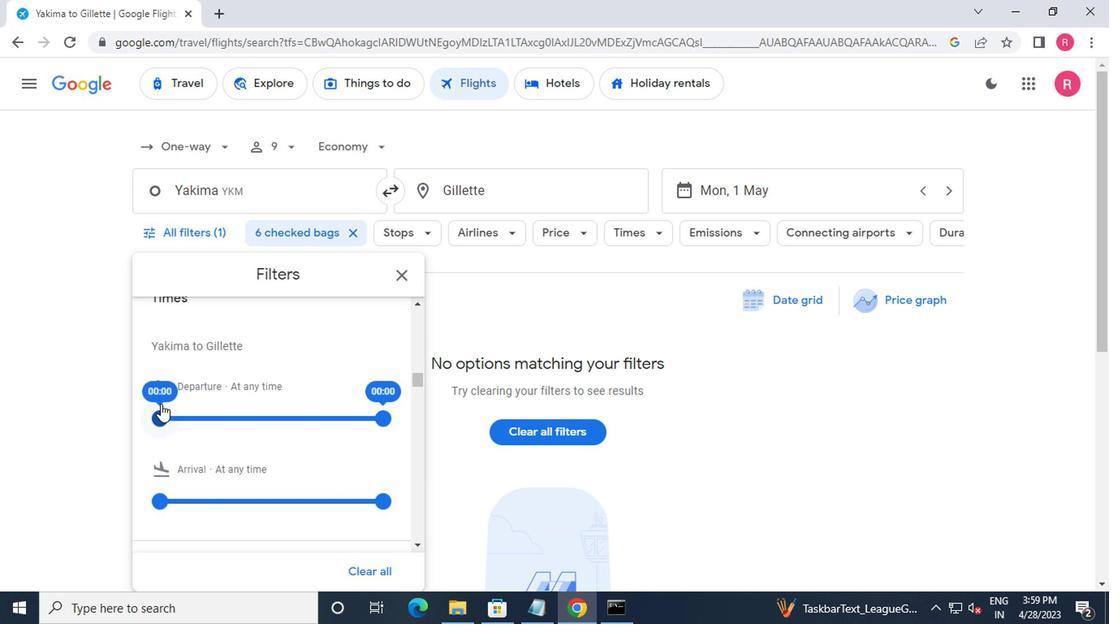 
Action: Mouse moved to (390, 417)
Screenshot: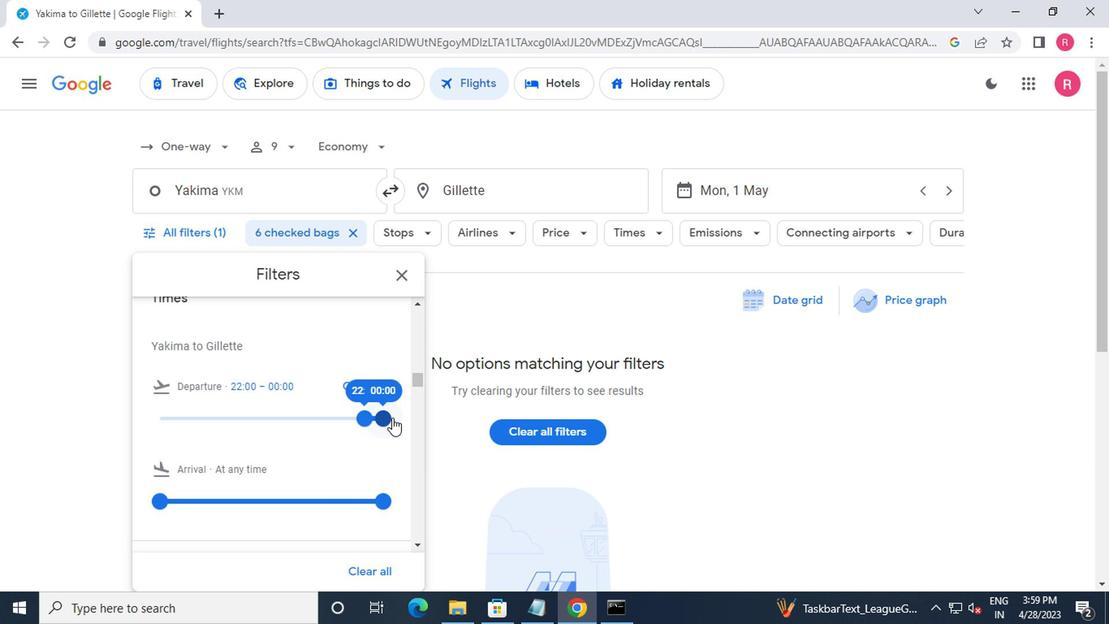 
Action: Mouse pressed left at (390, 417)
Screenshot: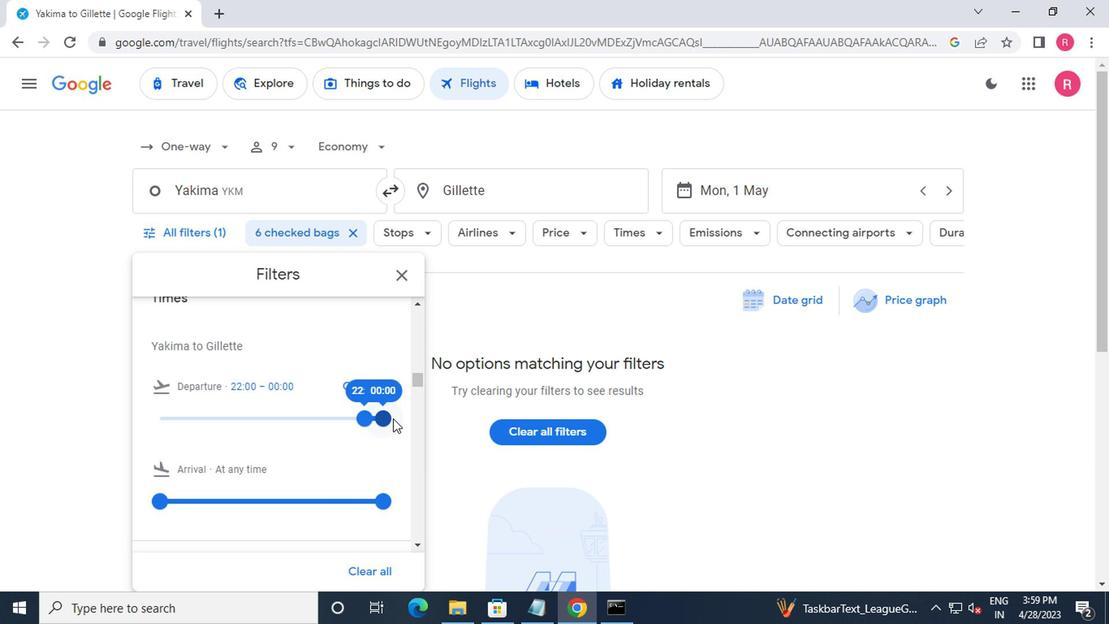 
Action: Mouse moved to (406, 268)
Screenshot: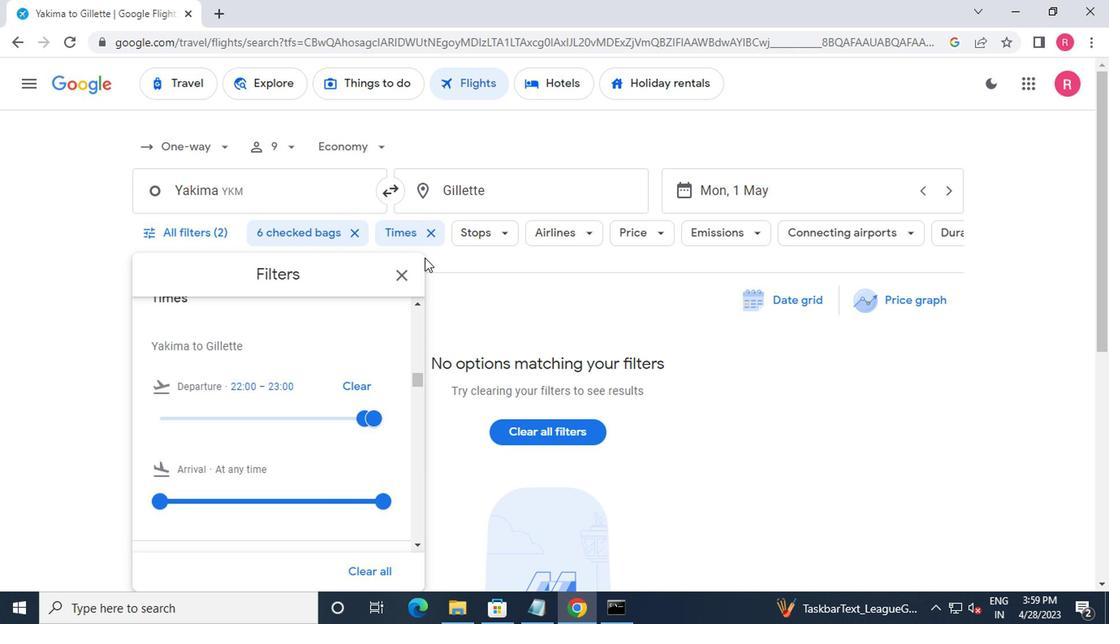 
Action: Mouse pressed left at (406, 268)
Screenshot: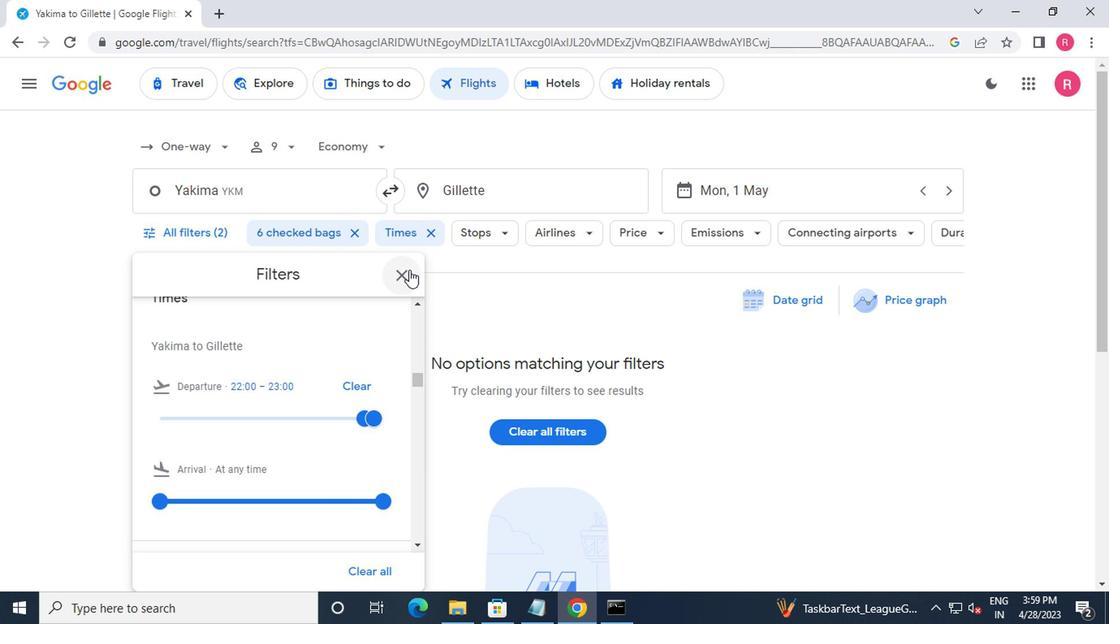 
